 Task: Create record types in patient object.
Action: Mouse moved to (854, 69)
Screenshot: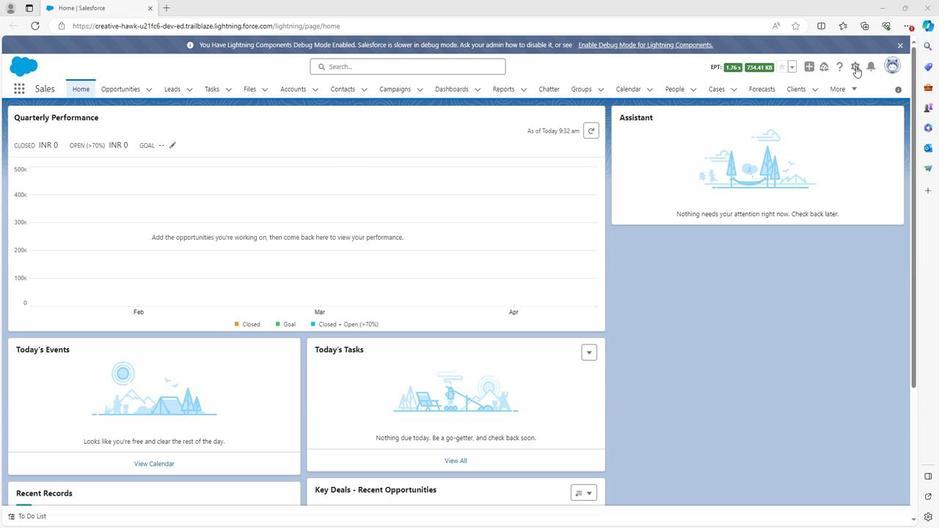 
Action: Mouse pressed left at (854, 69)
Screenshot: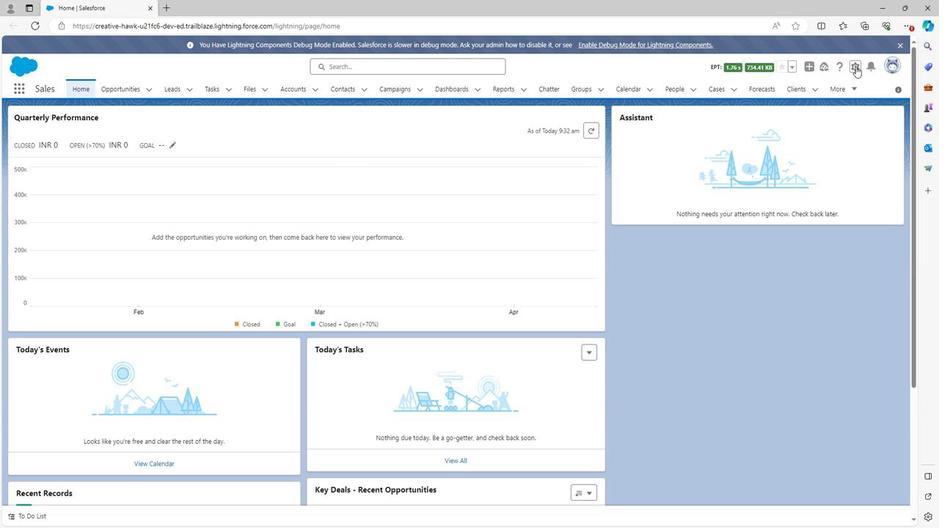 
Action: Mouse moved to (812, 93)
Screenshot: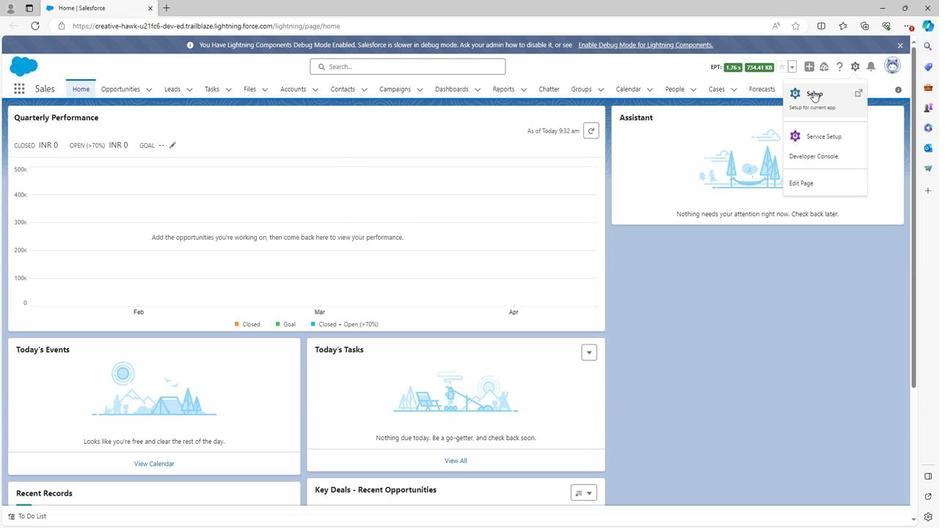 
Action: Mouse pressed left at (812, 93)
Screenshot: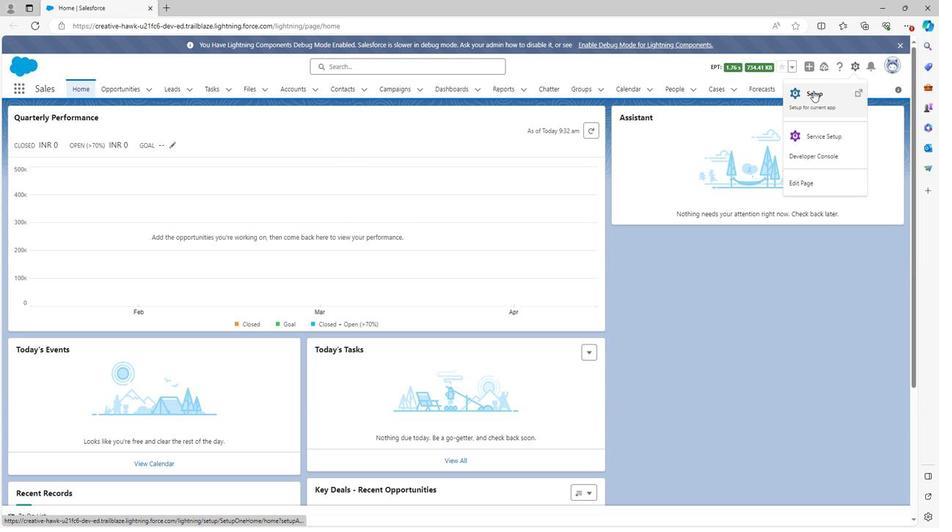 
Action: Mouse moved to (117, 90)
Screenshot: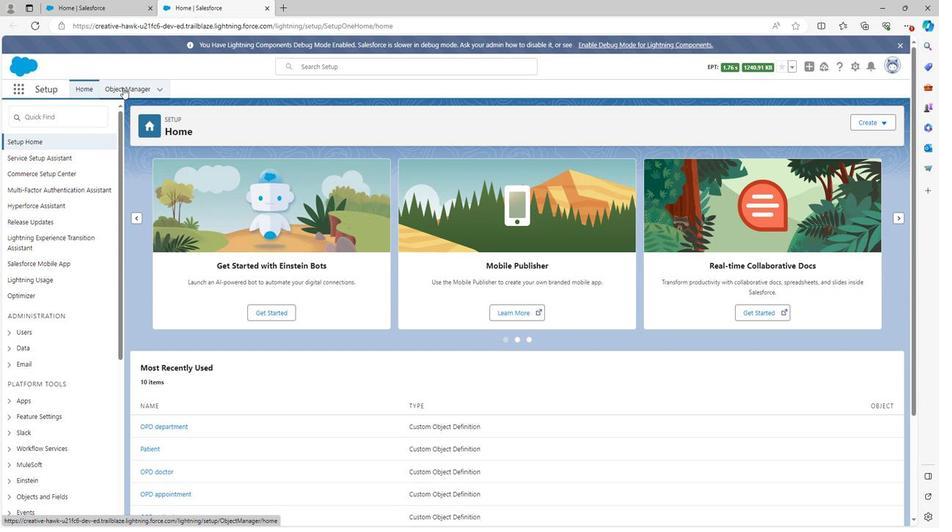 
Action: Mouse pressed left at (117, 90)
Screenshot: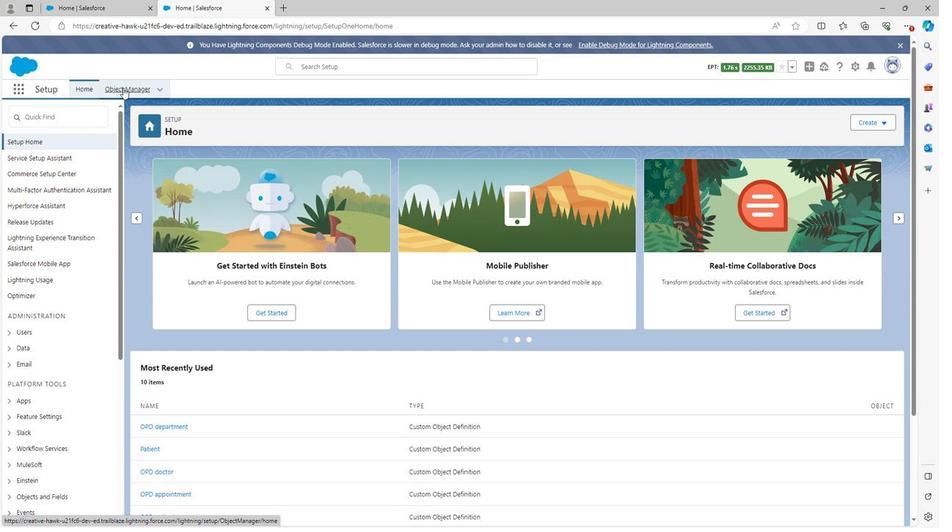 
Action: Mouse moved to (54, 350)
Screenshot: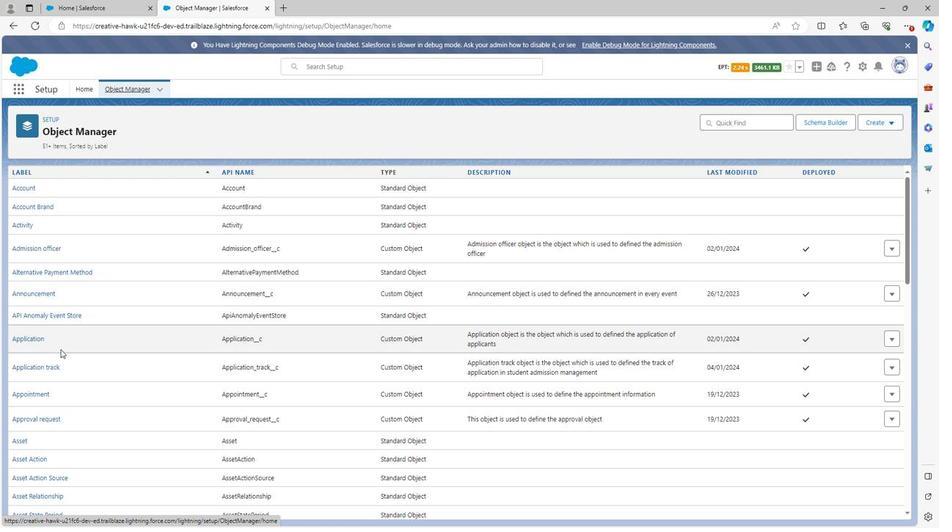 
Action: Mouse scrolled (54, 350) with delta (0, 0)
Screenshot: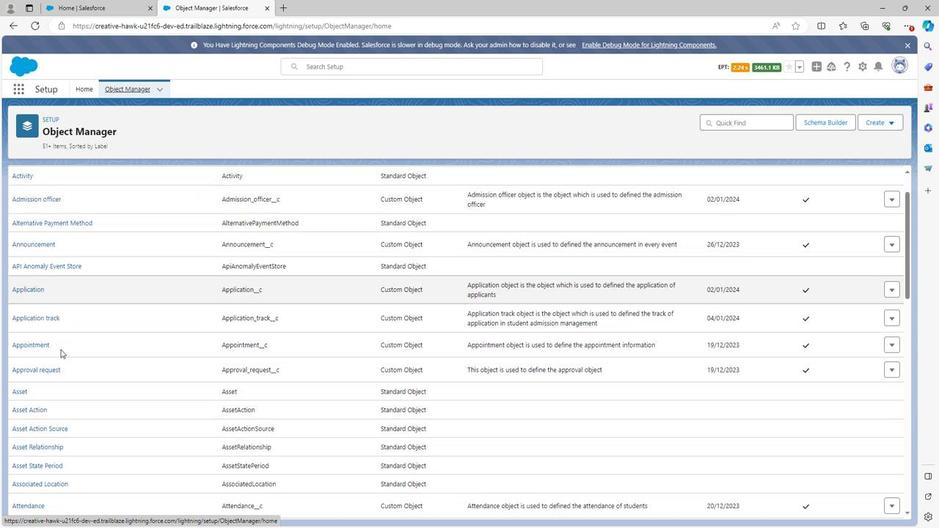 
Action: Mouse scrolled (54, 350) with delta (0, 0)
Screenshot: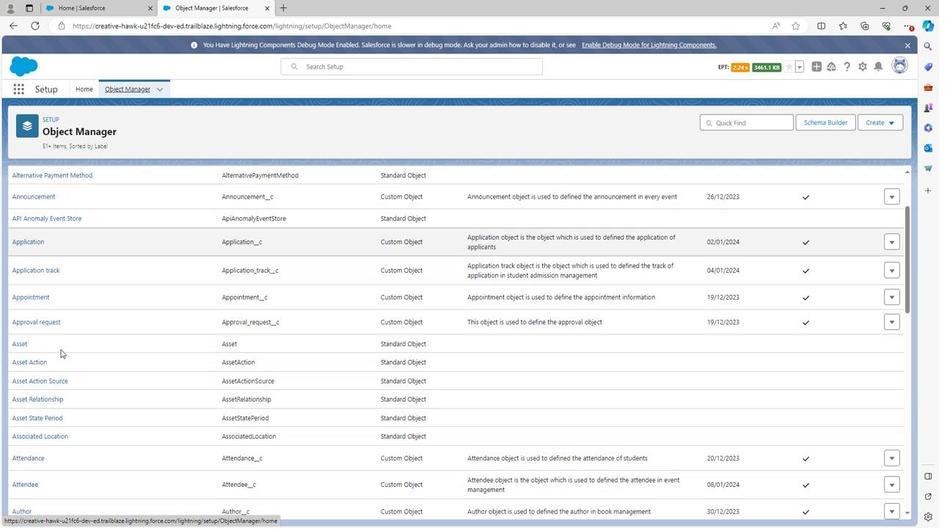 
Action: Mouse scrolled (54, 350) with delta (0, 0)
Screenshot: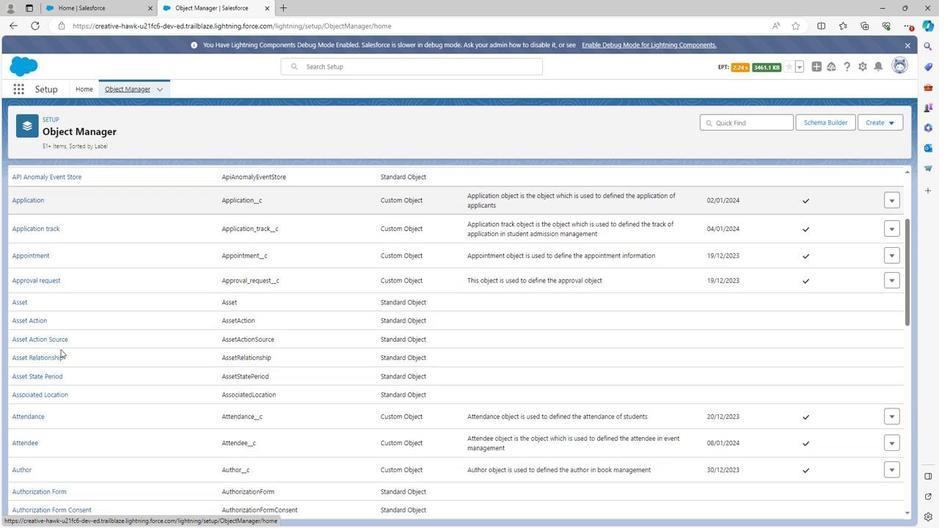 
Action: Mouse scrolled (54, 350) with delta (0, 0)
Screenshot: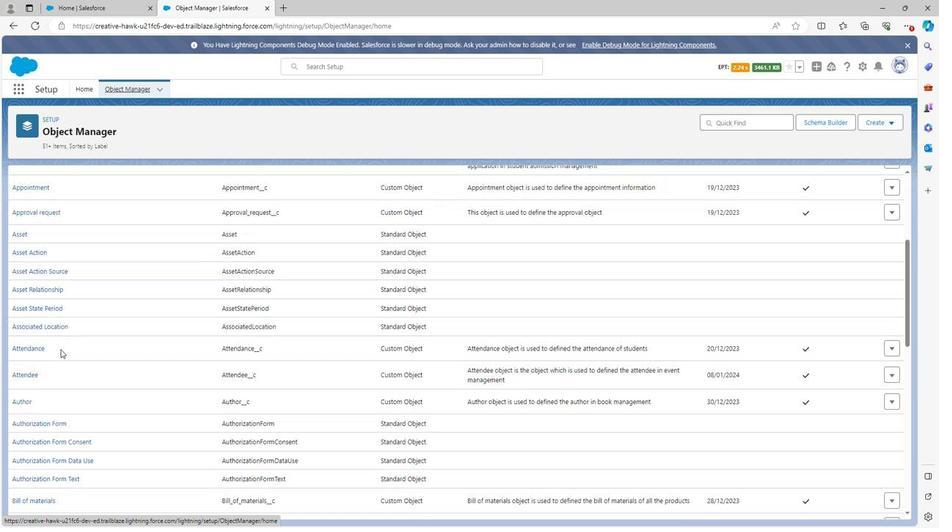 
Action: Mouse scrolled (54, 350) with delta (0, 0)
Screenshot: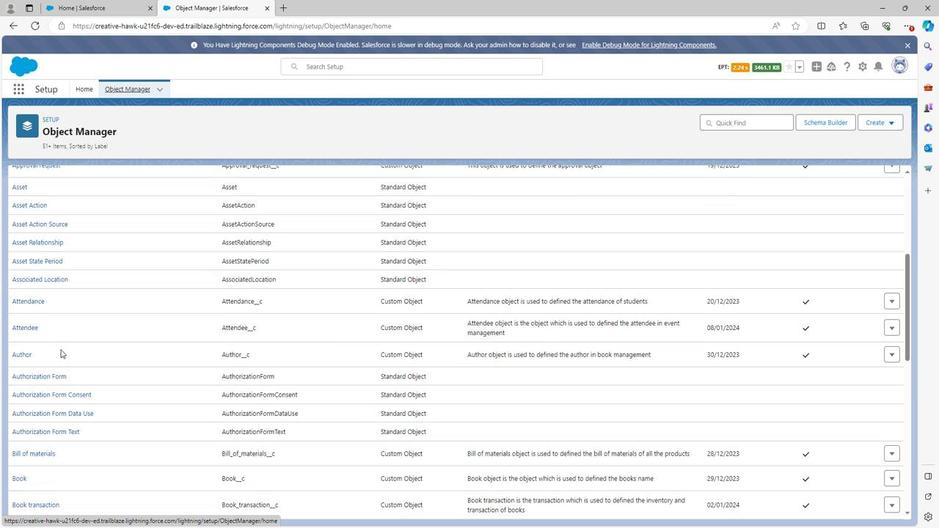 
Action: Mouse scrolled (54, 350) with delta (0, 0)
Screenshot: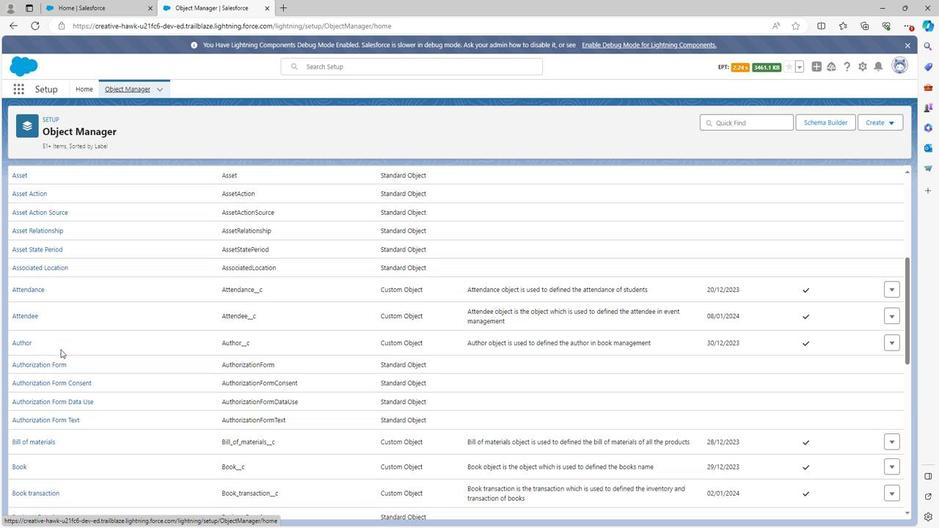 
Action: Mouse scrolled (54, 350) with delta (0, 0)
Screenshot: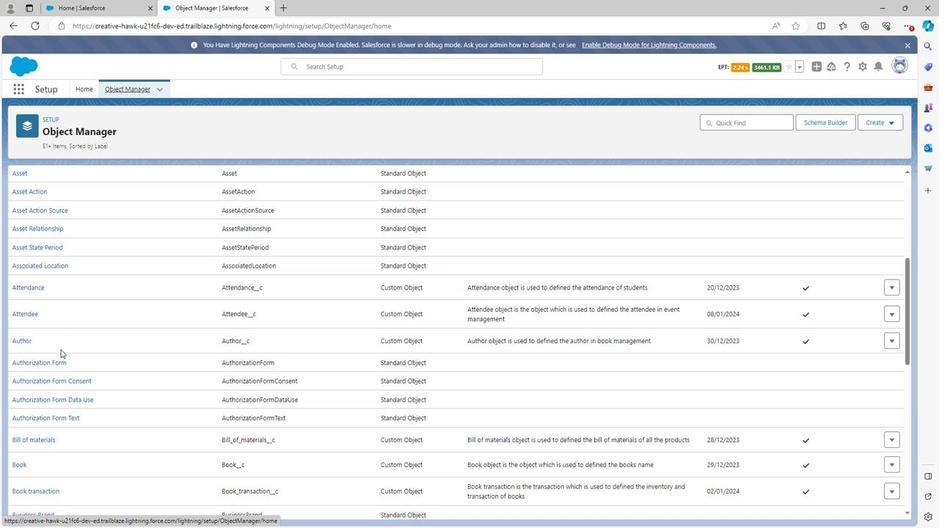 
Action: Mouse scrolled (54, 350) with delta (0, 0)
Screenshot: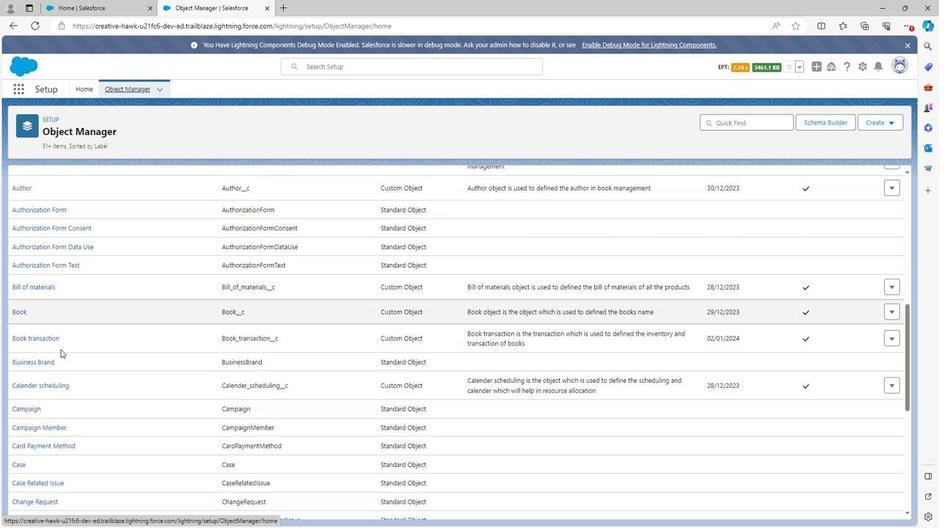 
Action: Mouse scrolled (54, 350) with delta (0, 0)
Screenshot: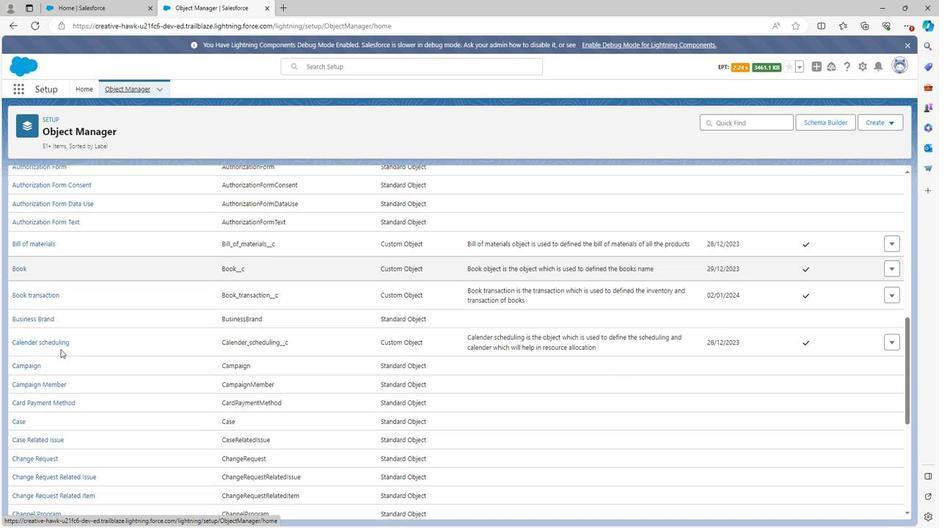 
Action: Mouse scrolled (54, 350) with delta (0, 0)
Screenshot: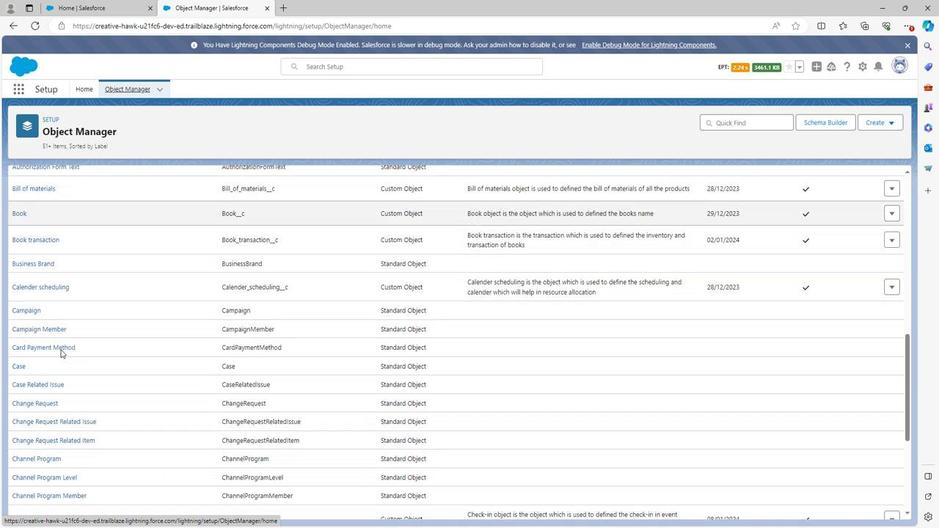 
Action: Mouse scrolled (54, 350) with delta (0, 0)
Screenshot: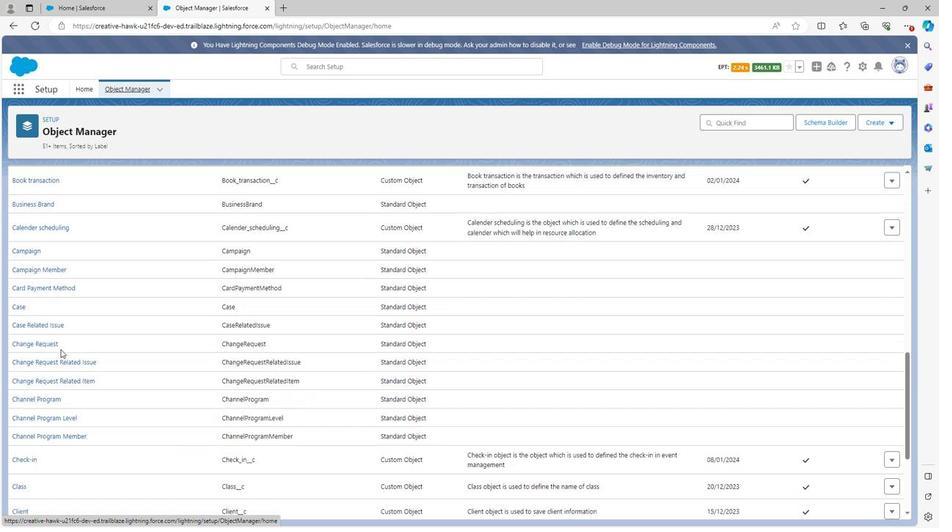 
Action: Mouse scrolled (54, 350) with delta (0, 0)
Screenshot: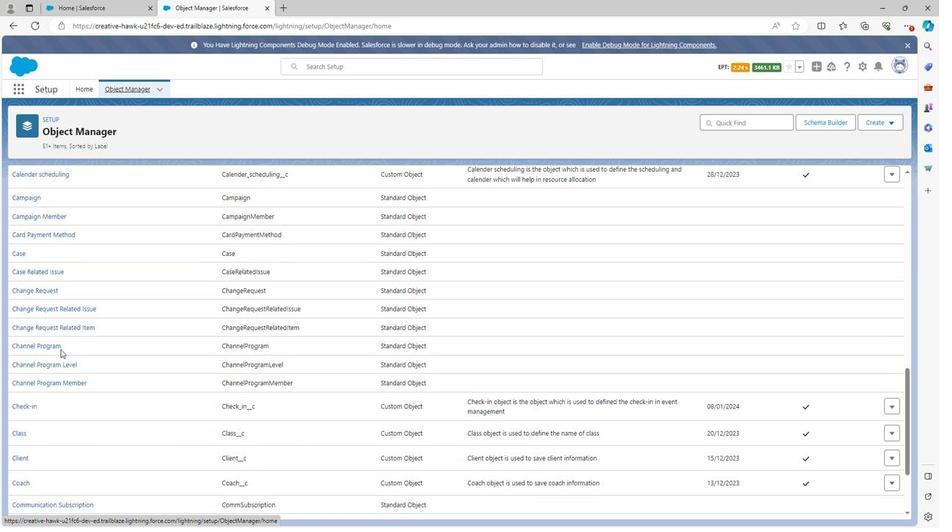 
Action: Mouse moved to (54, 350)
Screenshot: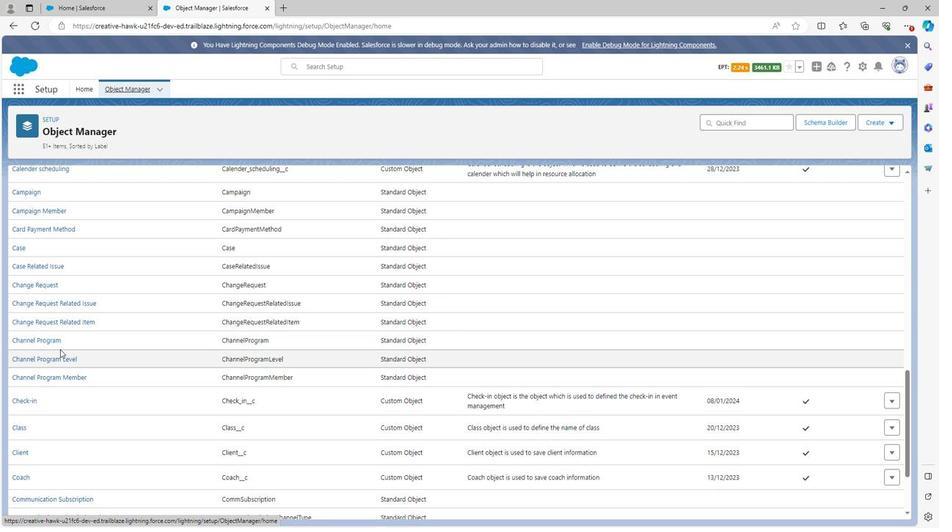 
Action: Mouse scrolled (54, 350) with delta (0, 0)
Screenshot: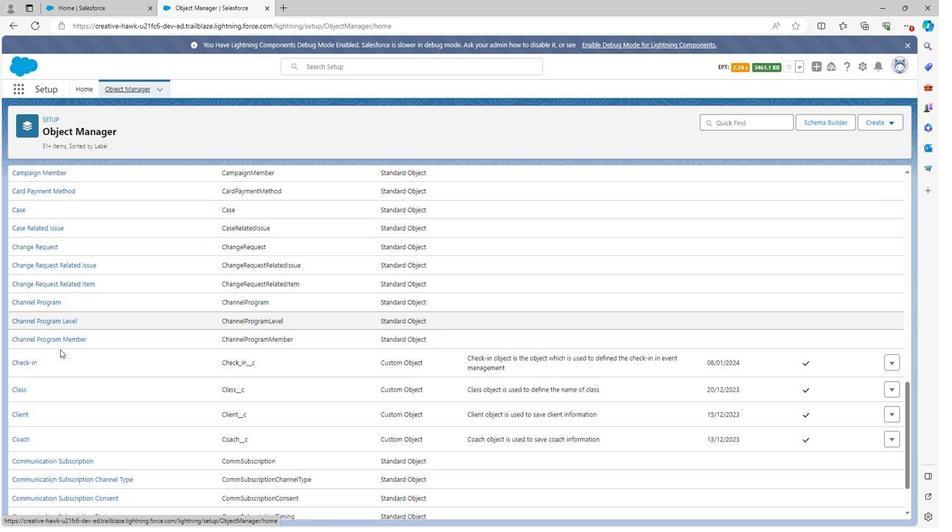 
Action: Mouse scrolled (54, 350) with delta (0, 0)
Screenshot: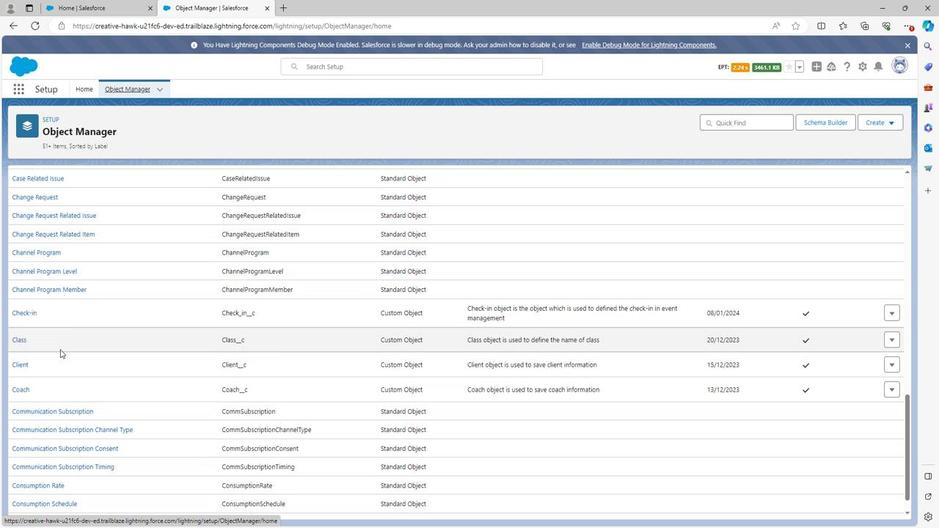 
Action: Mouse scrolled (54, 350) with delta (0, 0)
Screenshot: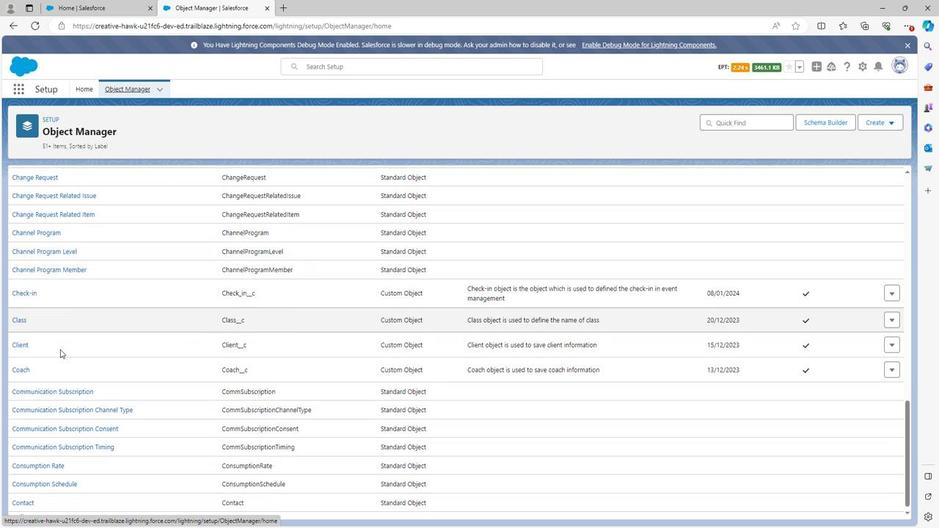 
Action: Mouse scrolled (54, 350) with delta (0, 0)
Screenshot: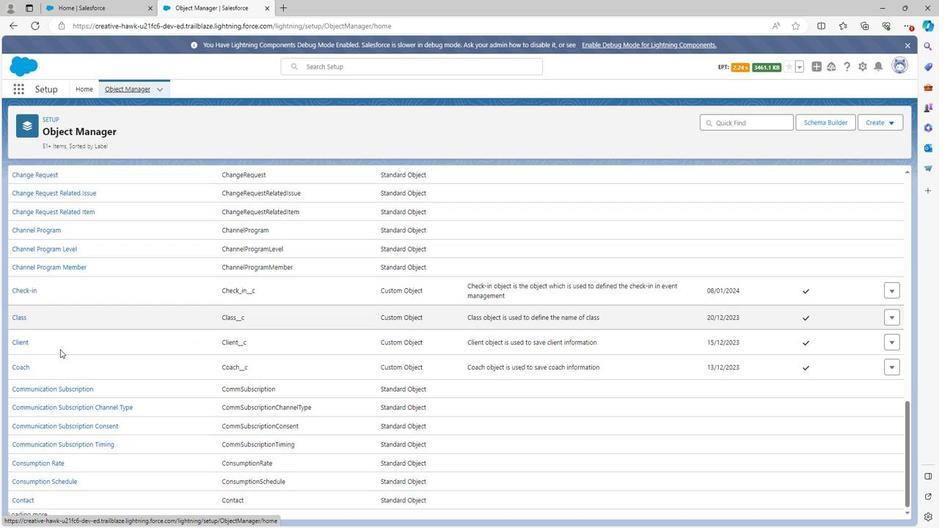
Action: Mouse scrolled (54, 350) with delta (0, 0)
Screenshot: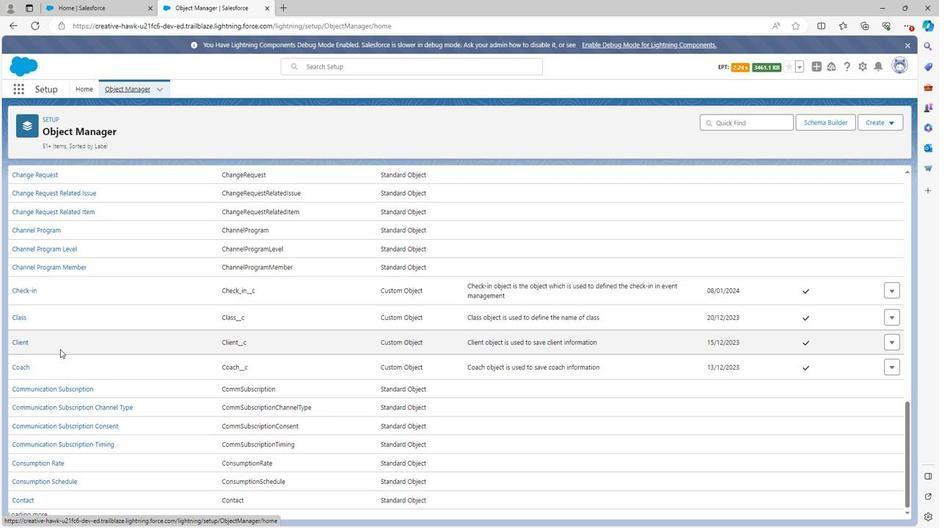 
Action: Mouse scrolled (54, 350) with delta (0, 0)
Screenshot: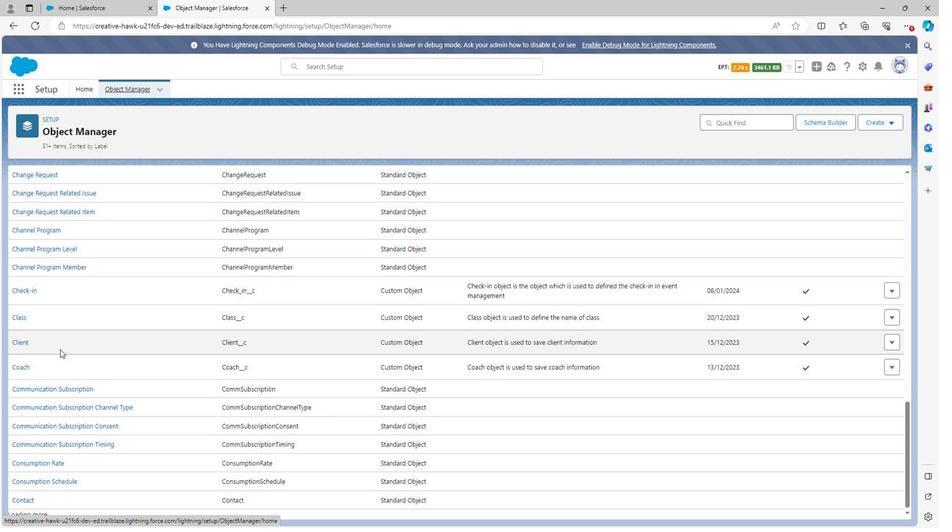 
Action: Mouse scrolled (54, 350) with delta (0, 0)
Screenshot: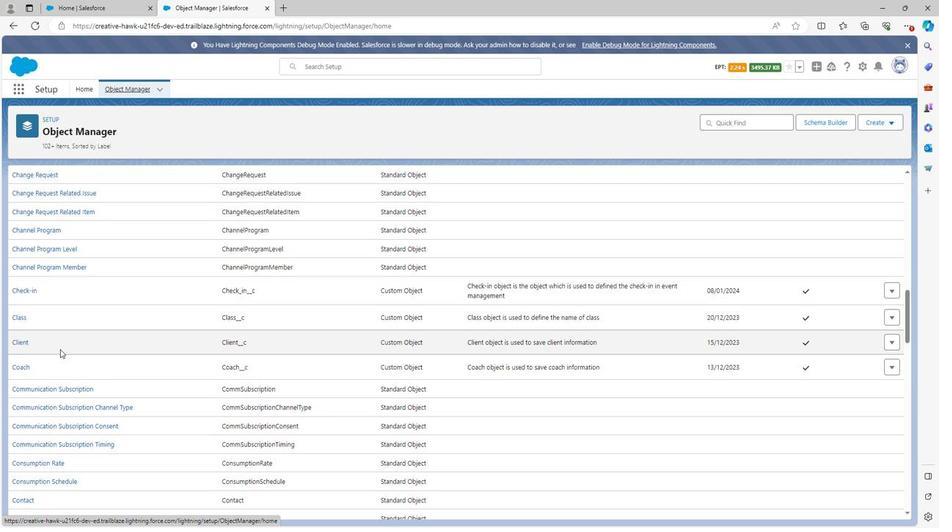 
Action: Mouse moved to (66, 342)
Screenshot: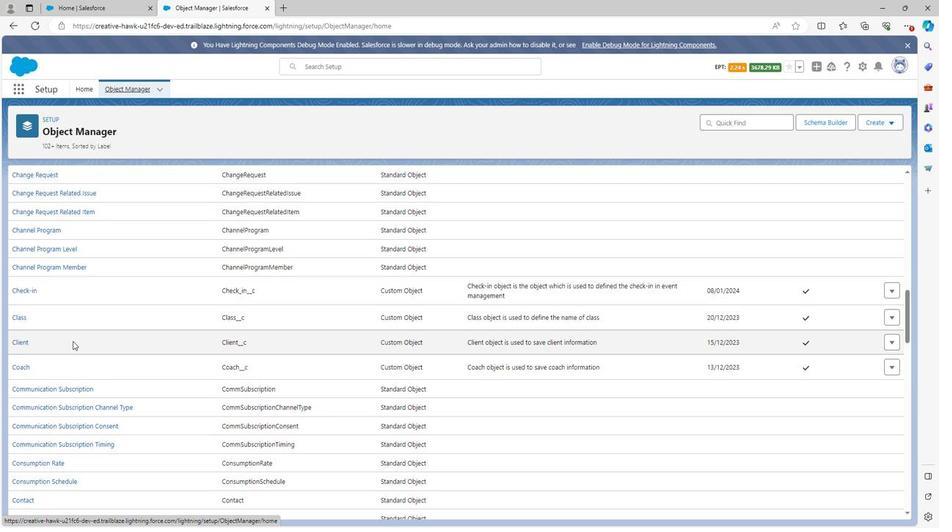 
Action: Mouse scrolled (66, 342) with delta (0, 0)
Screenshot: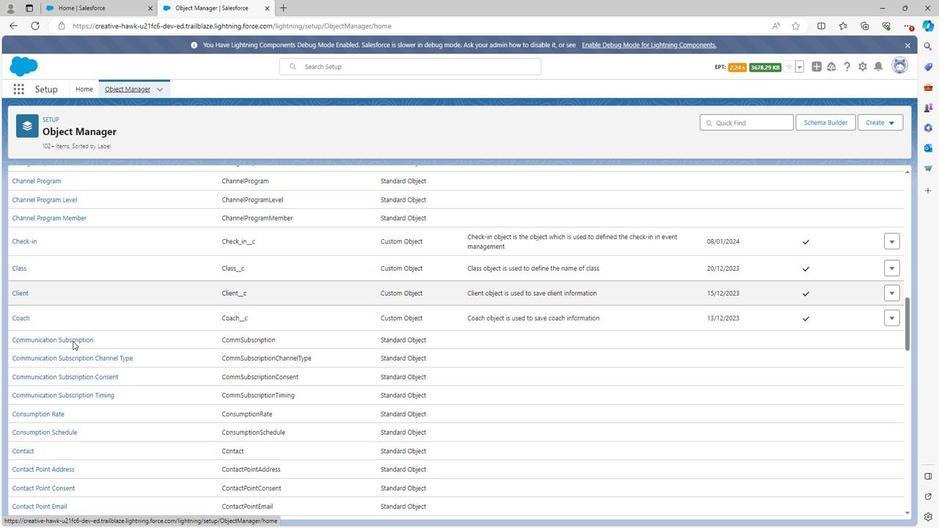 
Action: Mouse moved to (71, 340)
Screenshot: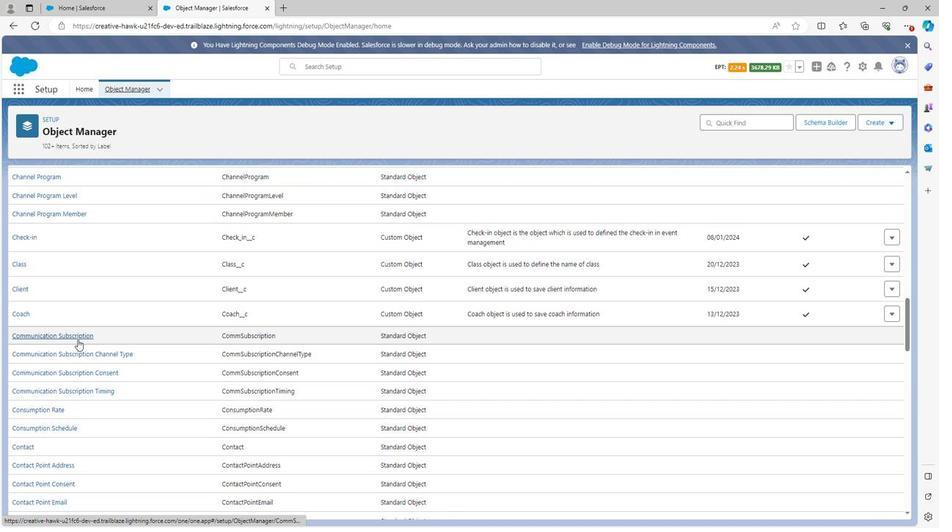 
Action: Mouse scrolled (71, 340) with delta (0, 0)
Screenshot: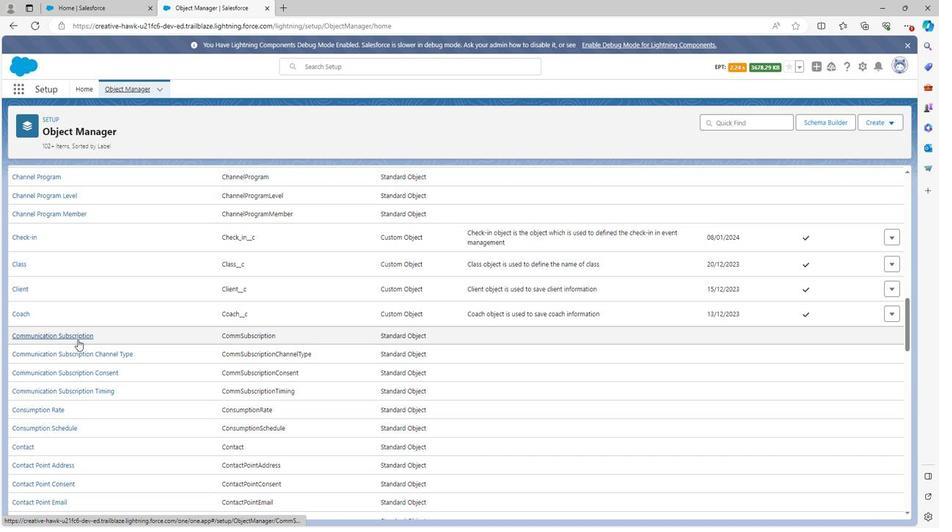 
Action: Mouse moved to (71, 340)
Screenshot: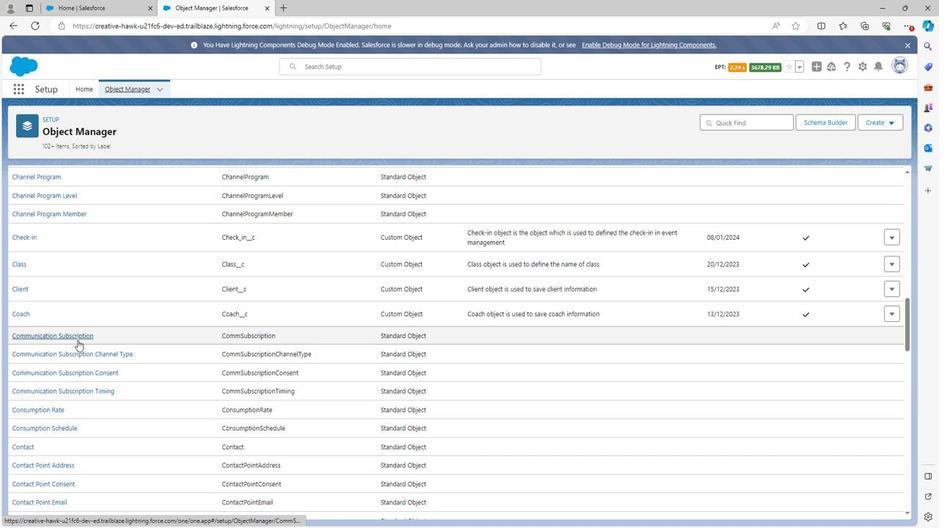 
Action: Mouse scrolled (71, 340) with delta (0, 0)
Screenshot: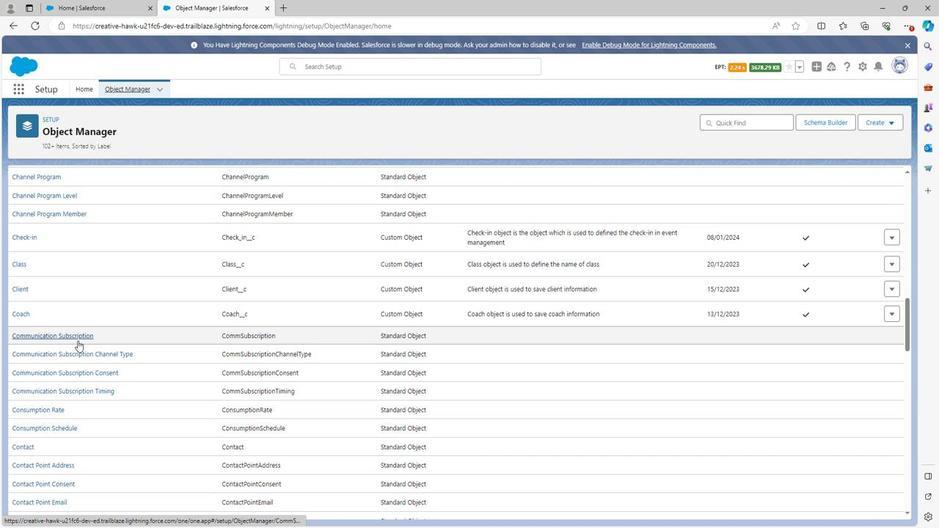 
Action: Mouse moved to (71, 342)
Screenshot: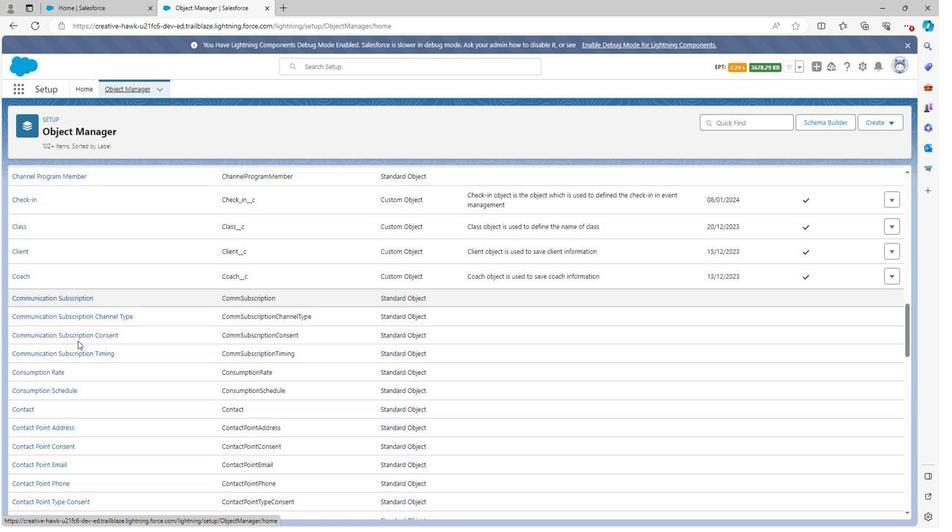 
Action: Mouse scrolled (71, 341) with delta (0, 0)
Screenshot: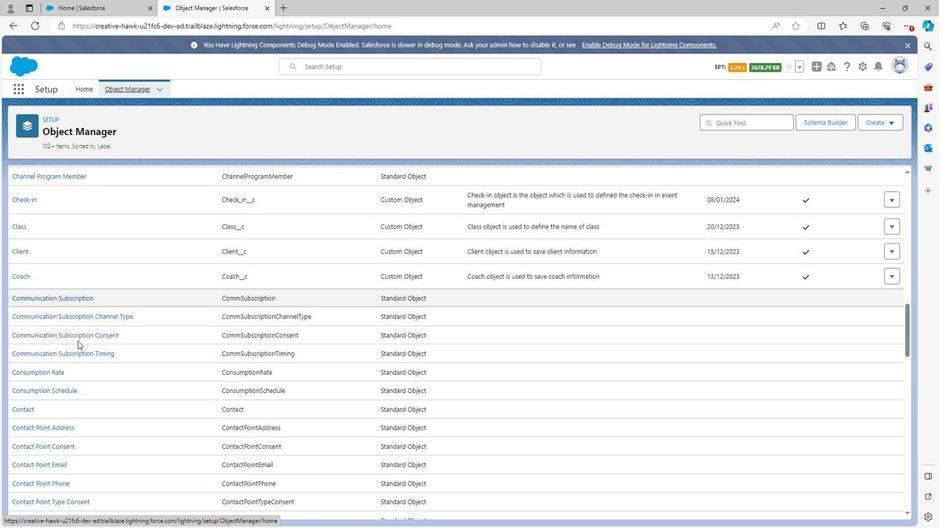 
Action: Mouse scrolled (71, 341) with delta (0, 0)
Screenshot: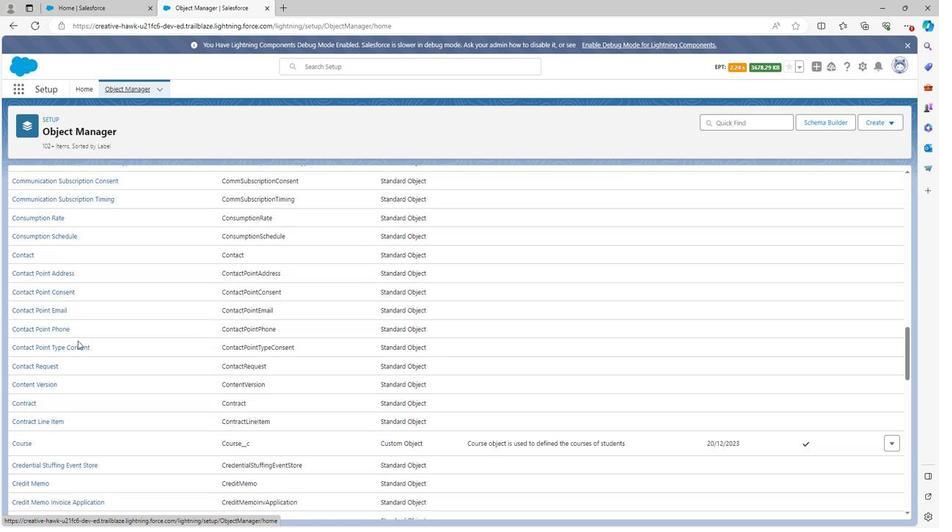 
Action: Mouse moved to (71, 342)
Screenshot: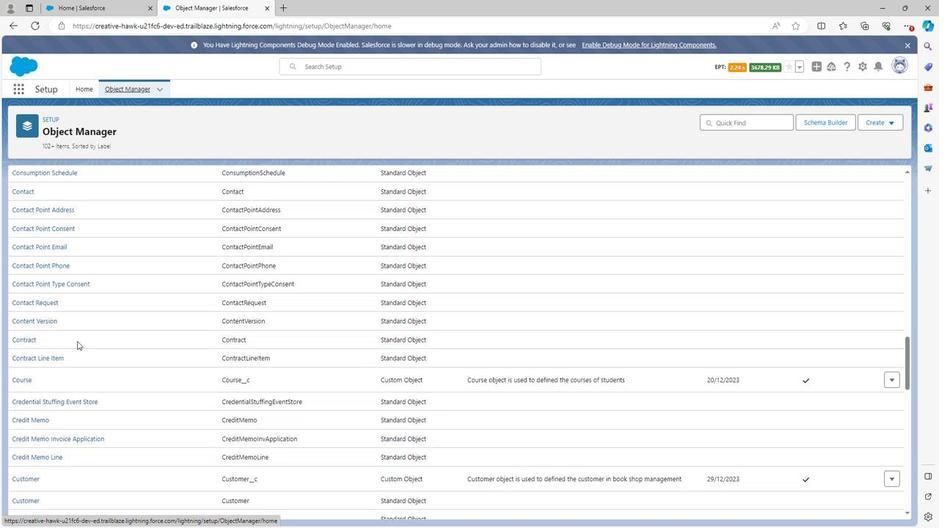 
Action: Mouse scrolled (71, 341) with delta (0, 0)
Screenshot: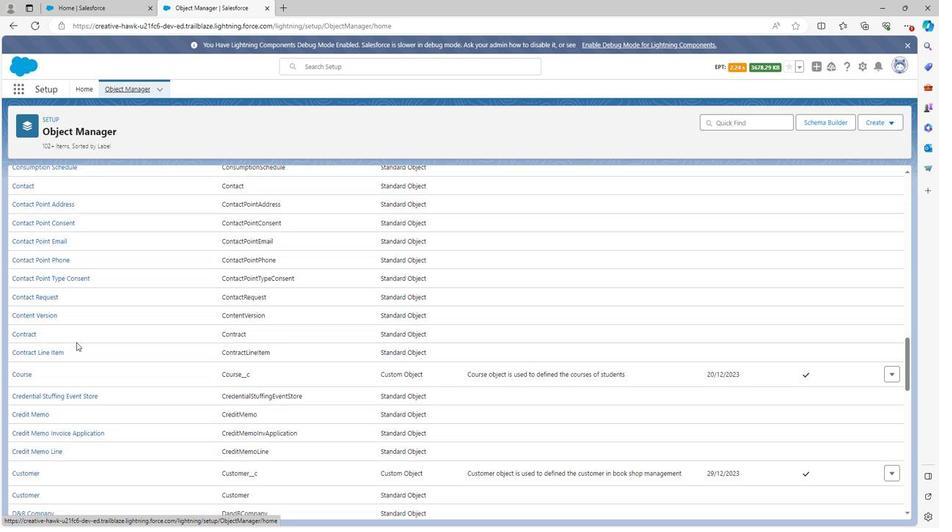 
Action: Mouse moved to (70, 343)
Screenshot: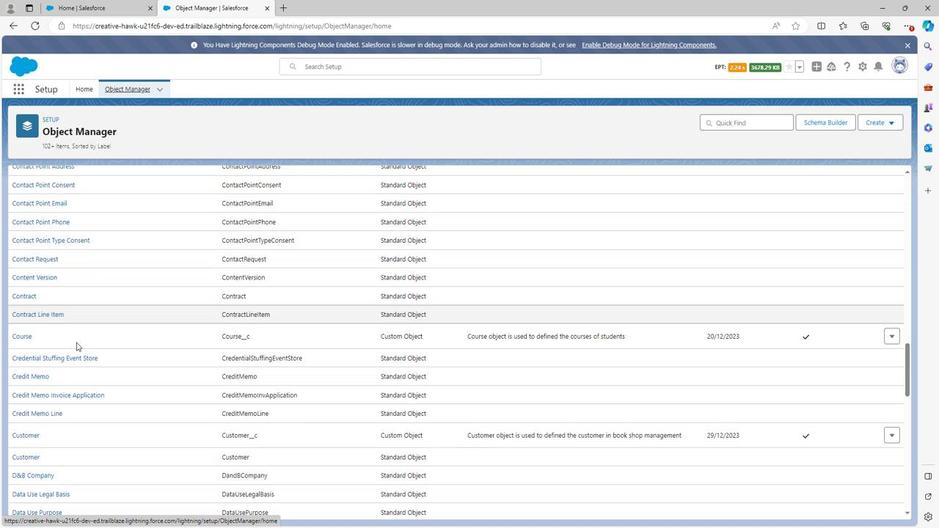 
Action: Mouse scrolled (70, 342) with delta (0, 0)
Screenshot: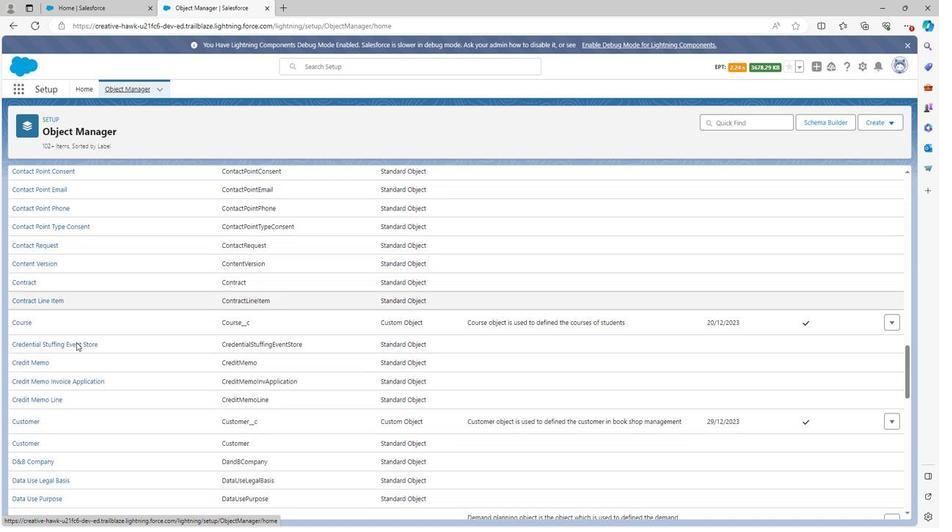 
Action: Mouse scrolled (70, 342) with delta (0, 0)
Screenshot: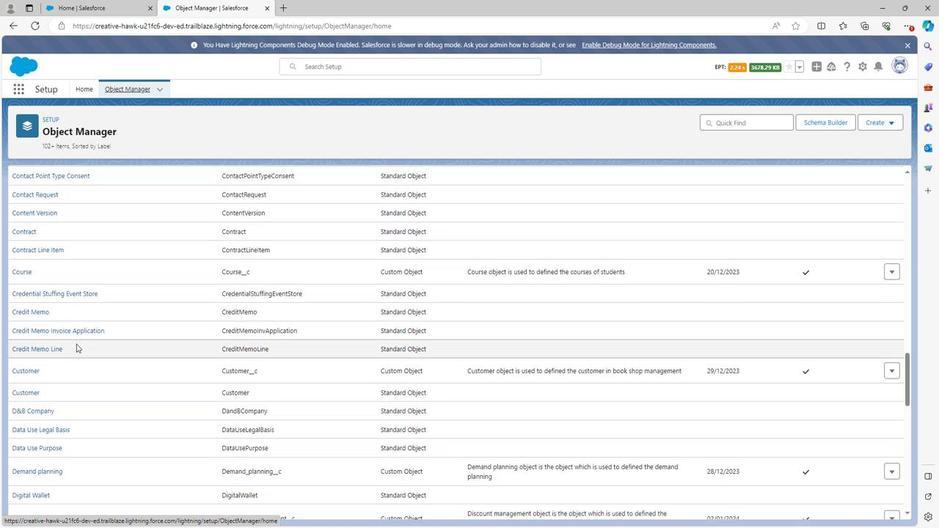 
Action: Mouse moved to (70, 345)
Screenshot: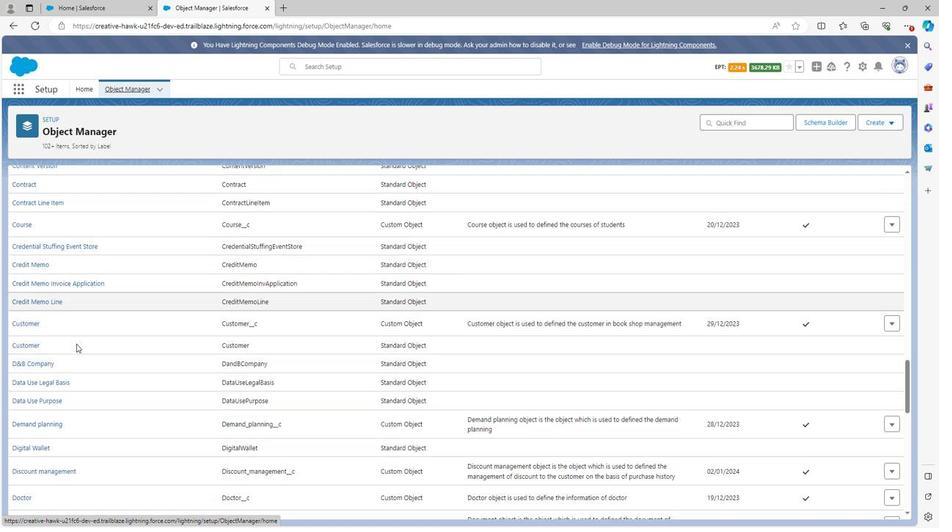 
Action: Mouse scrolled (70, 344) with delta (0, 0)
Screenshot: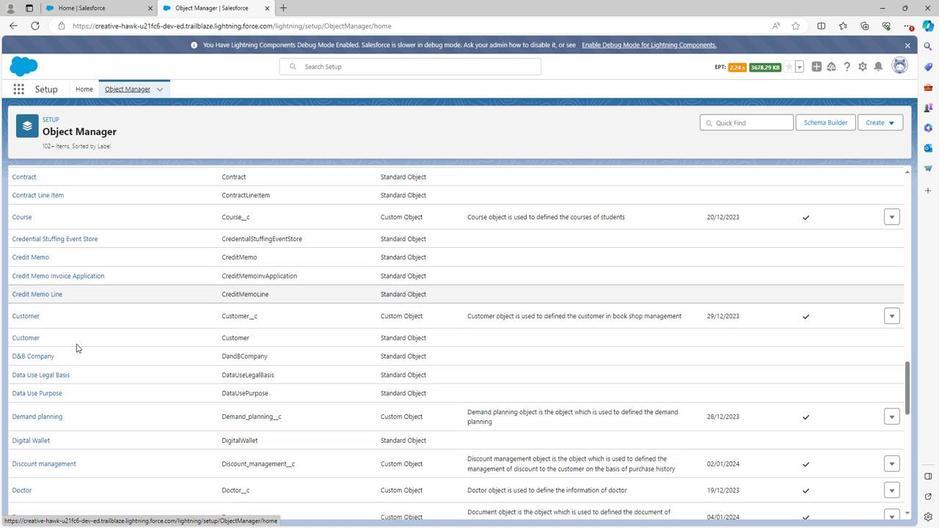 
Action: Mouse scrolled (70, 344) with delta (0, 0)
Screenshot: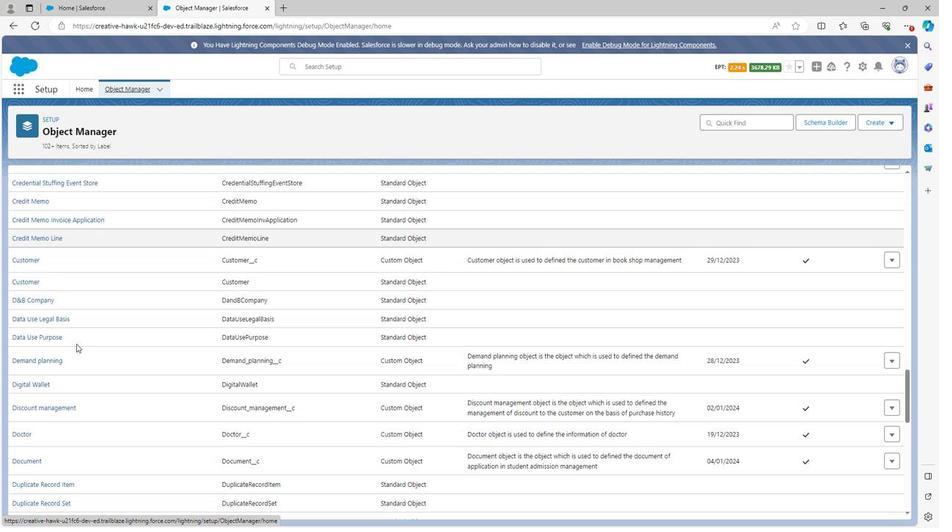
Action: Mouse scrolled (70, 344) with delta (0, 0)
Screenshot: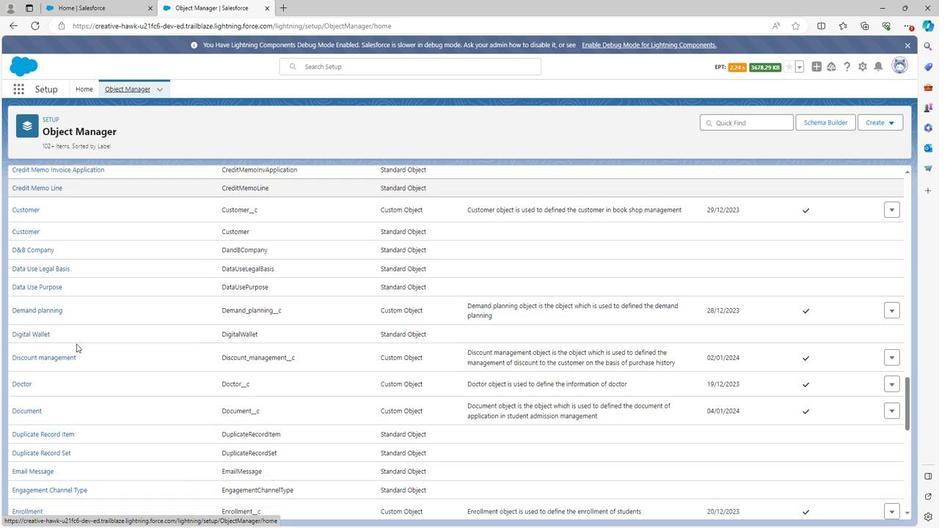 
Action: Mouse scrolled (70, 344) with delta (0, 0)
Screenshot: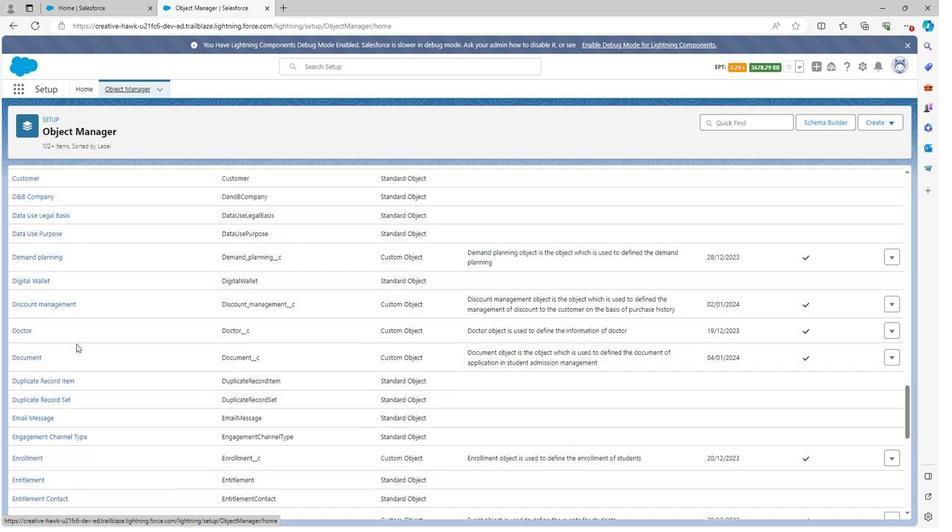 
Action: Mouse scrolled (70, 344) with delta (0, 0)
Screenshot: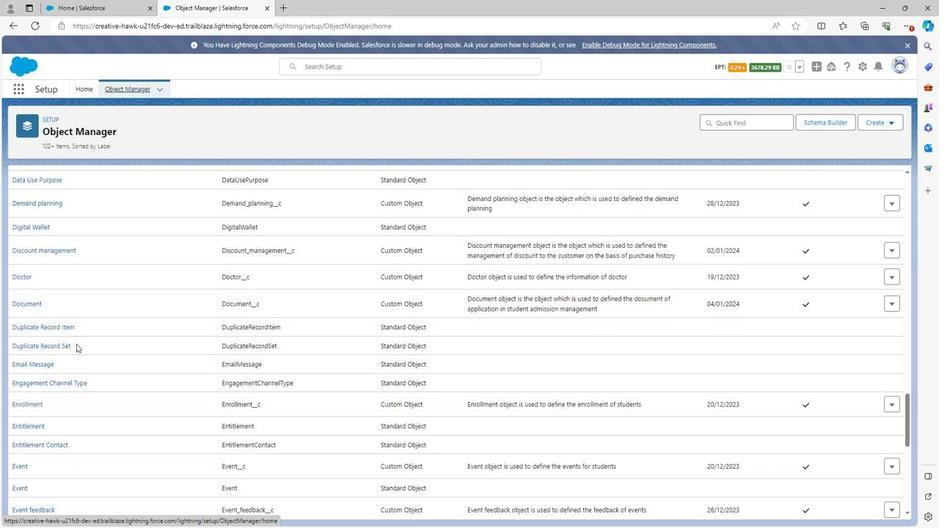 
Action: Mouse scrolled (70, 344) with delta (0, 0)
Screenshot: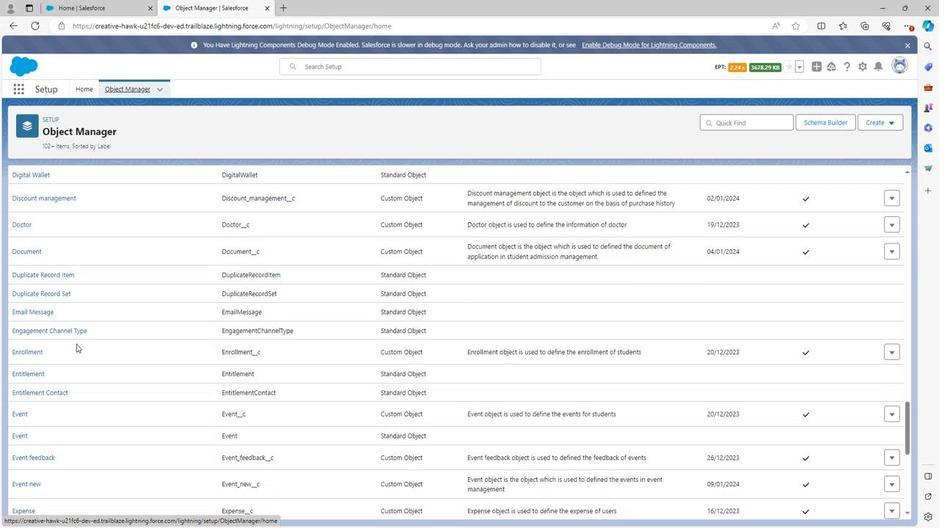 
Action: Mouse scrolled (70, 344) with delta (0, 0)
Screenshot: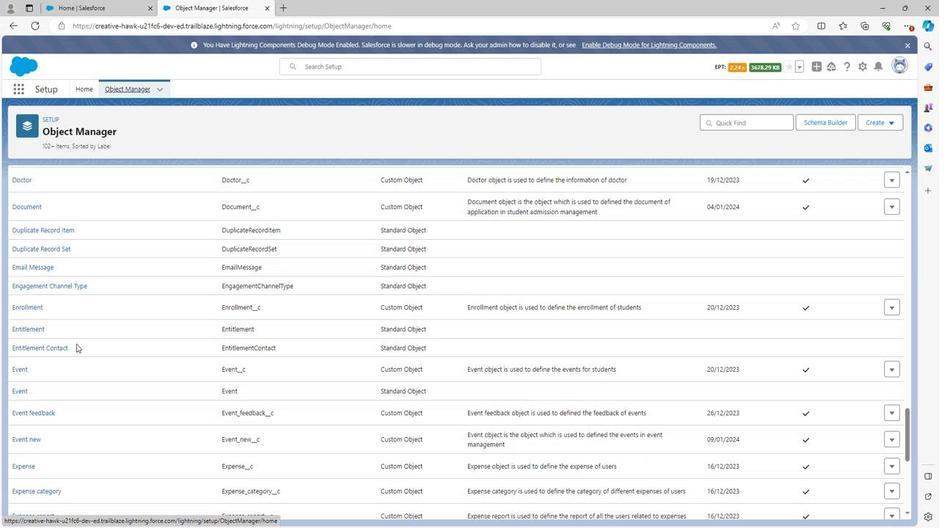 
Action: Mouse scrolled (70, 344) with delta (0, 0)
Screenshot: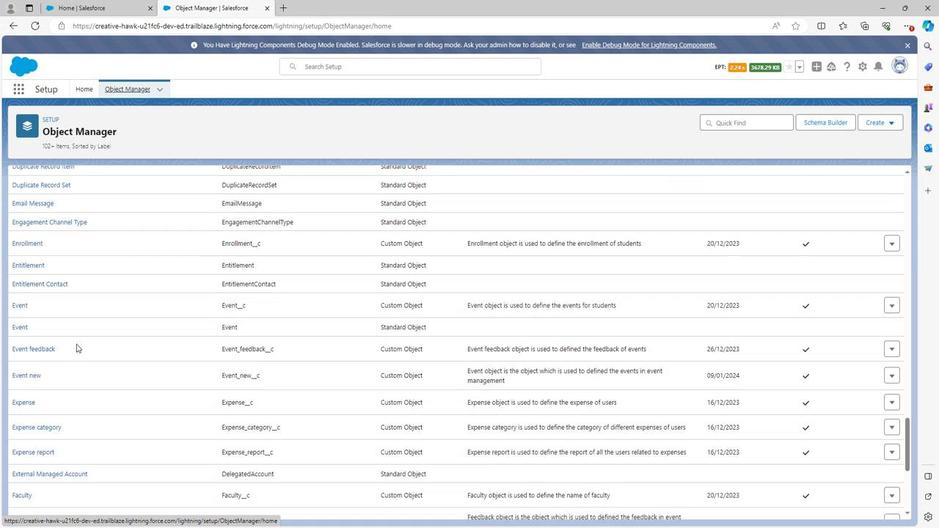 
Action: Mouse moved to (69, 345)
Screenshot: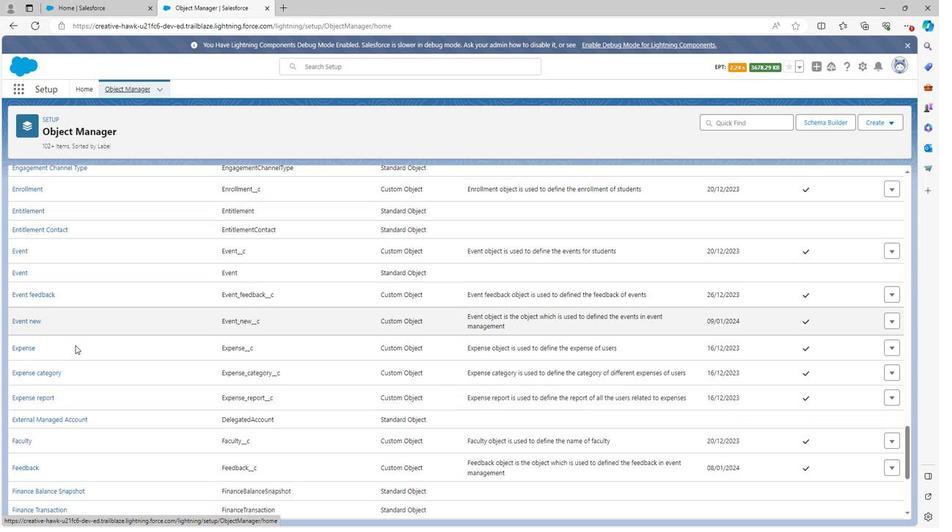 
Action: Mouse scrolled (69, 345) with delta (0, 0)
Screenshot: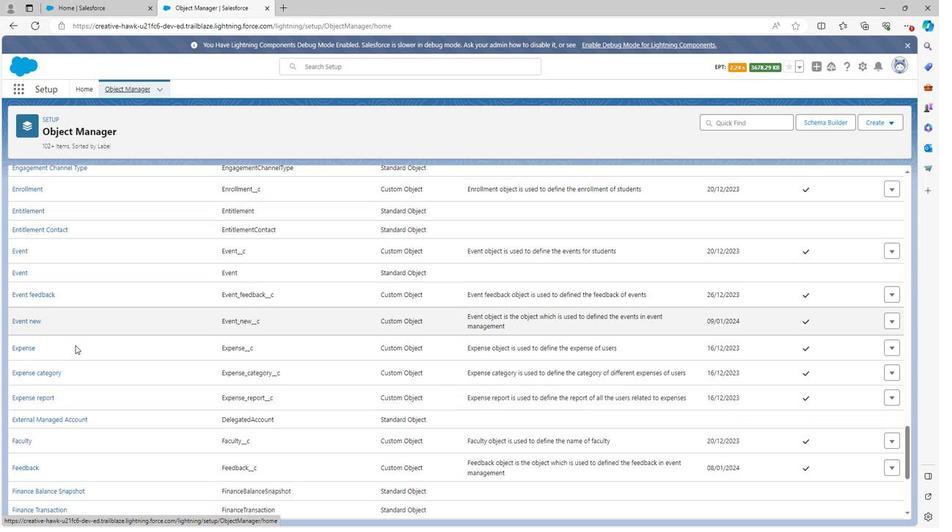 
Action: Mouse moved to (69, 346)
Screenshot: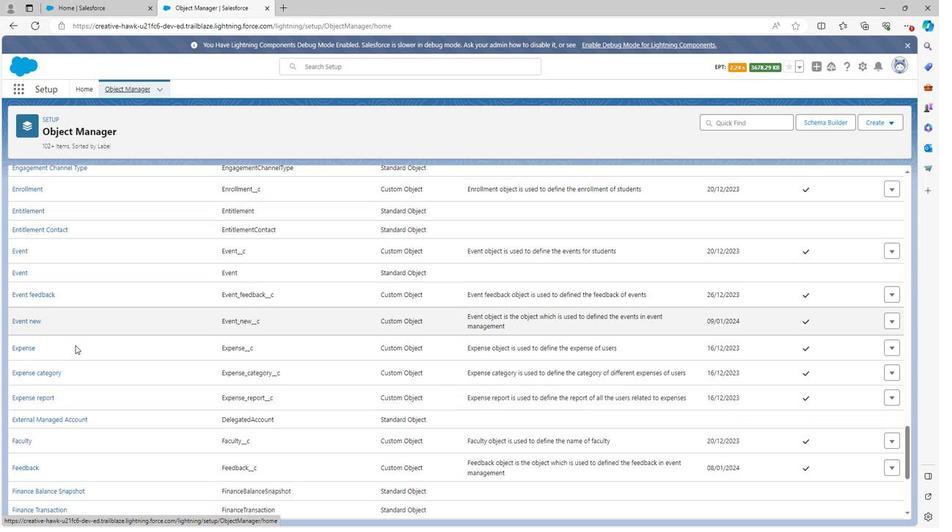 
Action: Mouse scrolled (69, 345) with delta (0, 0)
Screenshot: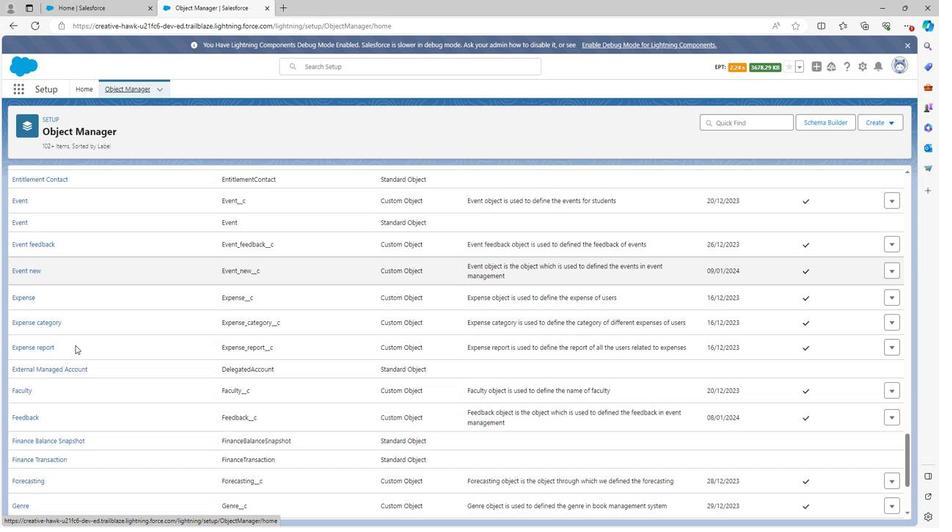 
Action: Mouse scrolled (69, 345) with delta (0, 0)
Screenshot: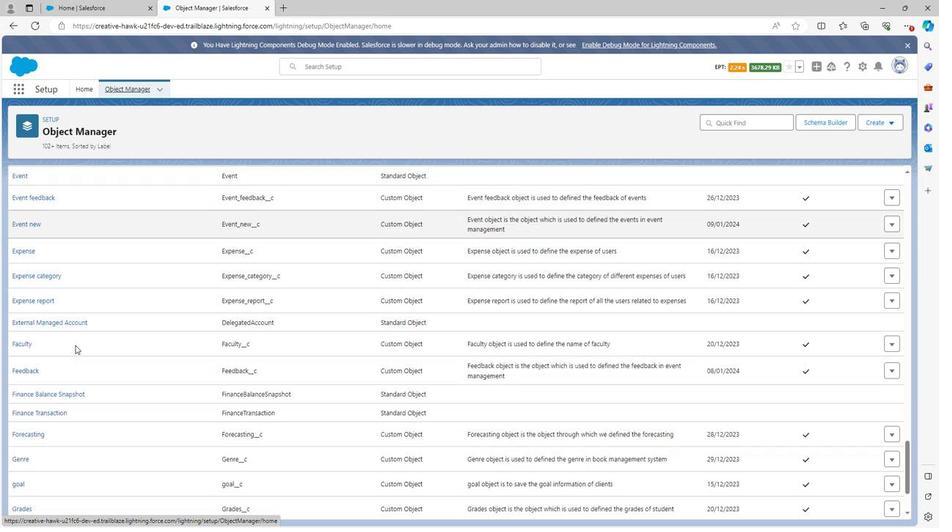 
Action: Mouse scrolled (69, 345) with delta (0, 0)
Screenshot: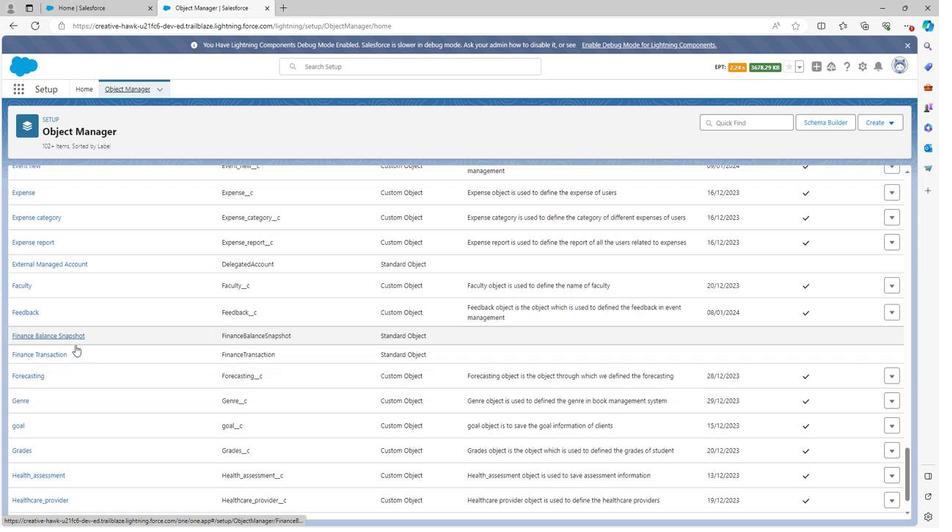 
Action: Mouse scrolled (69, 345) with delta (0, 0)
Screenshot: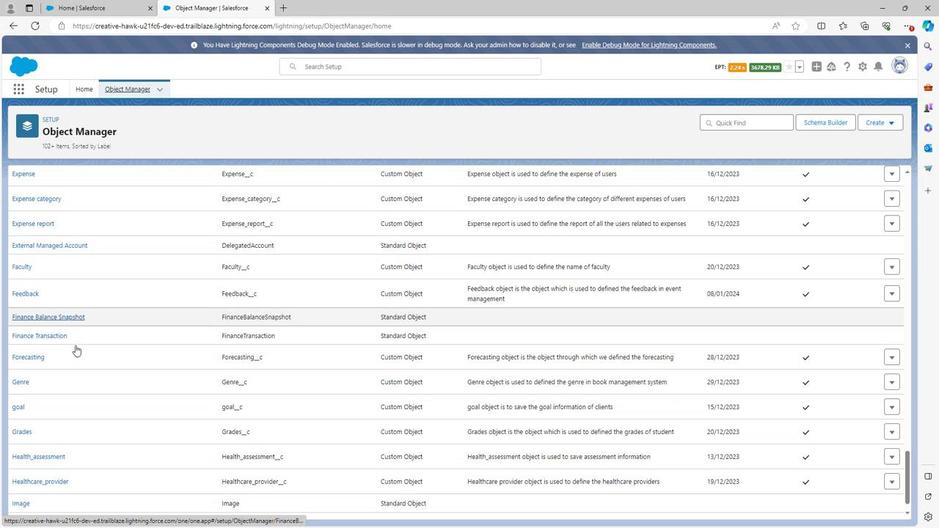 
Action: Mouse scrolled (69, 345) with delta (0, 0)
Screenshot: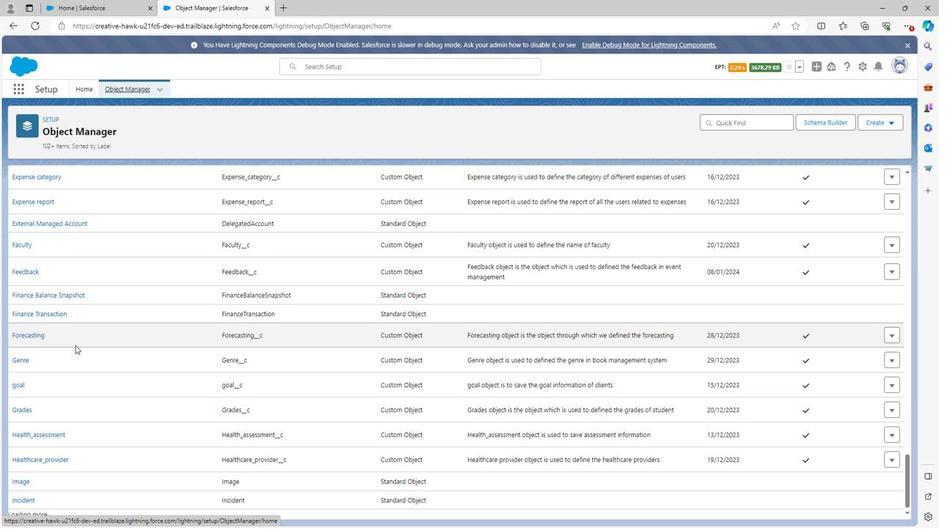 
Action: Mouse moved to (69, 346)
Screenshot: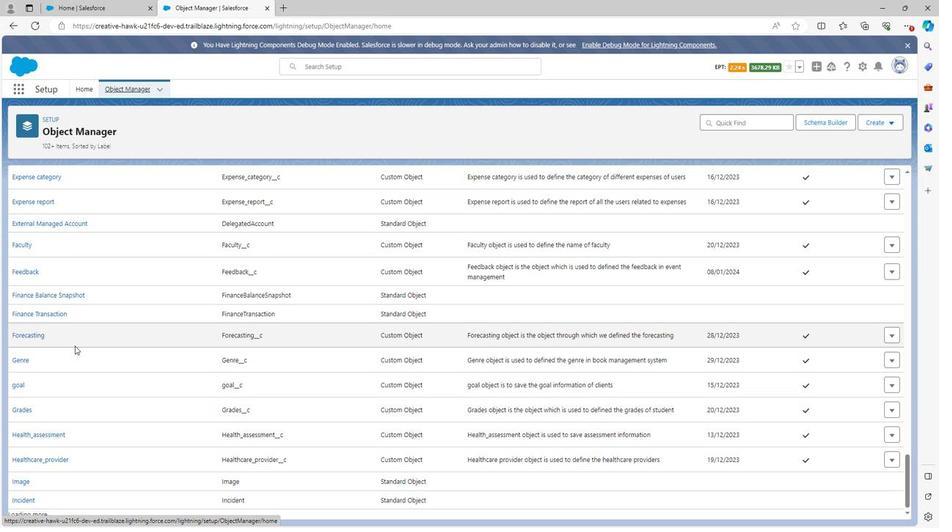 
Action: Mouse scrolled (69, 346) with delta (0, 0)
Screenshot: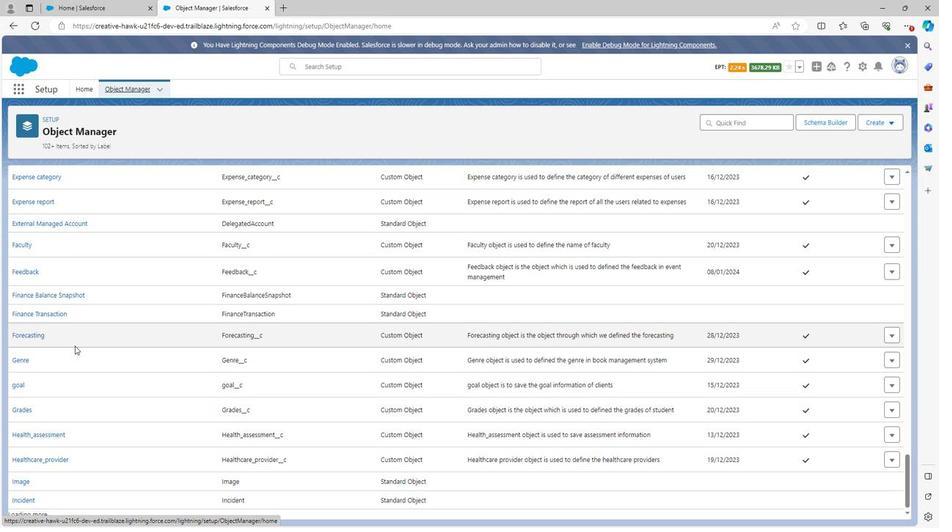
Action: Mouse scrolled (69, 346) with delta (0, 0)
Screenshot: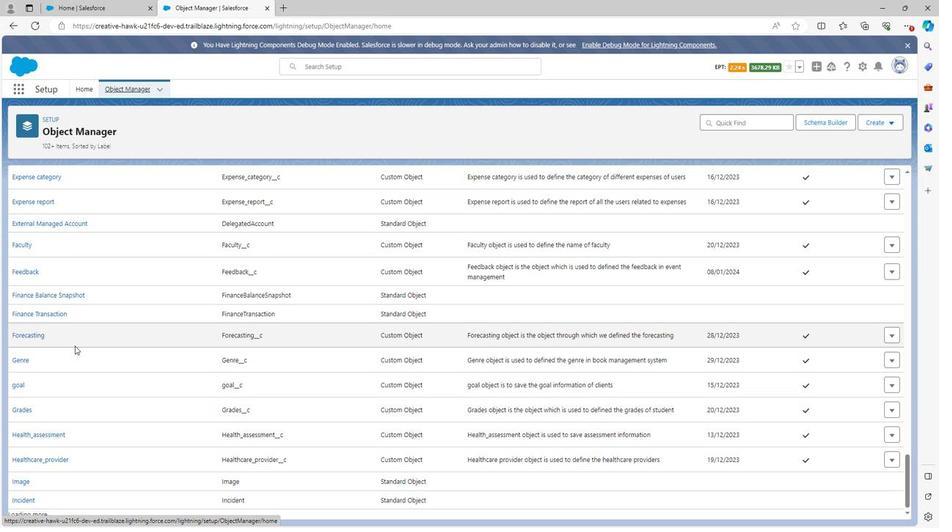 
Action: Mouse moved to (48, 403)
Screenshot: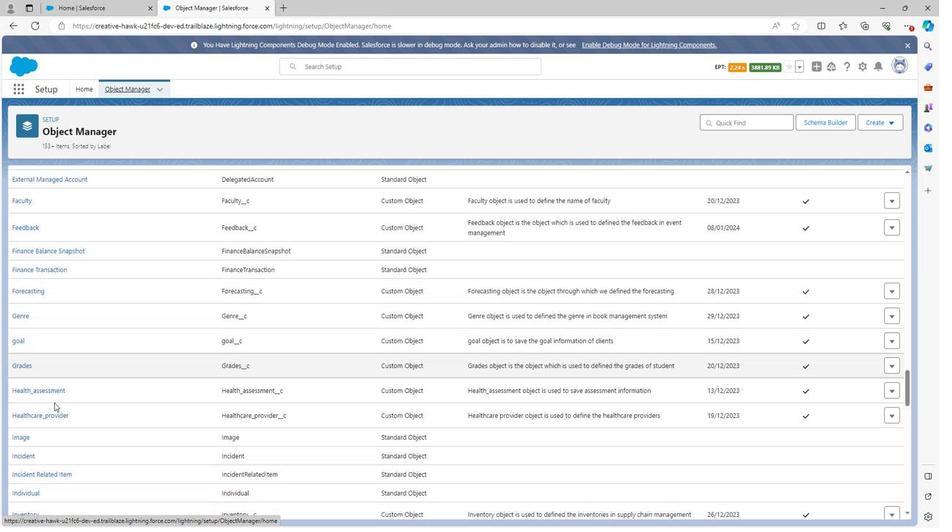 
Action: Mouse scrolled (48, 403) with delta (0, 0)
Screenshot: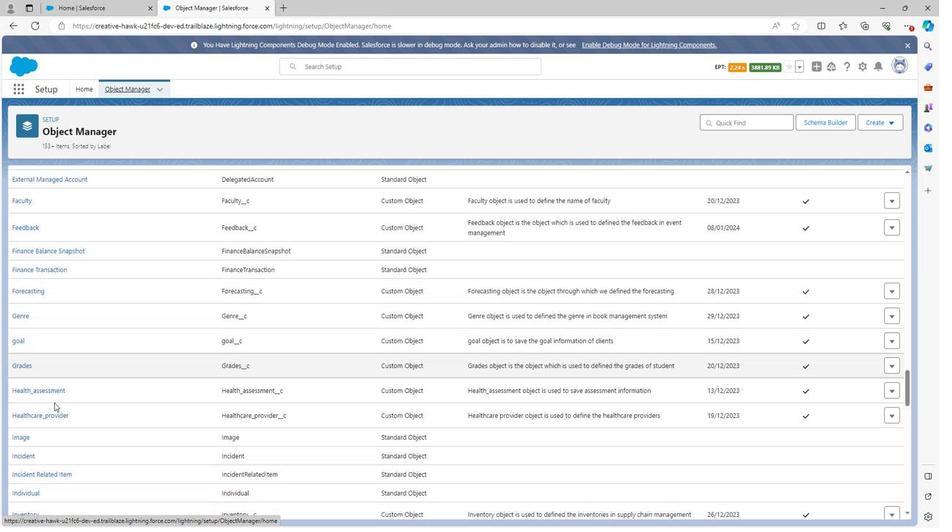 
Action: Mouse scrolled (48, 403) with delta (0, 0)
Screenshot: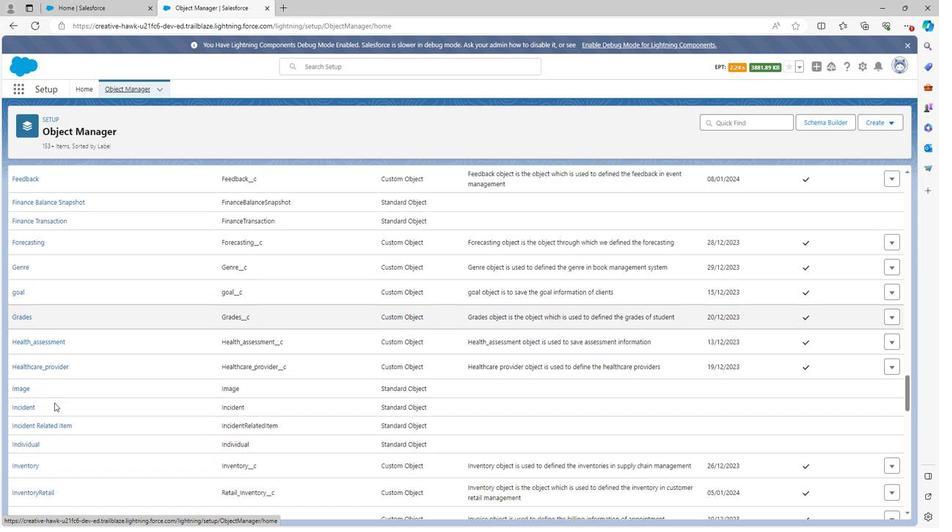 
Action: Mouse scrolled (48, 403) with delta (0, 0)
Screenshot: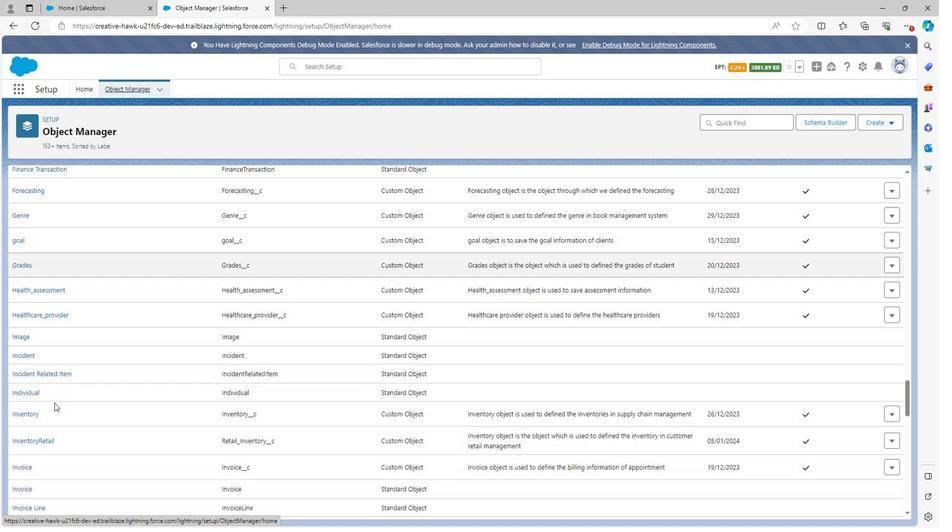 
Action: Mouse scrolled (48, 403) with delta (0, 0)
Screenshot: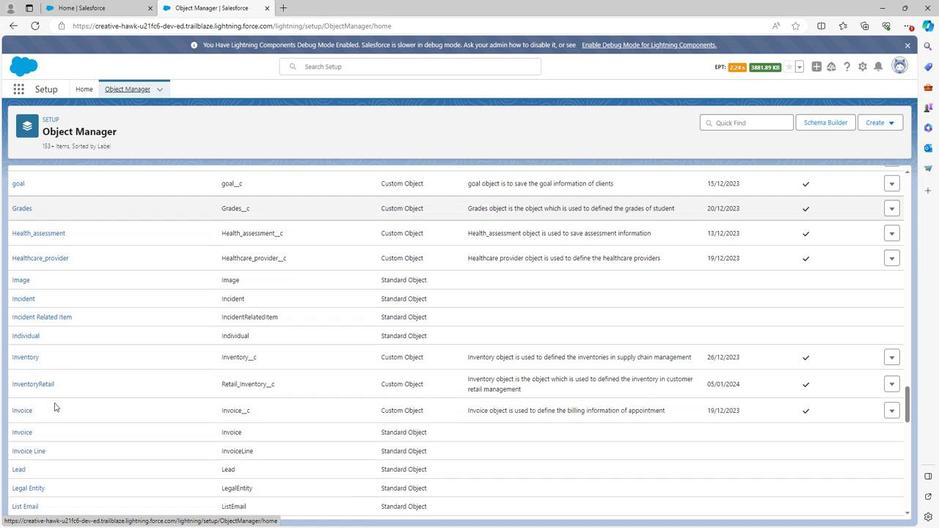 
Action: Mouse moved to (48, 401)
Screenshot: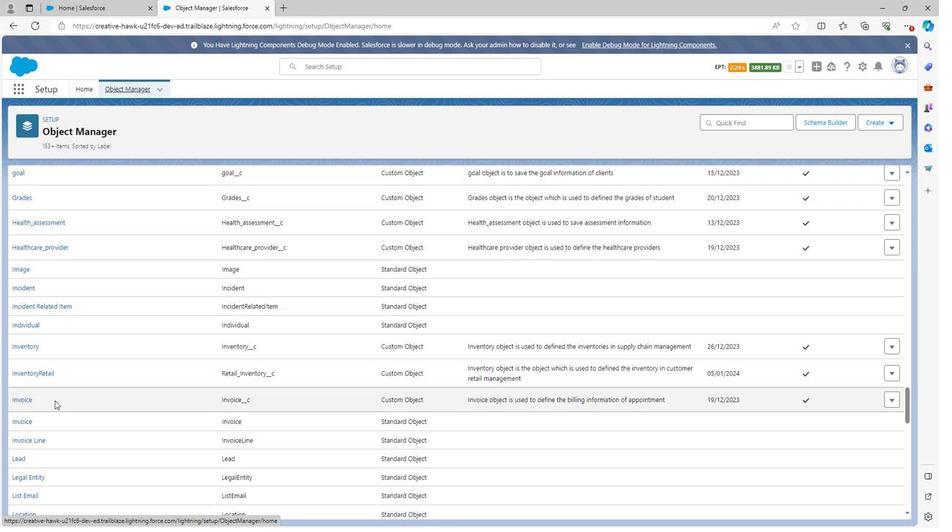 
Action: Mouse scrolled (48, 400) with delta (0, 0)
Screenshot: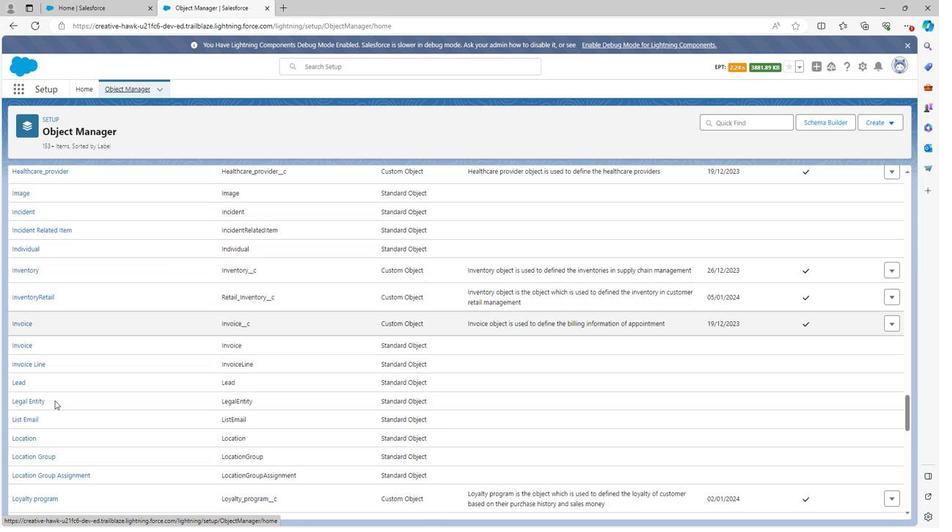 
Action: Mouse scrolled (48, 400) with delta (0, 0)
Screenshot: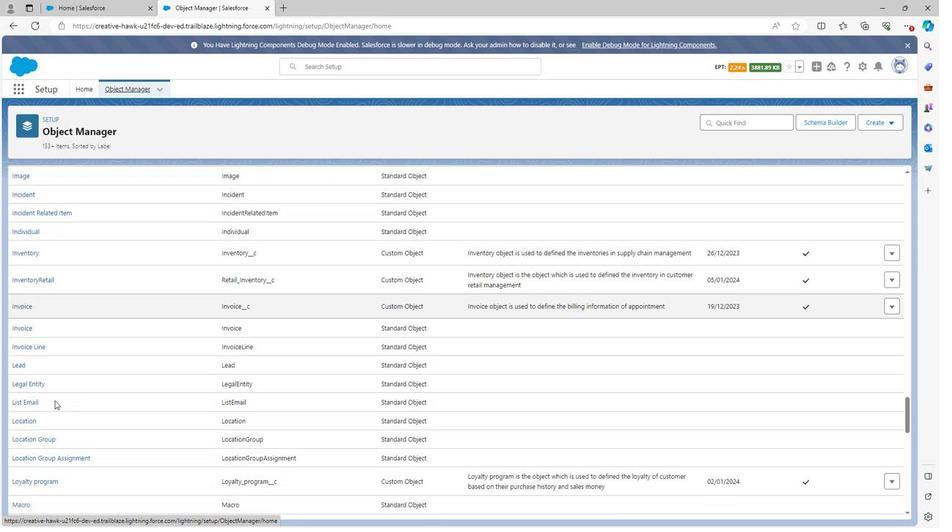 
Action: Mouse scrolled (48, 400) with delta (0, 0)
Screenshot: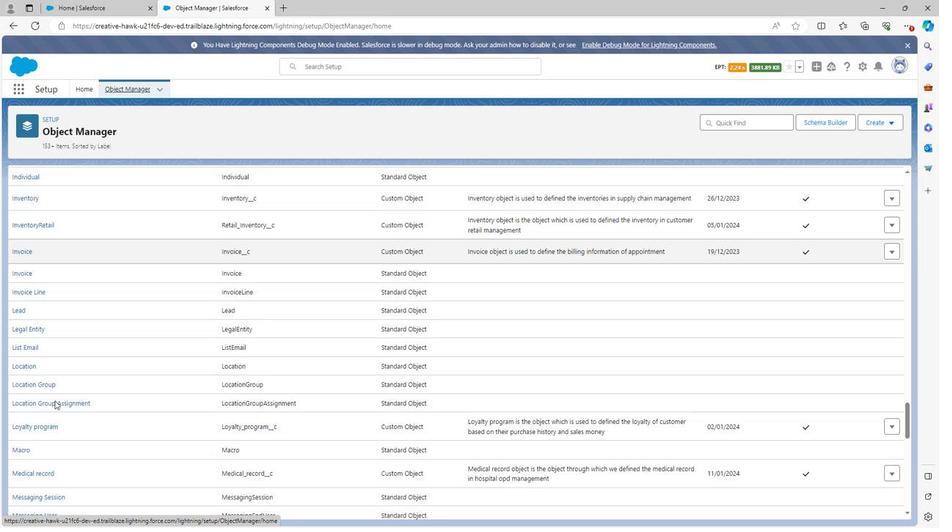 
Action: Mouse scrolled (48, 400) with delta (0, 0)
Screenshot: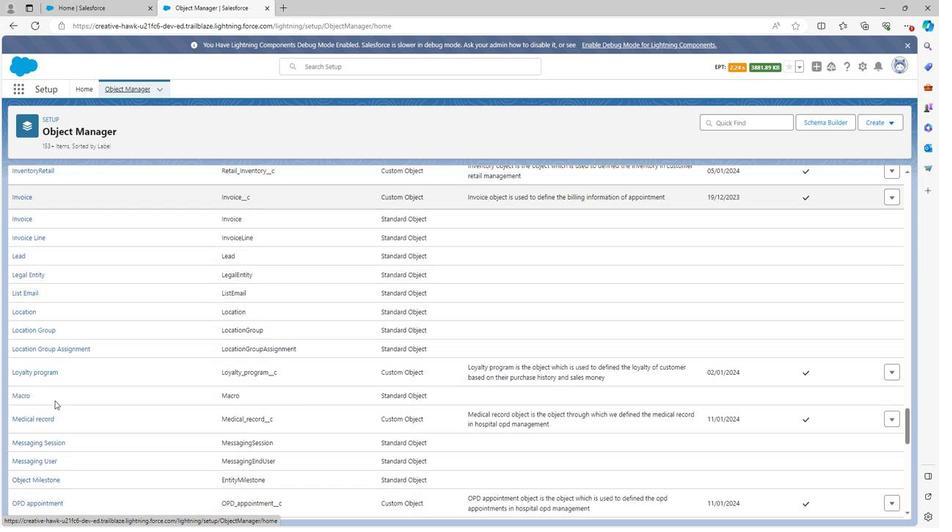 
Action: Mouse moved to (49, 397)
Screenshot: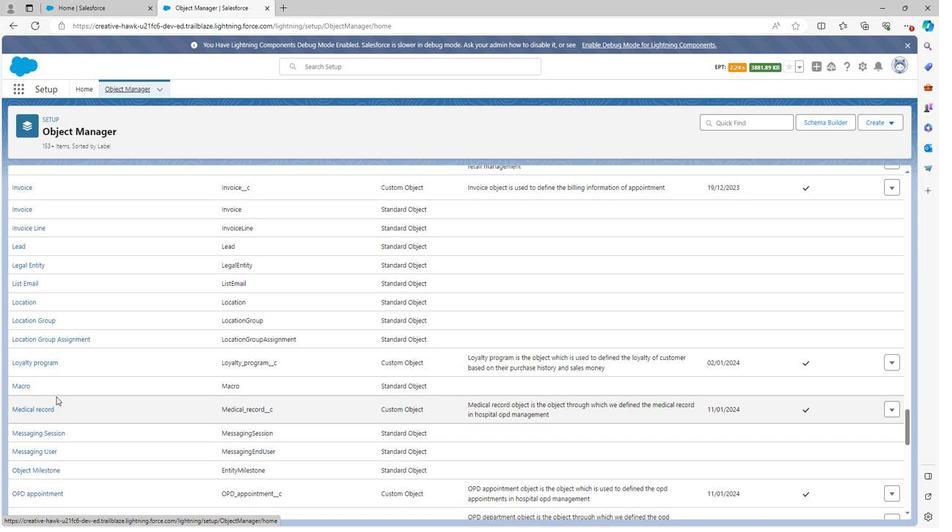 
Action: Mouse scrolled (49, 397) with delta (0, 0)
Screenshot: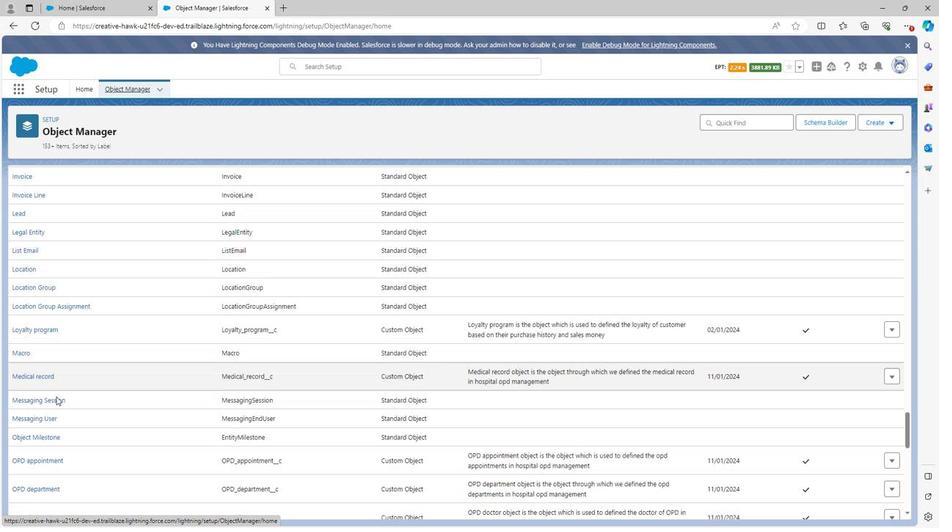 
Action: Mouse scrolled (49, 397) with delta (0, 0)
Screenshot: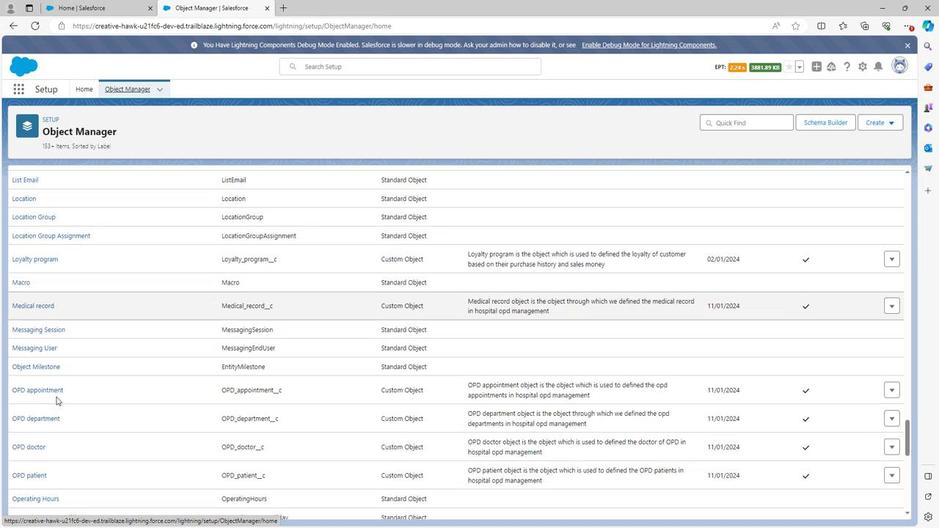 
Action: Mouse scrolled (49, 397) with delta (0, 0)
Screenshot: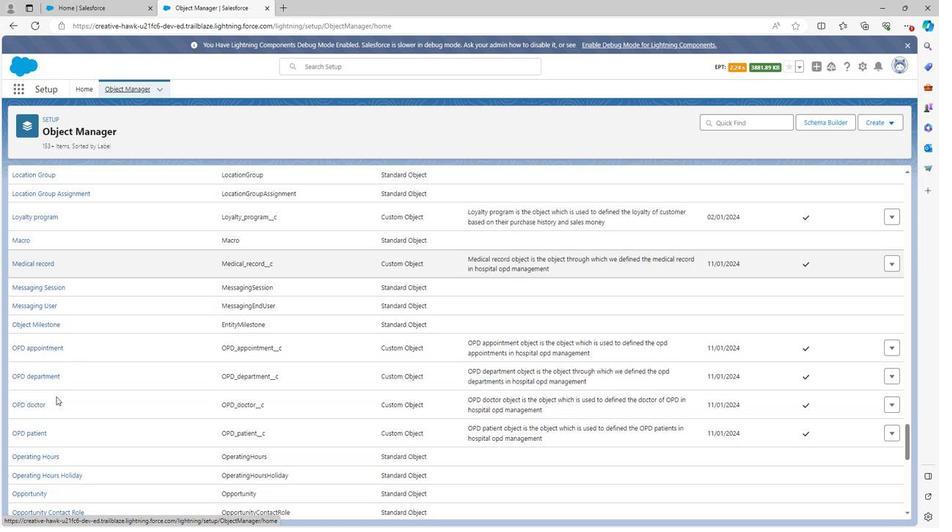 
Action: Mouse scrolled (49, 397) with delta (0, 0)
Screenshot: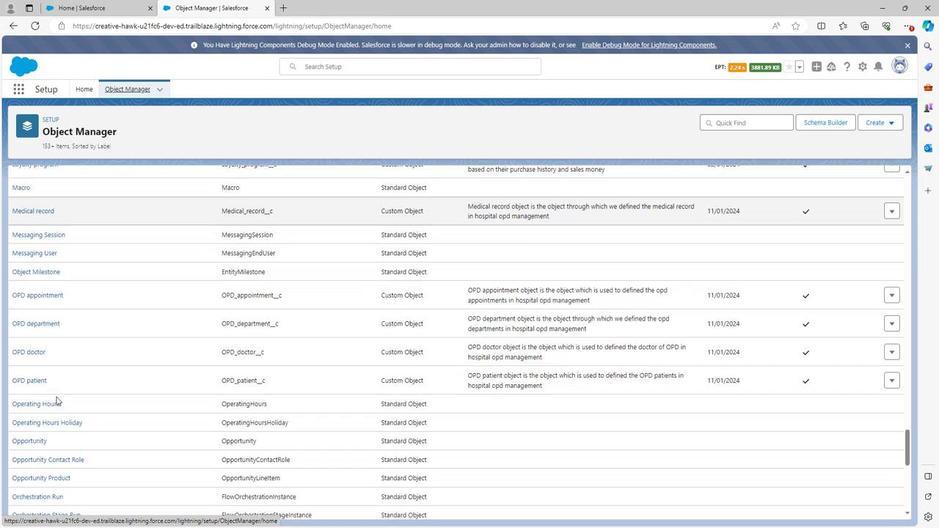 
Action: Mouse moved to (30, 369)
Screenshot: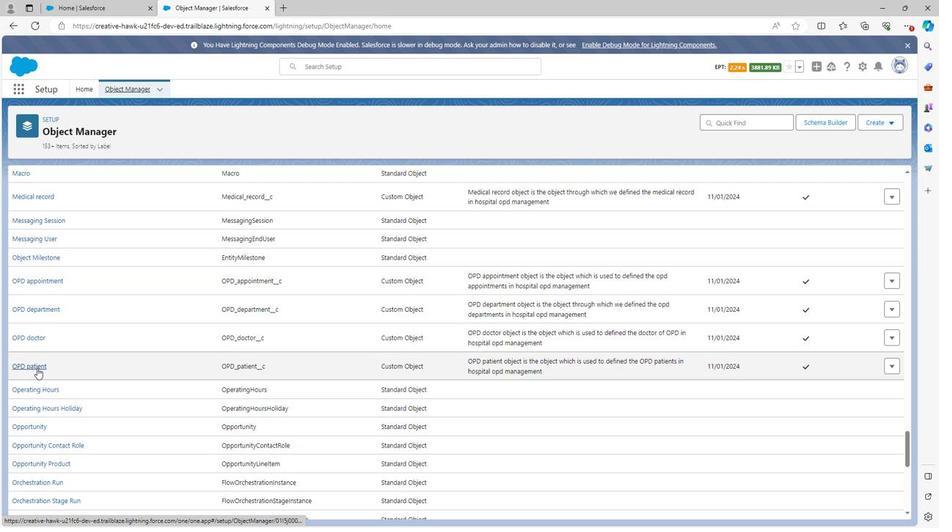 
Action: Mouse pressed left at (30, 369)
Screenshot: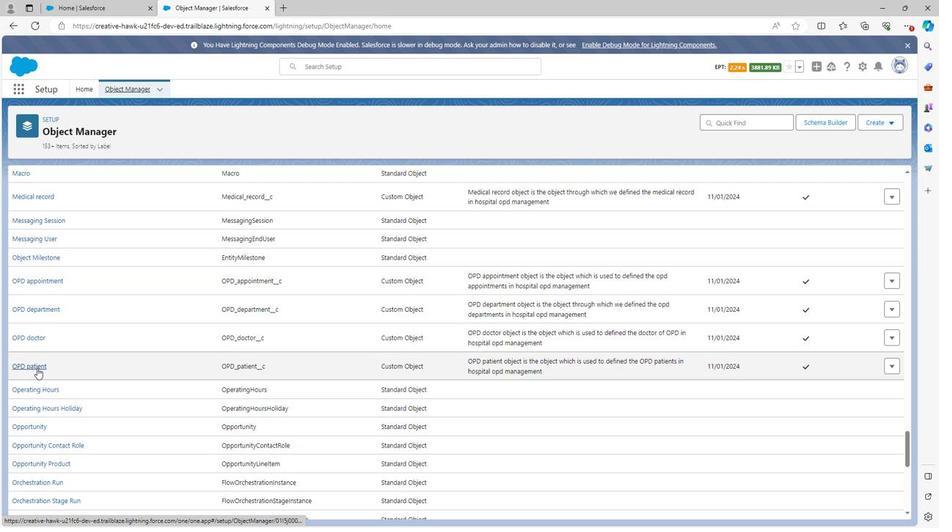 
Action: Mouse moved to (45, 320)
Screenshot: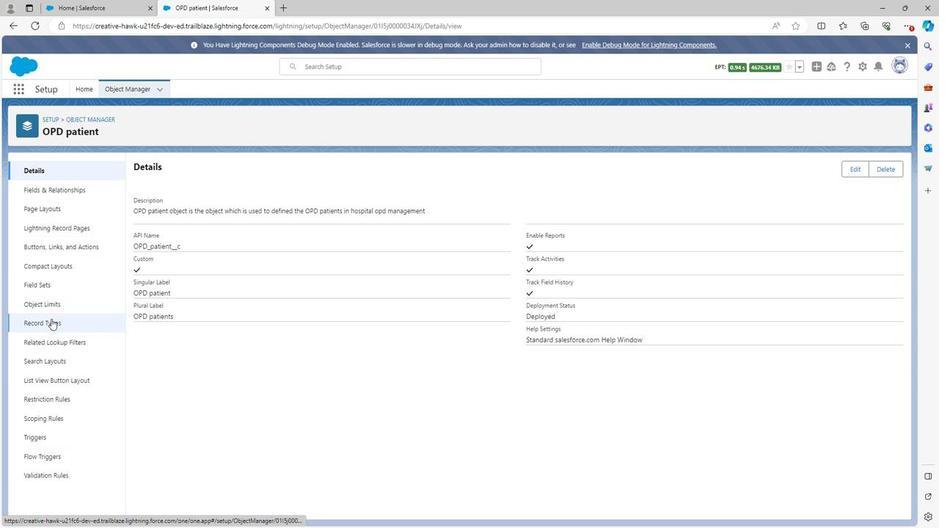 
Action: Mouse pressed left at (45, 320)
Screenshot: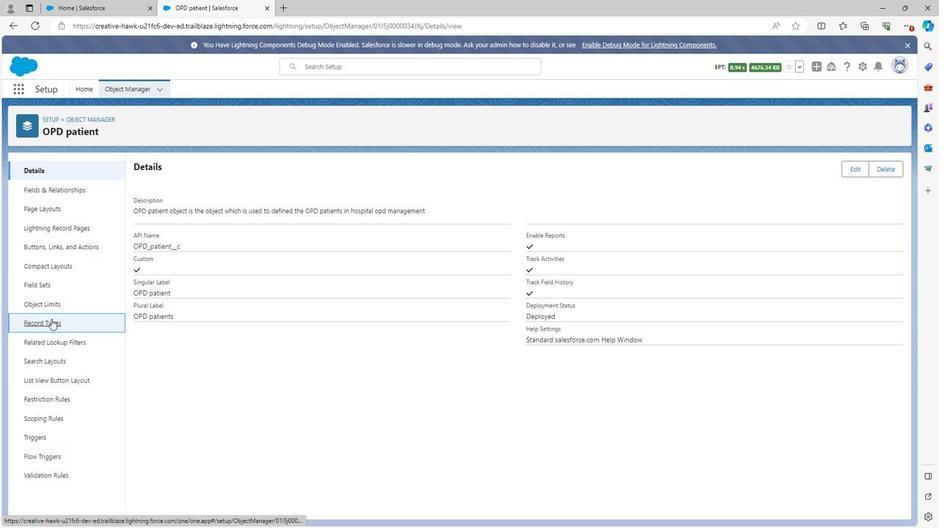
Action: Mouse moved to (798, 168)
Screenshot: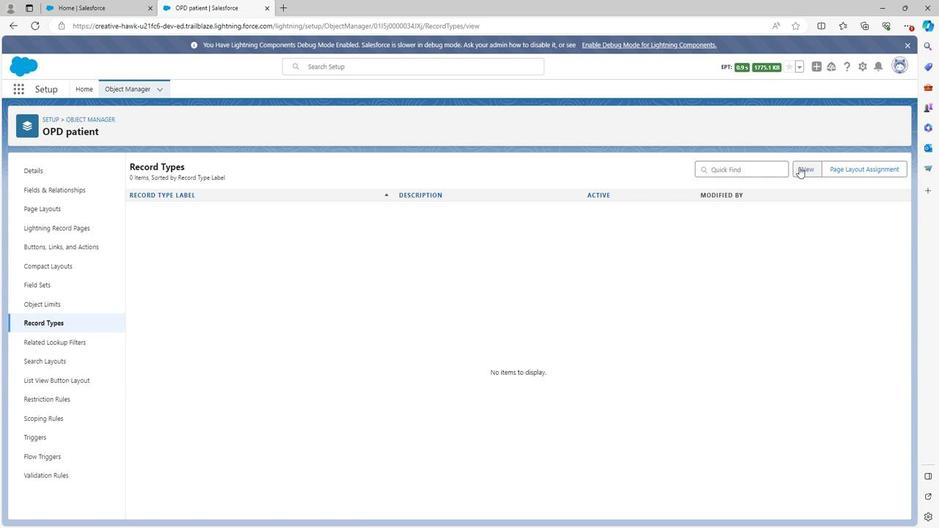 
Action: Mouse pressed left at (798, 168)
Screenshot: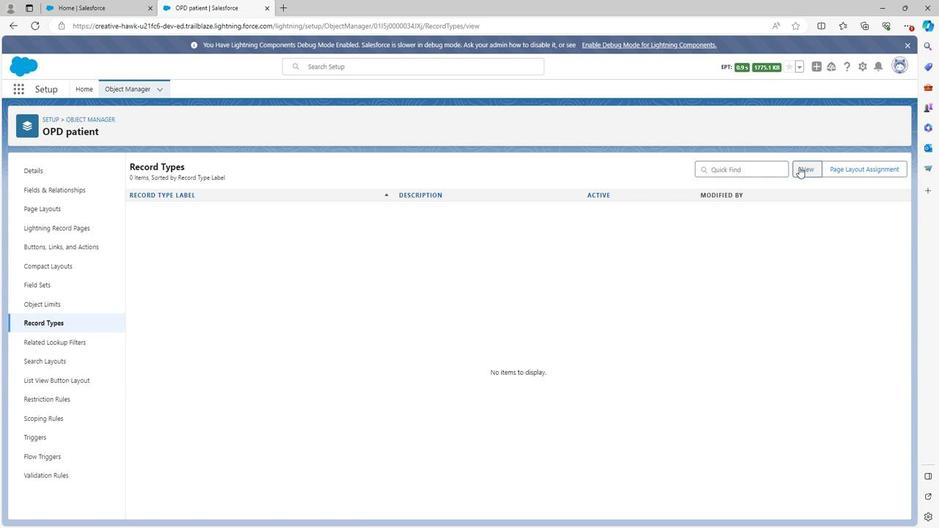 
Action: Mouse moved to (290, 258)
Screenshot: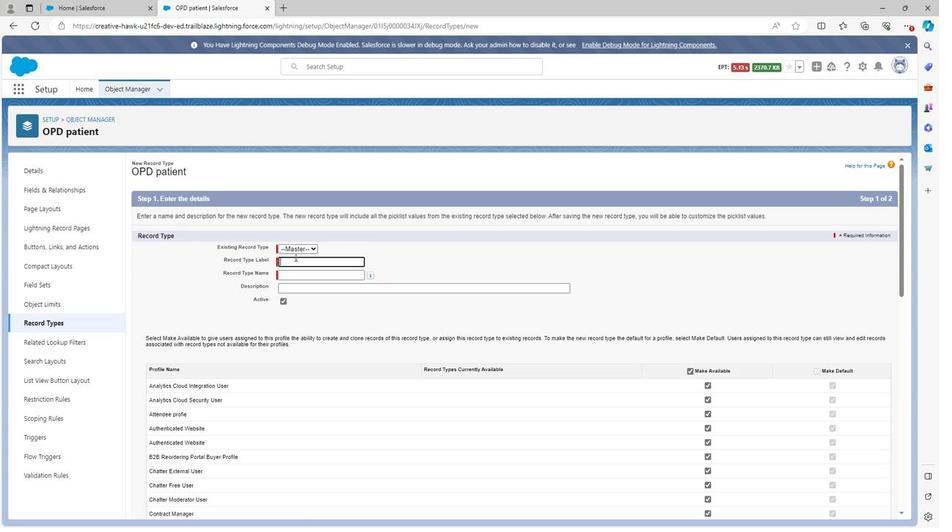 
Action: Key pressed <Key.shift><Key.shift><Key.shift><Key.shift><Key.shift><Key.shift><Key.shift><Key.shift><Key.shift><Key.shift><Key.shift><Key.shift><Key.shift><Key.shift><Key.shift><Key.shift><Key.shift><Key.shift><Key.shift><Key.shift><Key.shift><Key.shift><Key.shift>OPD<Key.space>patient<Key.space>i
Screenshot: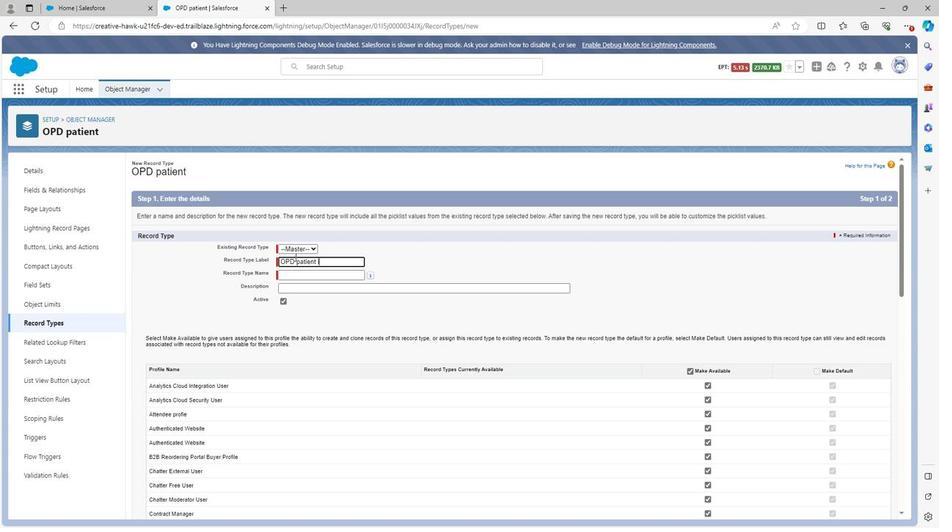 
Action: Mouse moved to (289, 259)
Screenshot: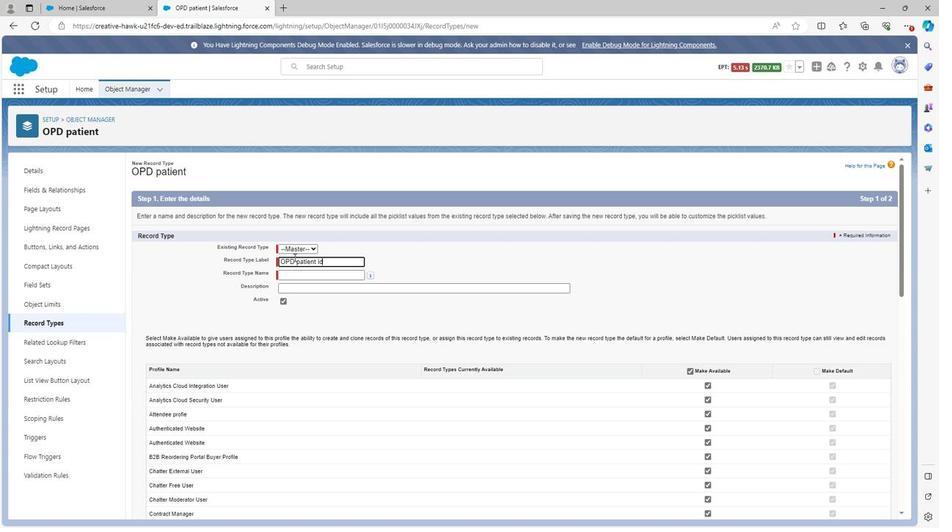 
Action: Key pressed d
Screenshot: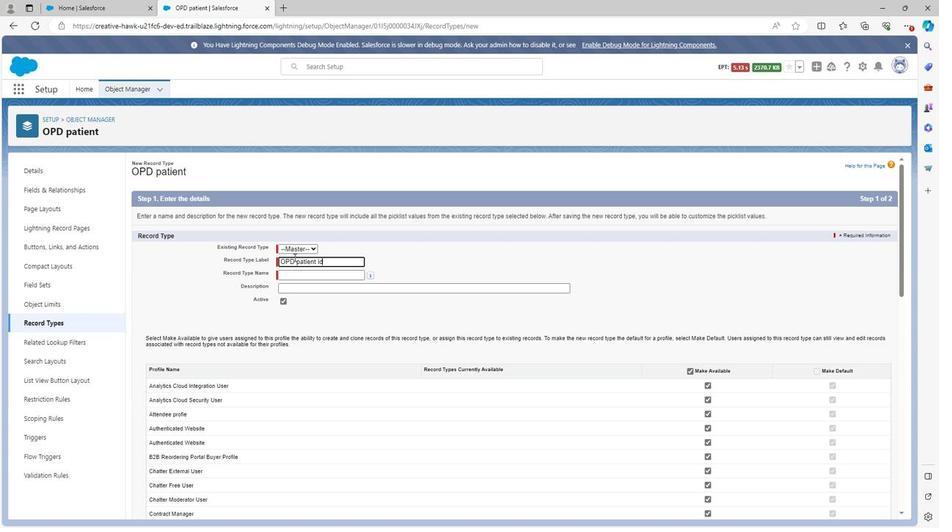 
Action: Mouse moved to (416, 267)
Screenshot: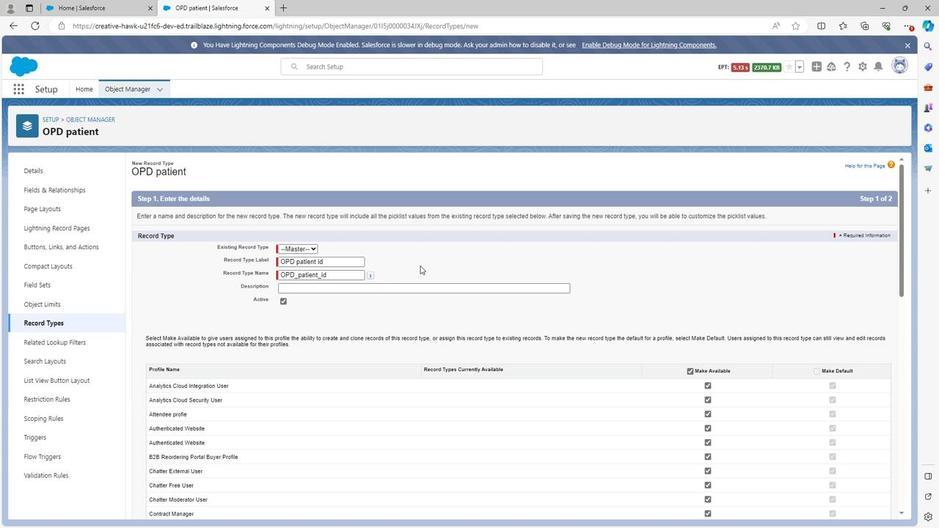 
Action: Mouse pressed left at (416, 267)
Screenshot: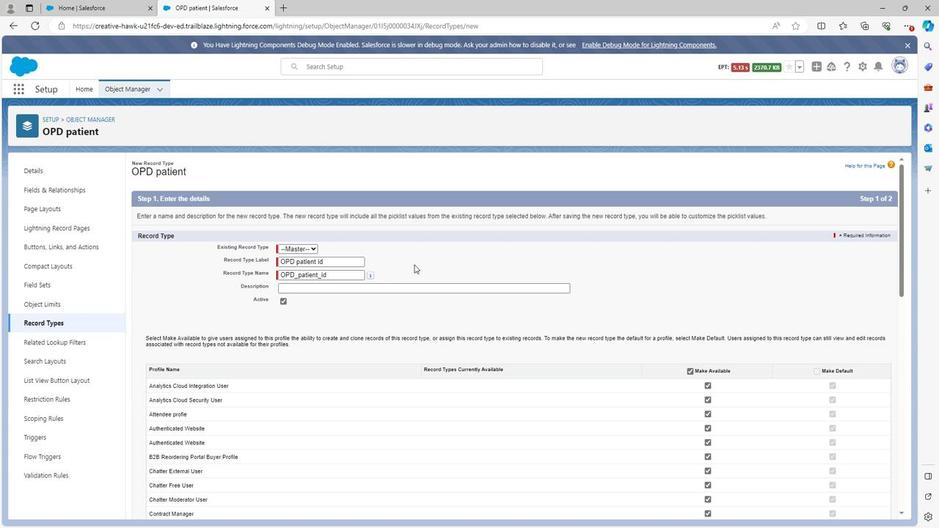 
Action: Mouse moved to (339, 290)
Screenshot: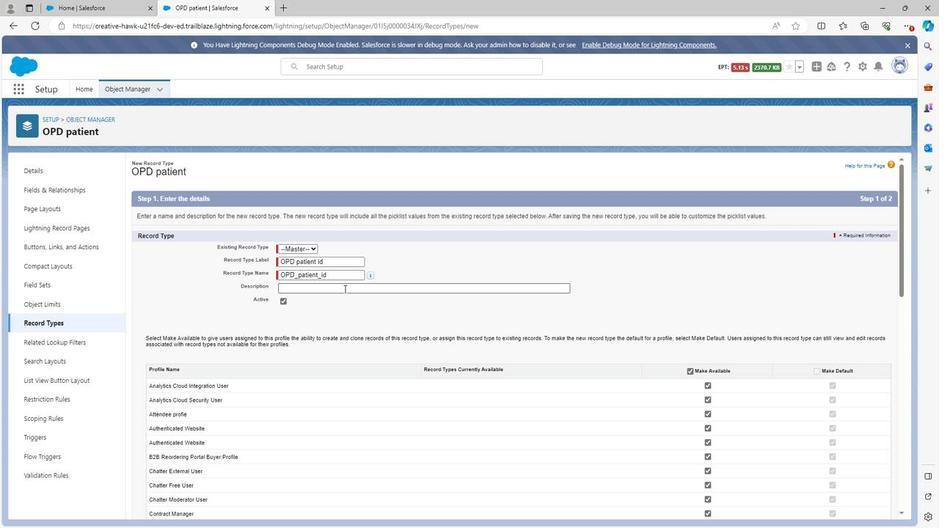 
Action: Mouse pressed left at (339, 290)
Screenshot: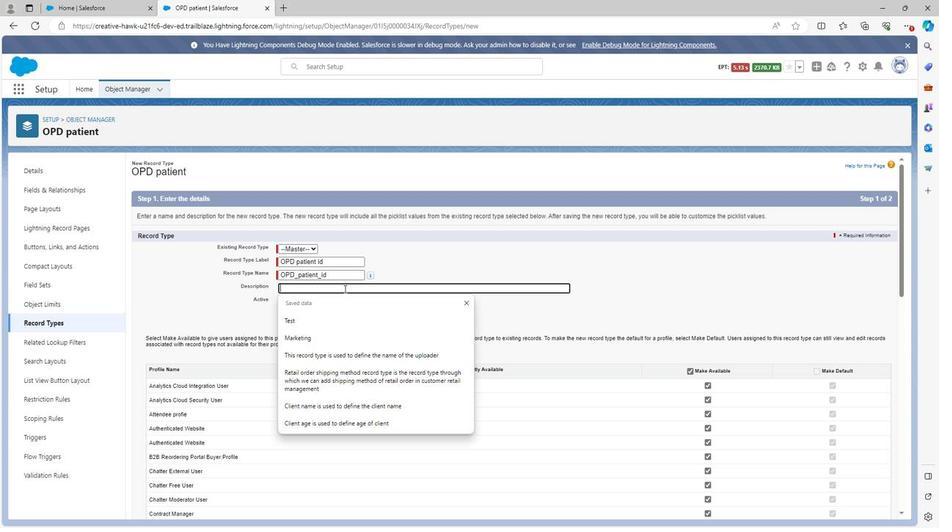 
Action: Key pressed <Key.shift>OPD<Key.space>patient<Key.space><Key.shift>Id<Key.space>record<Key.space>type<Key.space>is<Key.space>the<Key.space>record<Key.space>type<Key.space>through<Key.space>which<Key.space>we<Key.space>defined<Key.space>the<Key.space>id<Key.space>of<Key.space>p<Key.backspace>opd<Key.space>patient<Key.space>
Screenshot: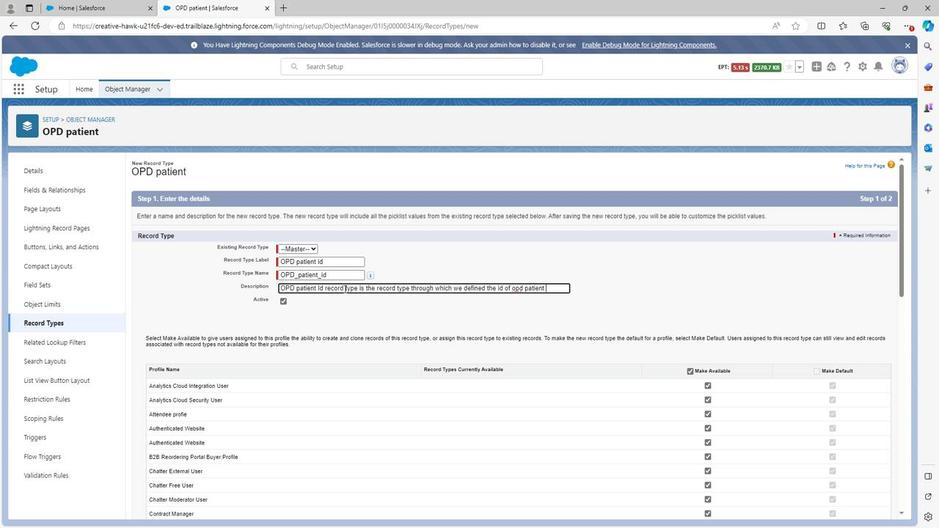 
Action: Mouse moved to (484, 290)
Screenshot: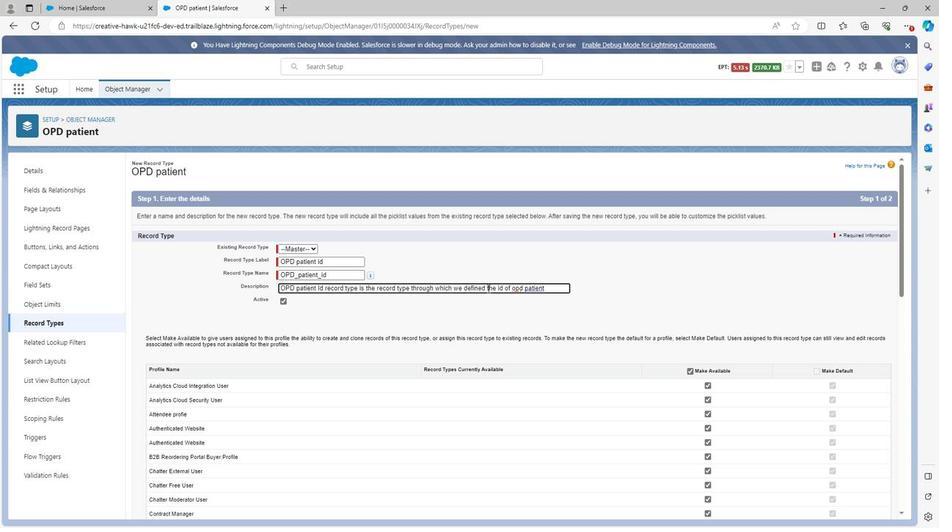 
Action: Mouse pressed left at (484, 290)
Screenshot: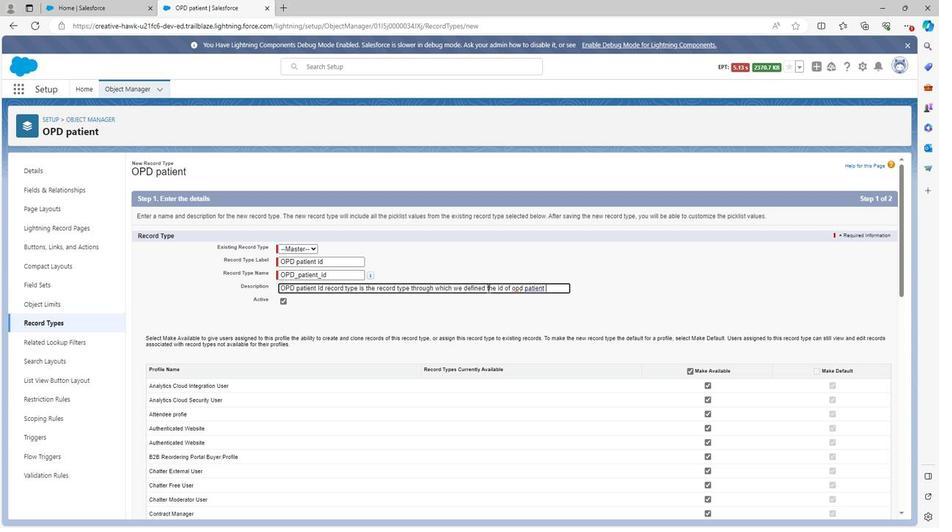 
Action: Mouse moved to (465, 297)
Screenshot: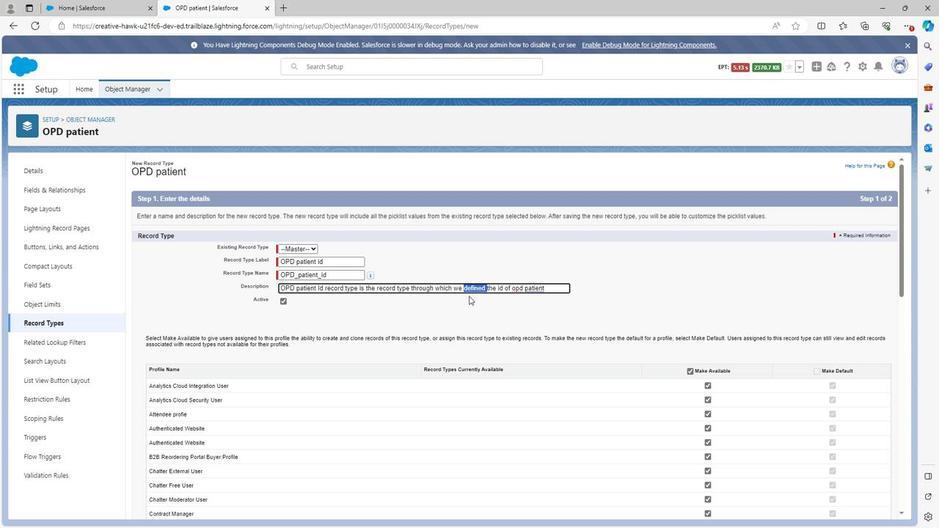 
Action: Key pressed c
Screenshot: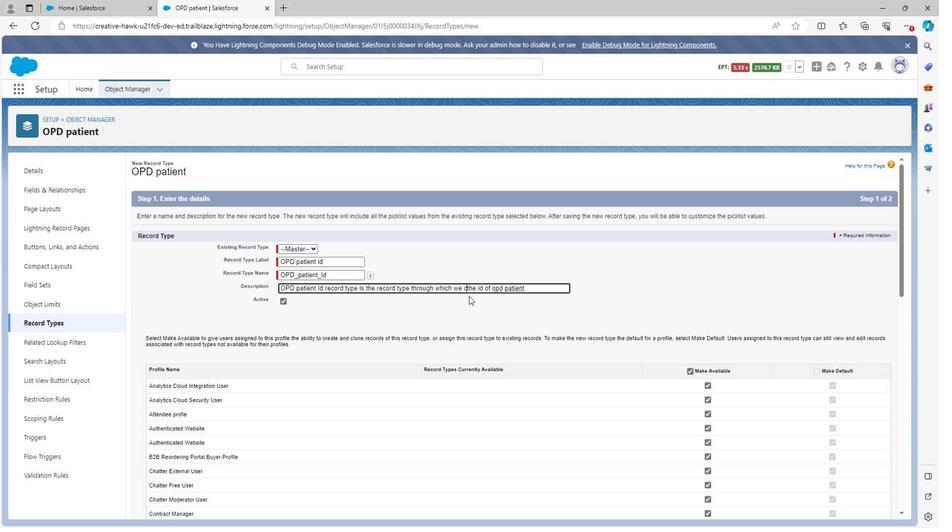 
Action: Mouse moved to (465, 296)
Screenshot: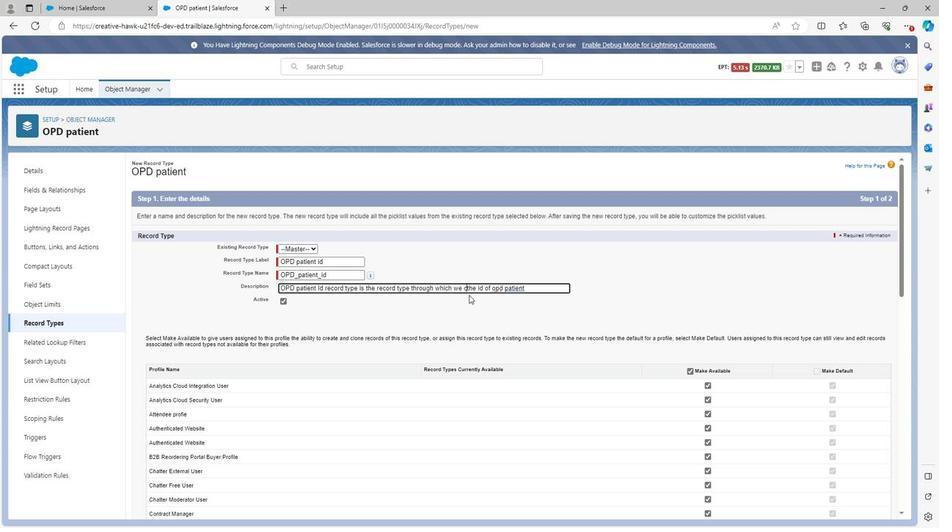 
Action: Key pressed a
Screenshot: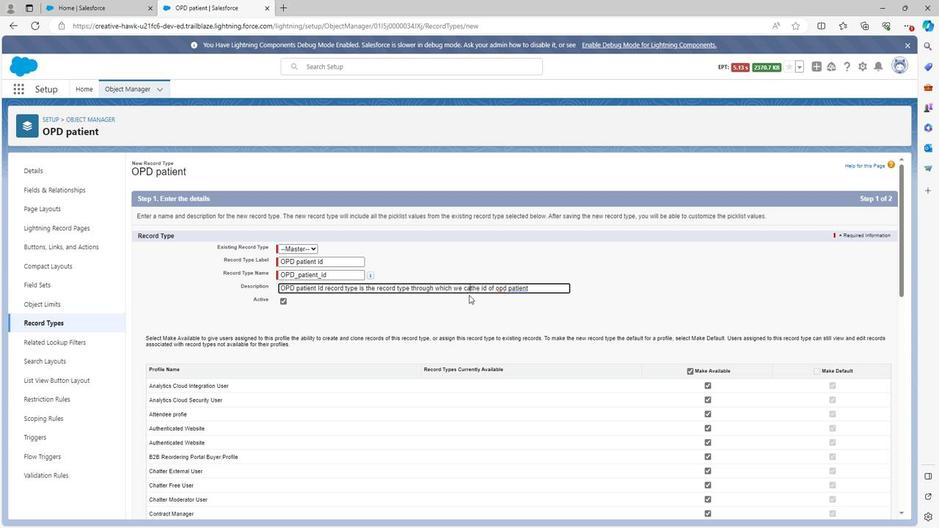 
Action: Mouse moved to (465, 288)
Screenshot: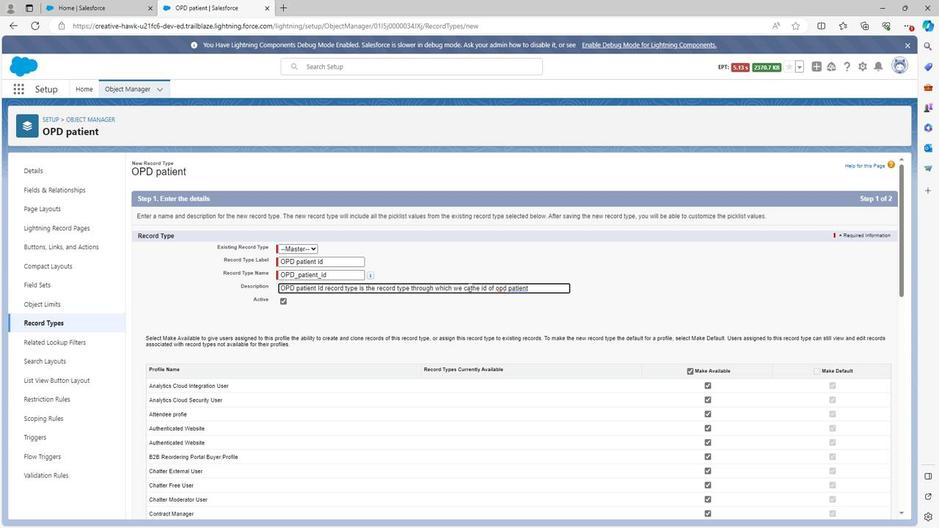 
Action: Key pressed n
Screenshot: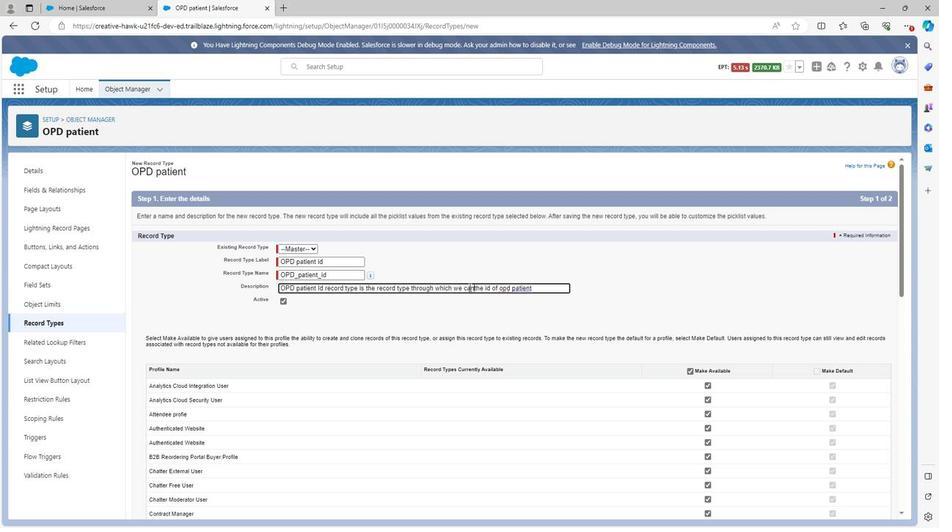 
Action: Mouse moved to (466, 283)
Screenshot: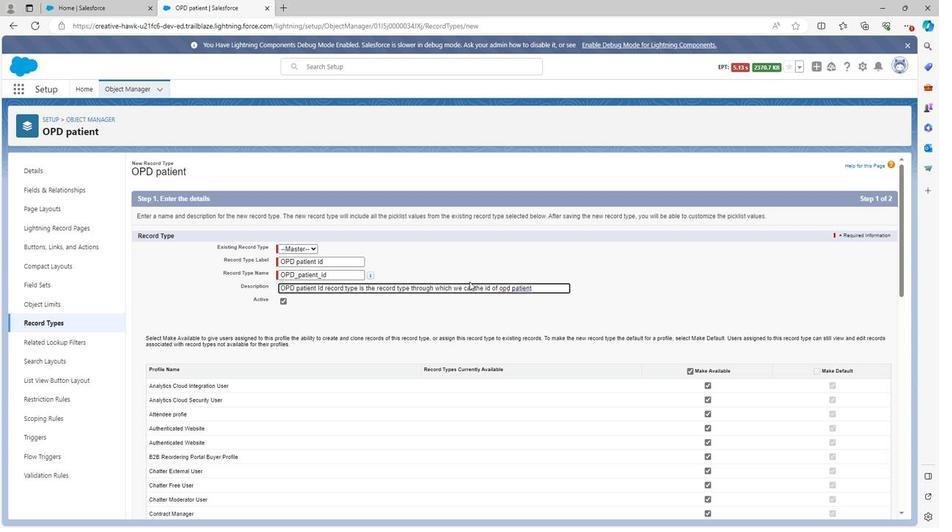 
Action: Key pressed <Key.space>
Screenshot: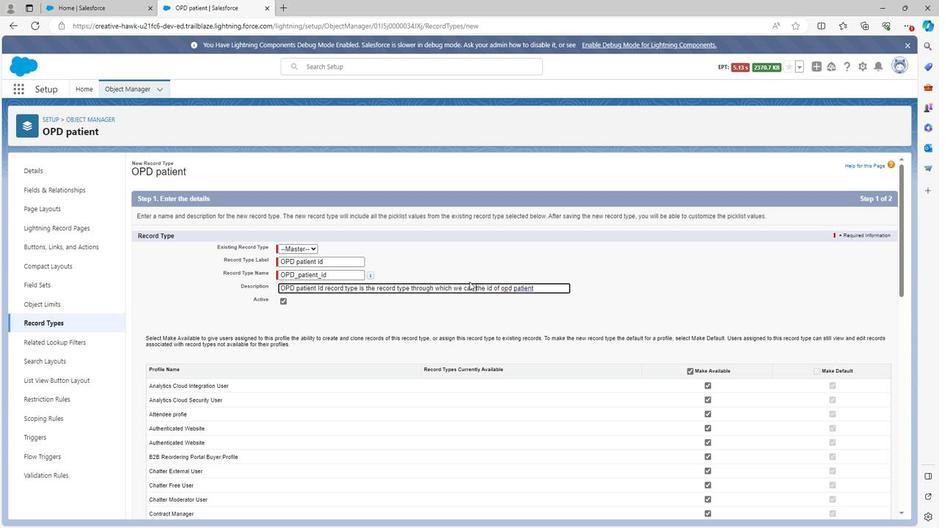 
Action: Mouse moved to (466, 283)
Screenshot: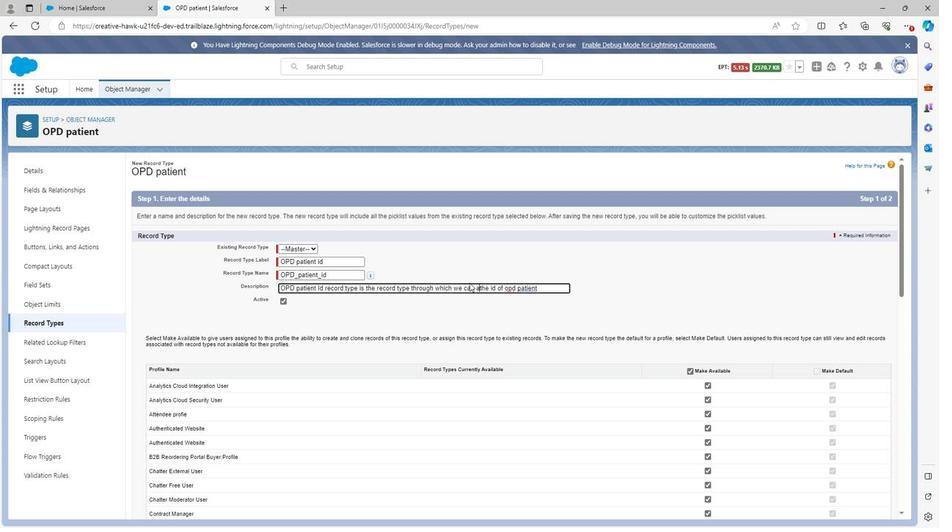 
Action: Key pressed a
Screenshot: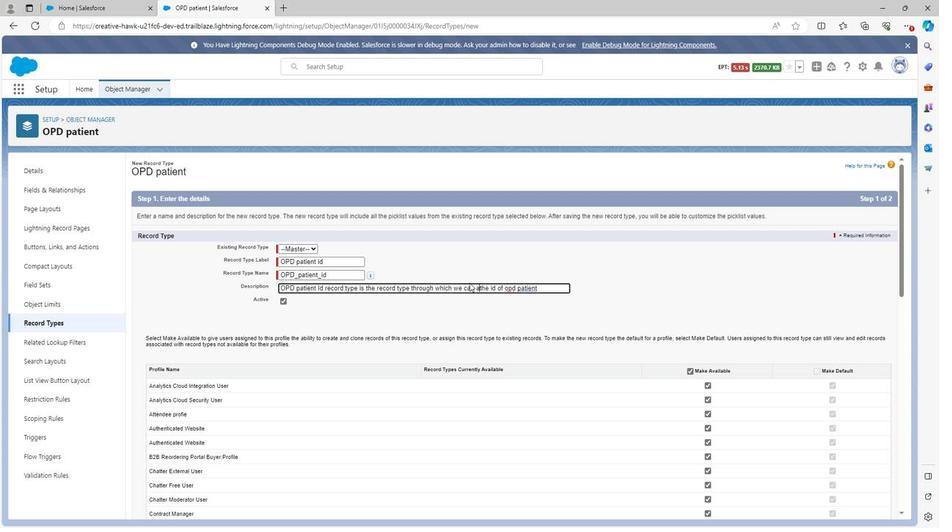 
Action: Mouse moved to (466, 284)
Screenshot: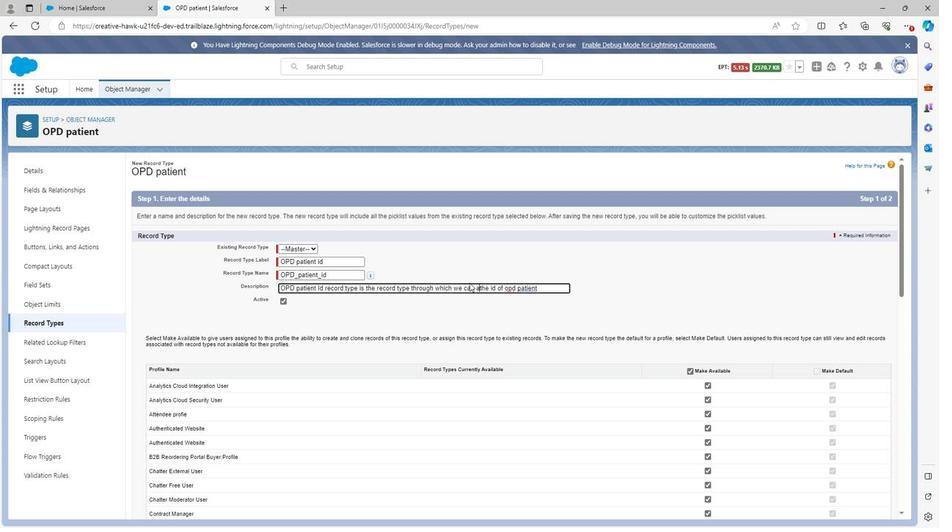 
Action: Key pressed d
Screenshot: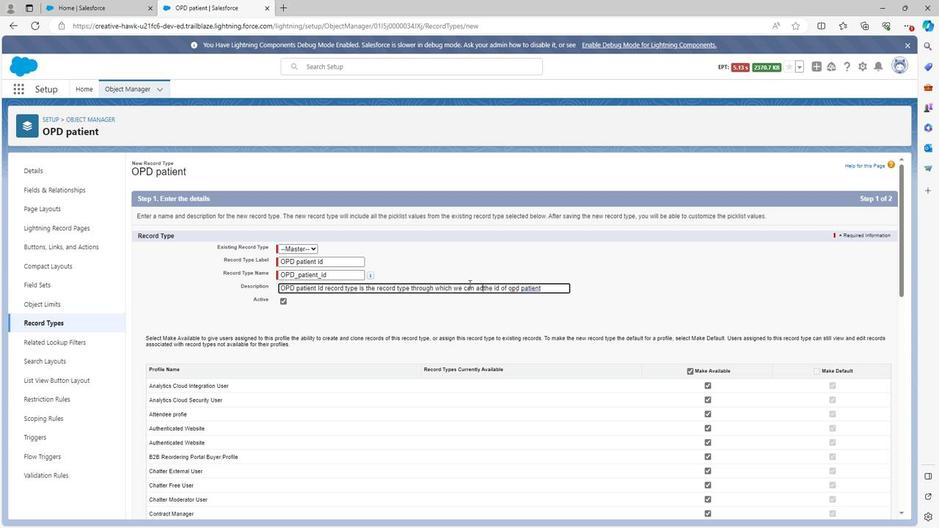 
Action: Mouse moved to (465, 285)
Screenshot: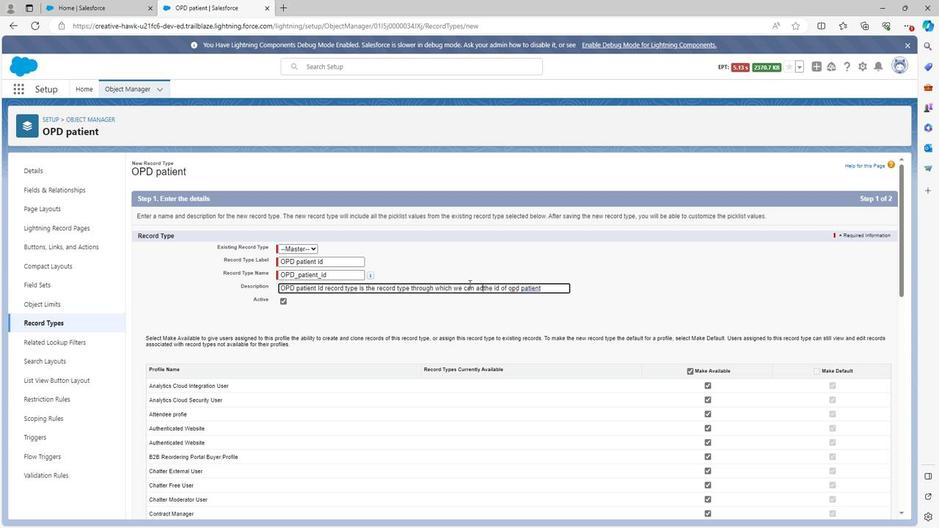 
Action: Key pressed d
Screenshot: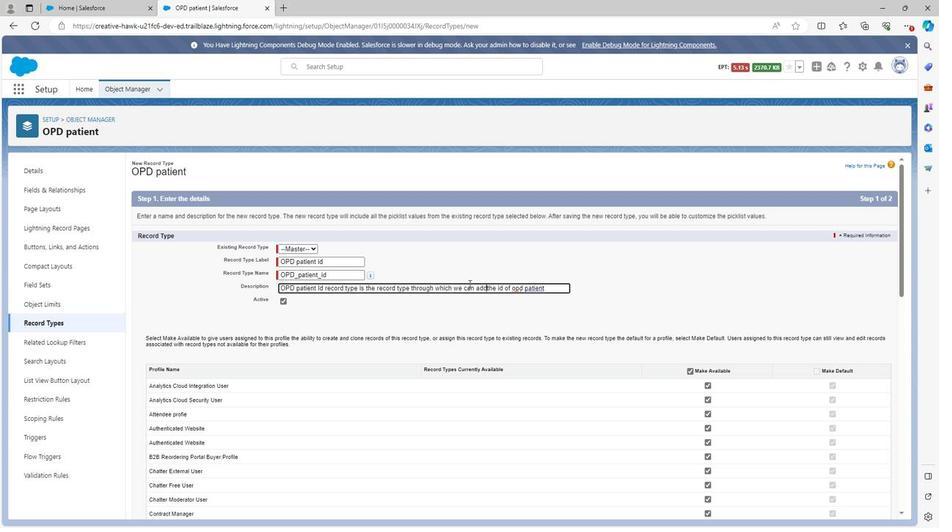 
Action: Mouse moved to (511, 288)
Screenshot: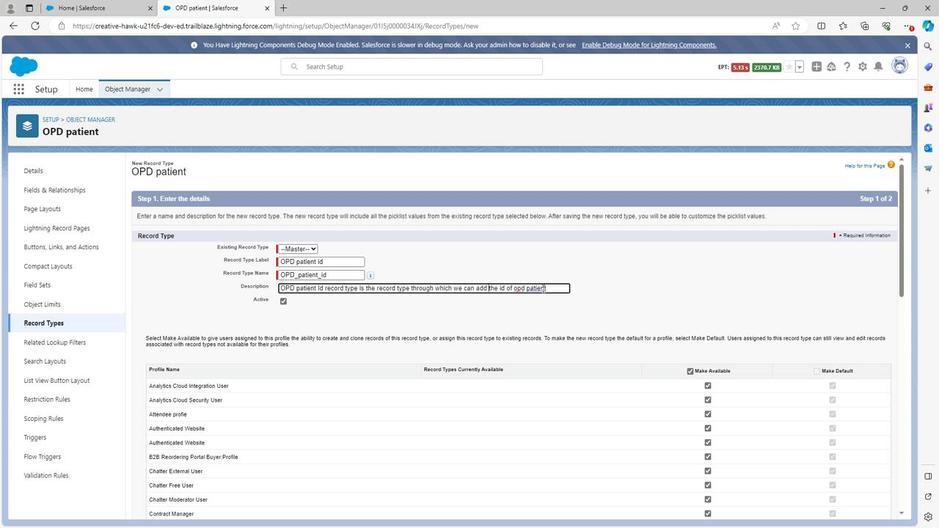 
Action: Key pressed <Key.space>
Screenshot: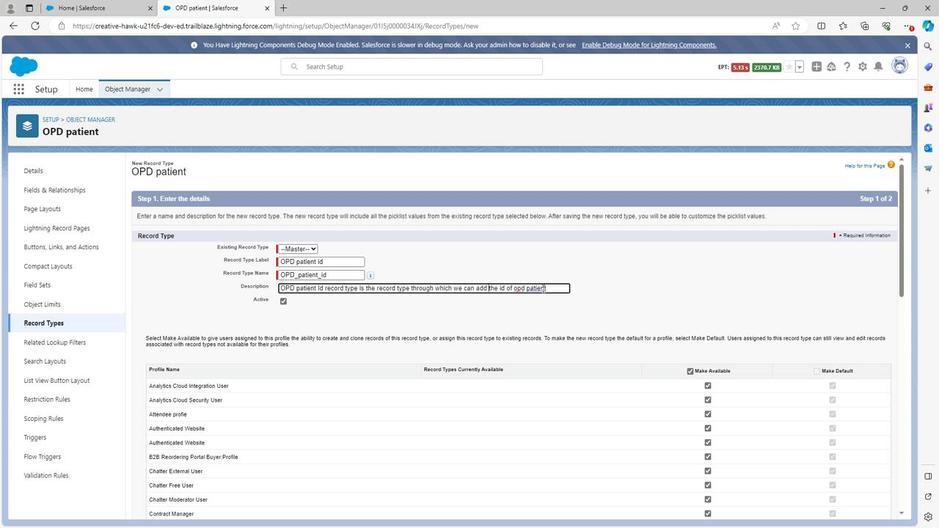 
Action: Mouse moved to (550, 288)
Screenshot: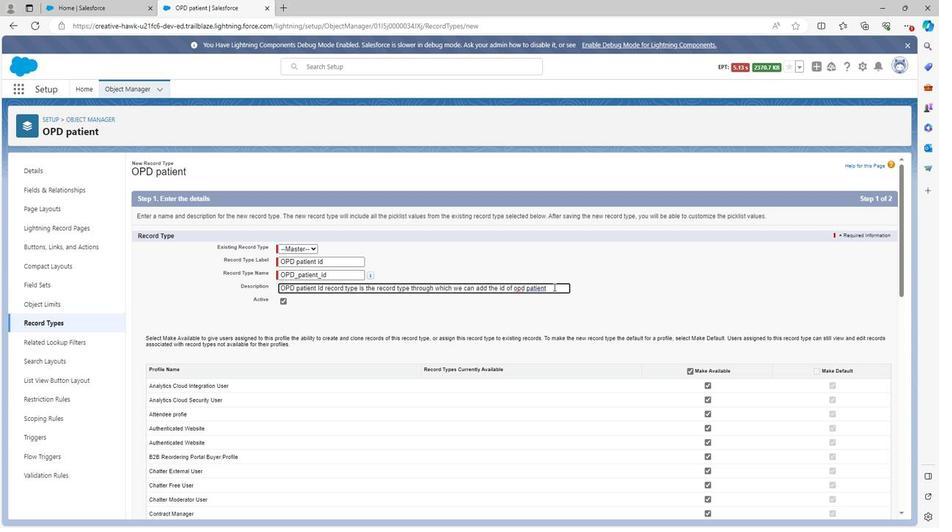 
Action: Mouse pressed left at (550, 288)
Screenshot: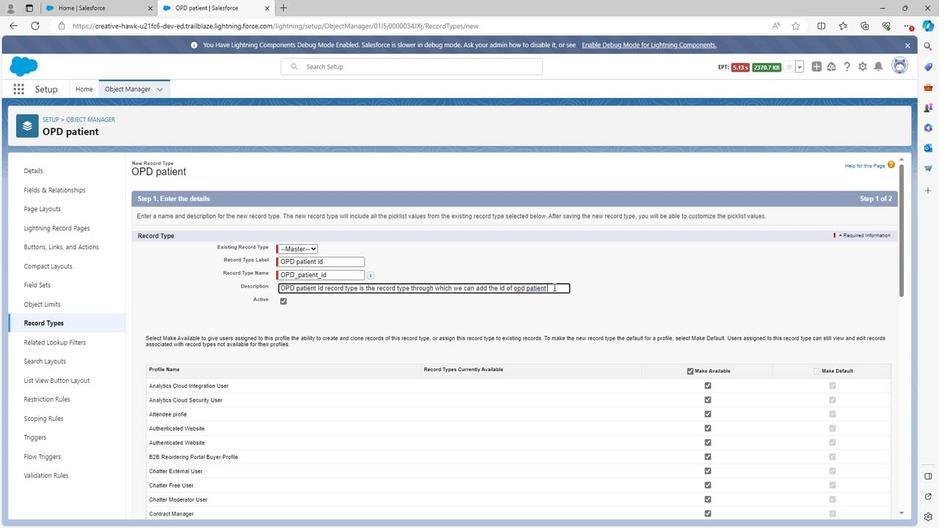 
Action: Mouse moved to (511, 308)
Screenshot: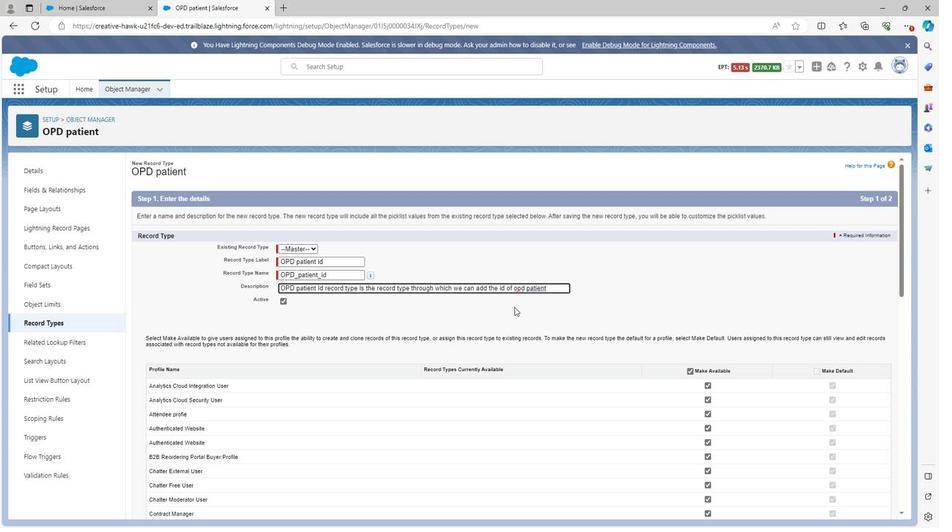 
Action: Key pressed i
Screenshot: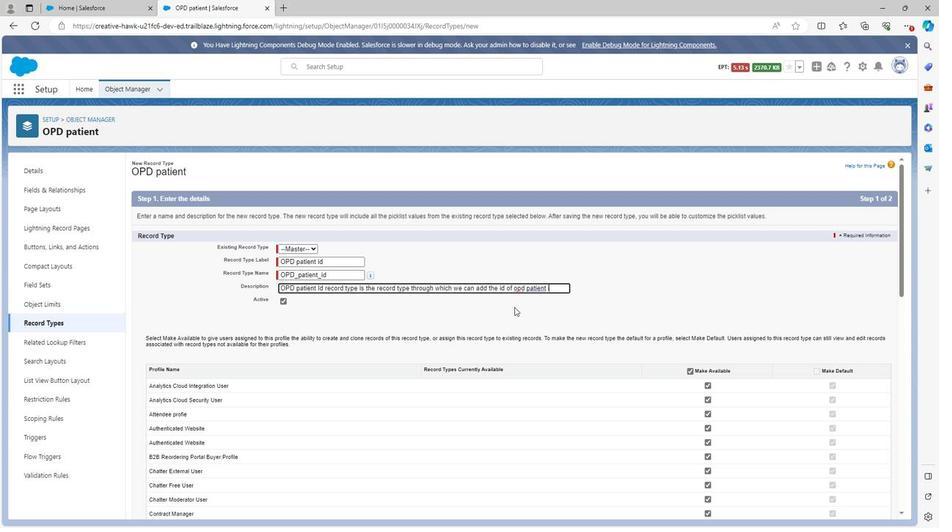 
Action: Mouse moved to (508, 308)
Screenshot: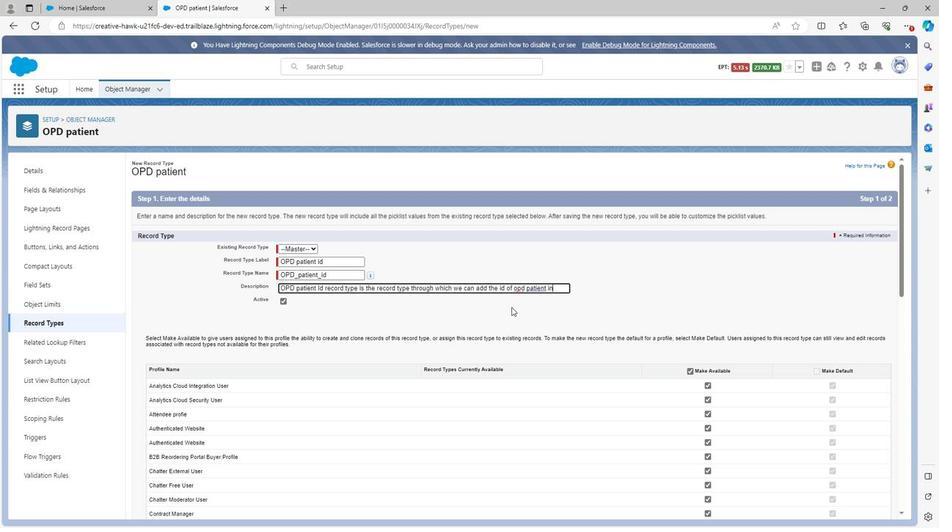 
Action: Key pressed n
Screenshot: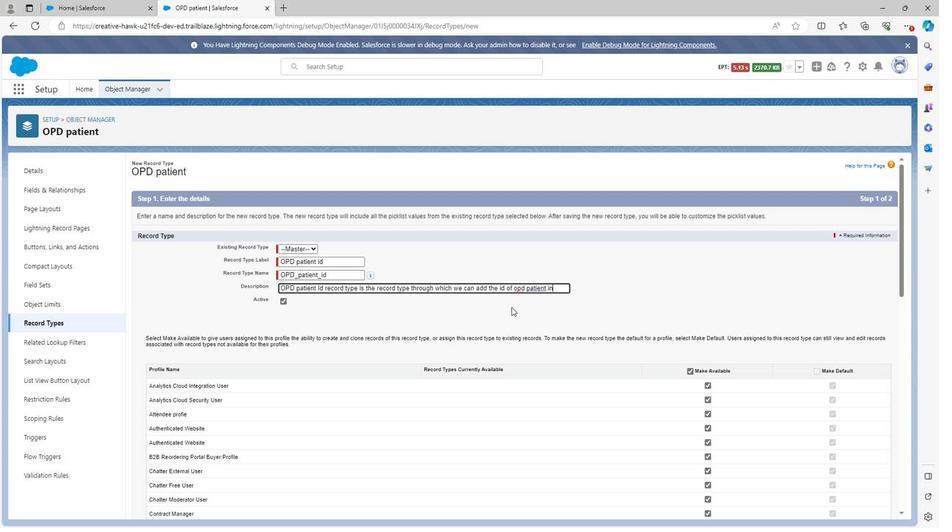 
Action: Mouse moved to (508, 308)
Screenshot: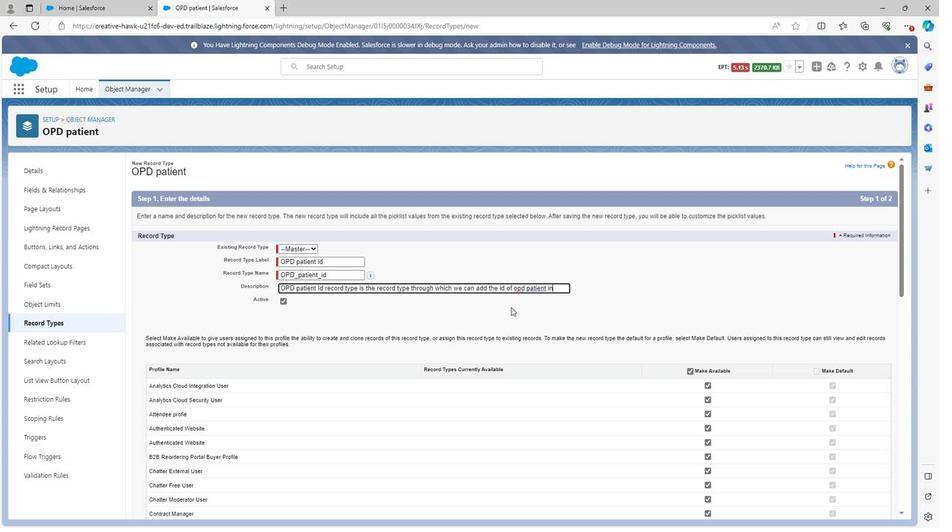 
Action: Key pressed <Key.space>h
Screenshot: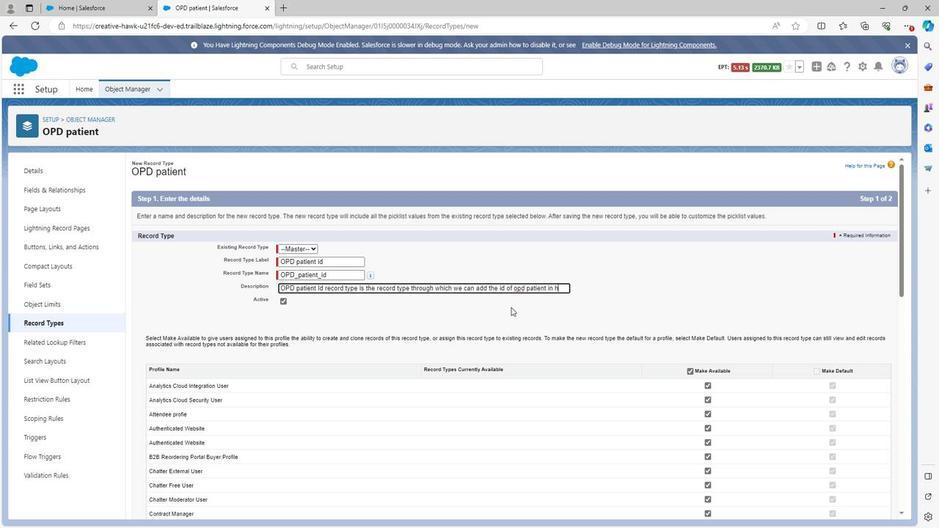 
Action: Mouse moved to (507, 308)
Screenshot: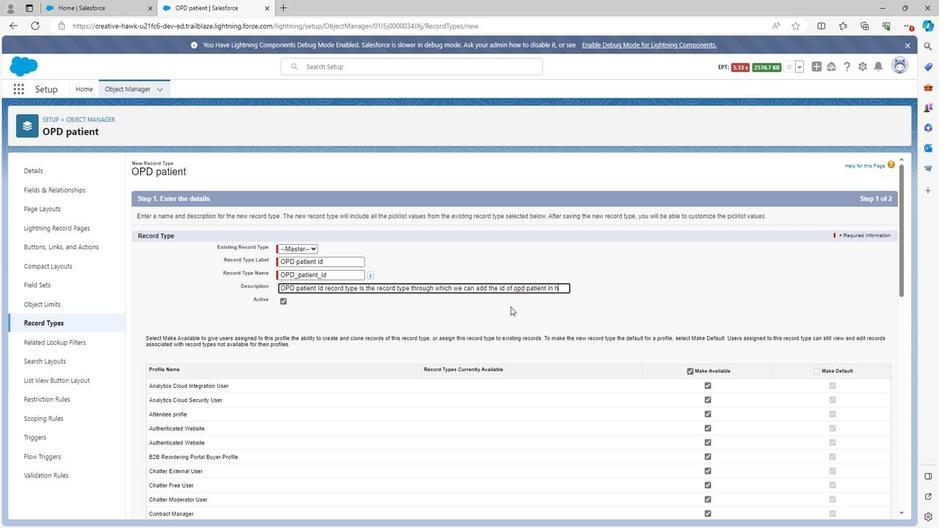 
Action: Key pressed o
Screenshot: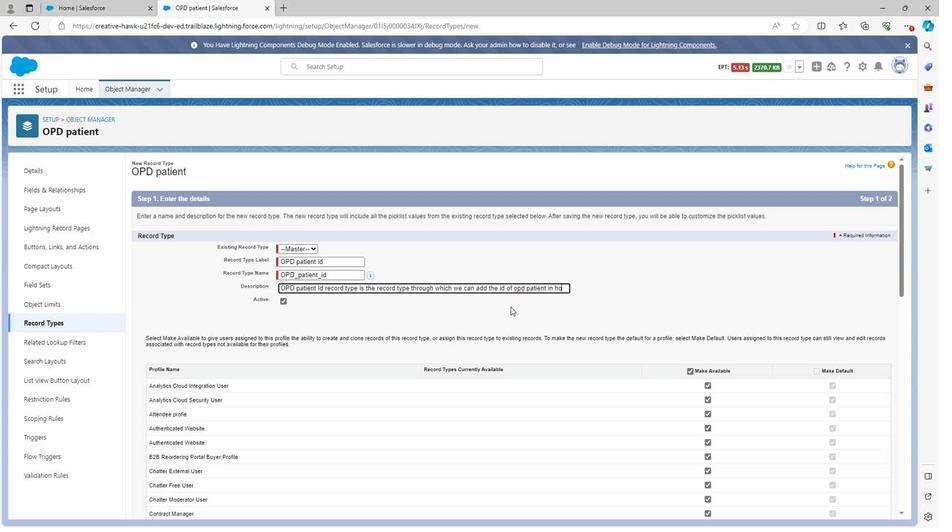 
Action: Mouse moved to (506, 308)
Screenshot: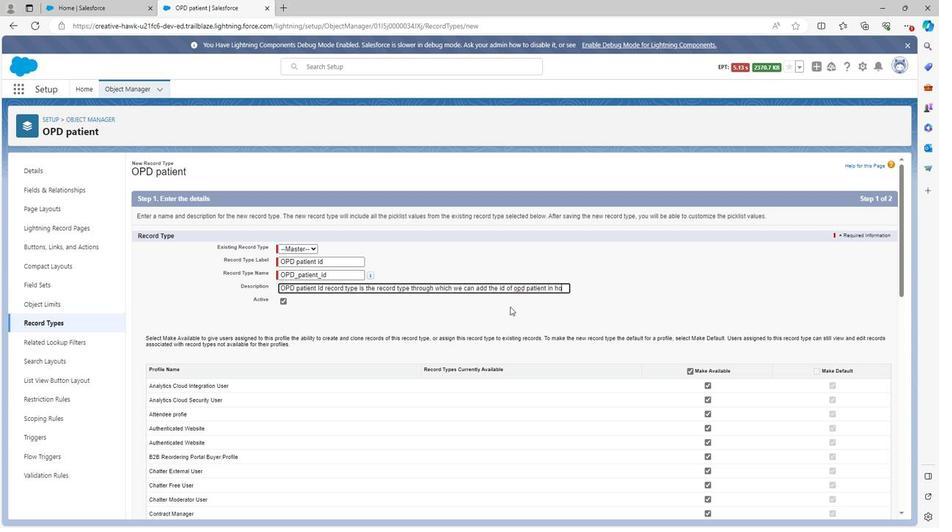 
Action: Key pressed s
Screenshot: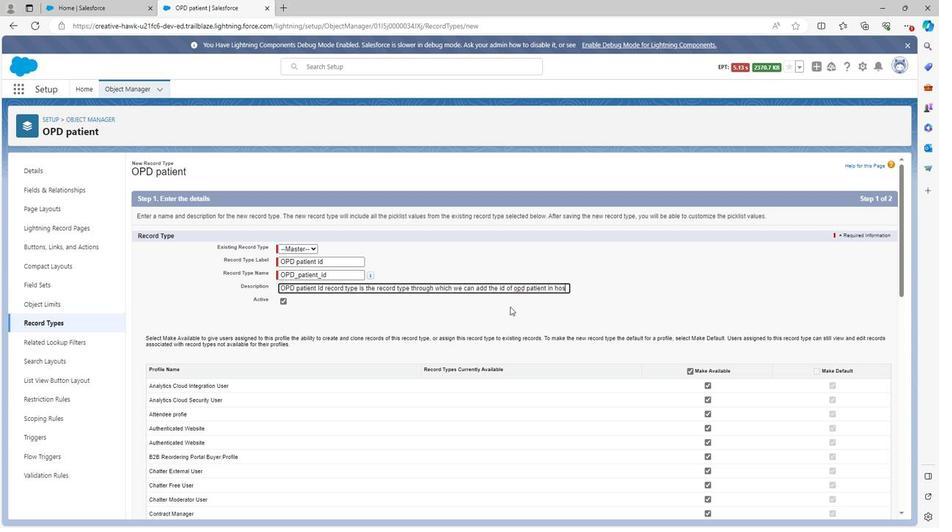 
Action: Mouse moved to (505, 307)
Screenshot: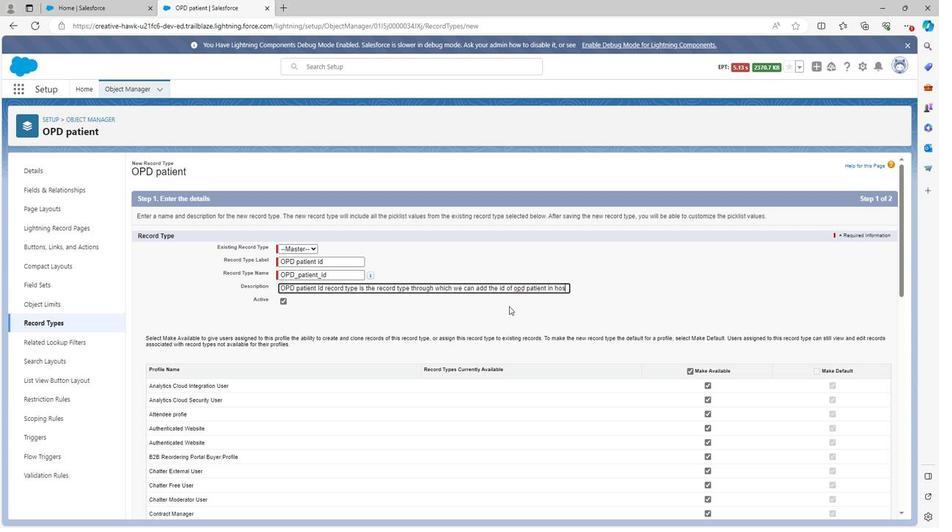 
Action: Key pressed p
Screenshot: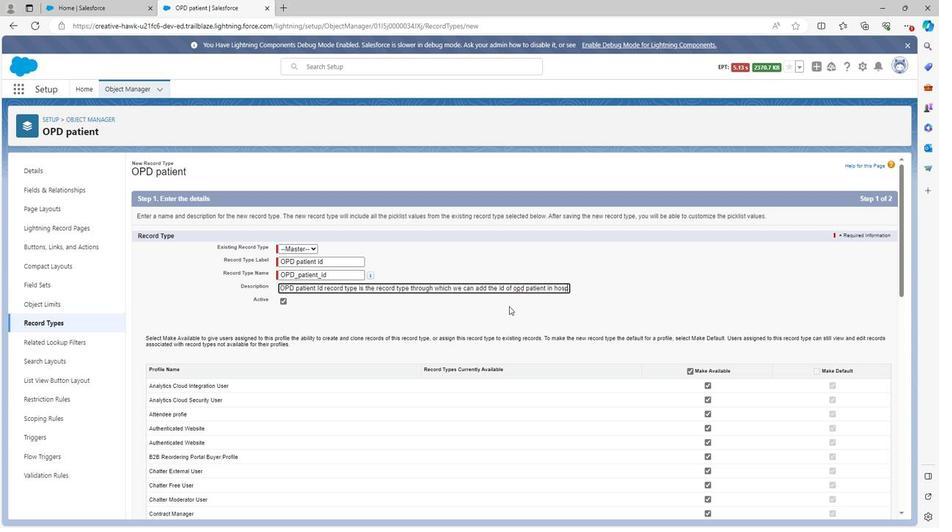 
Action: Mouse moved to (499, 306)
Screenshot: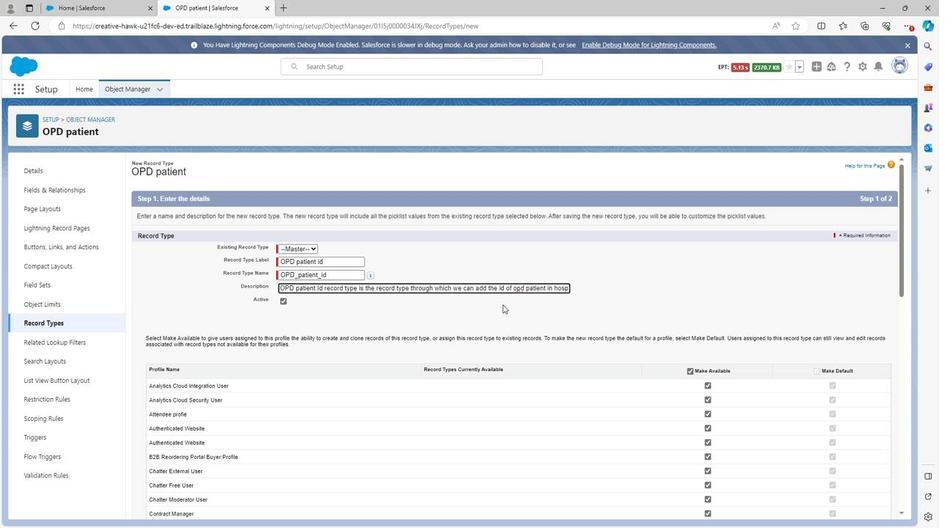 
Action: Key pressed ital<Key.space>op
Screenshot: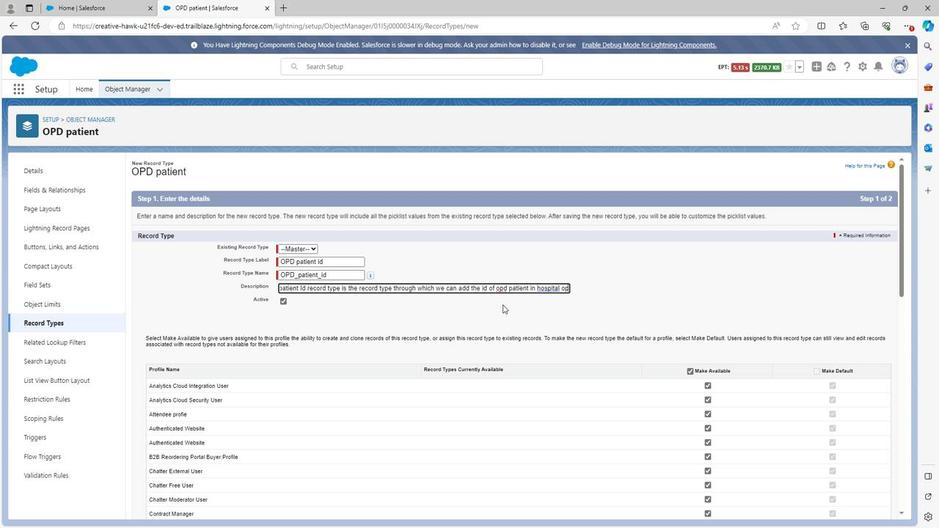 
Action: Mouse moved to (496, 304)
Screenshot: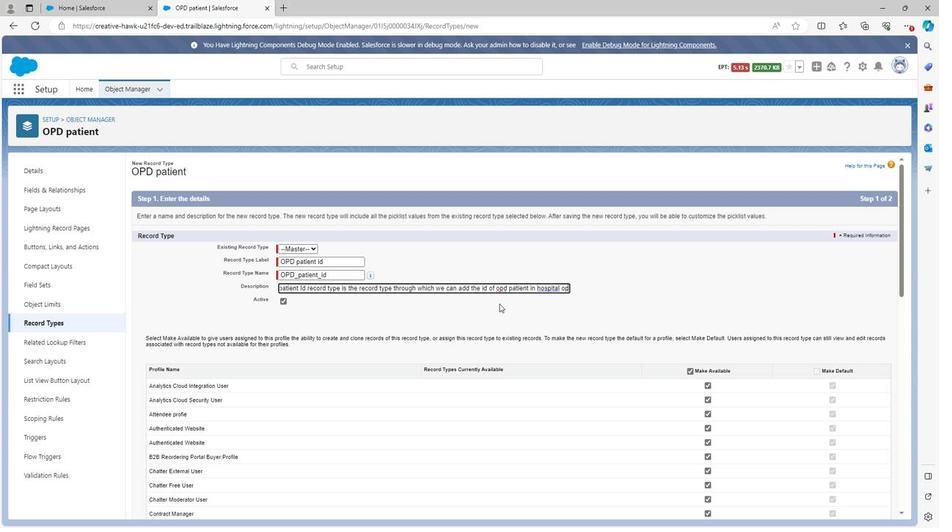 
Action: Key pressed d<Key.space>mana
Screenshot: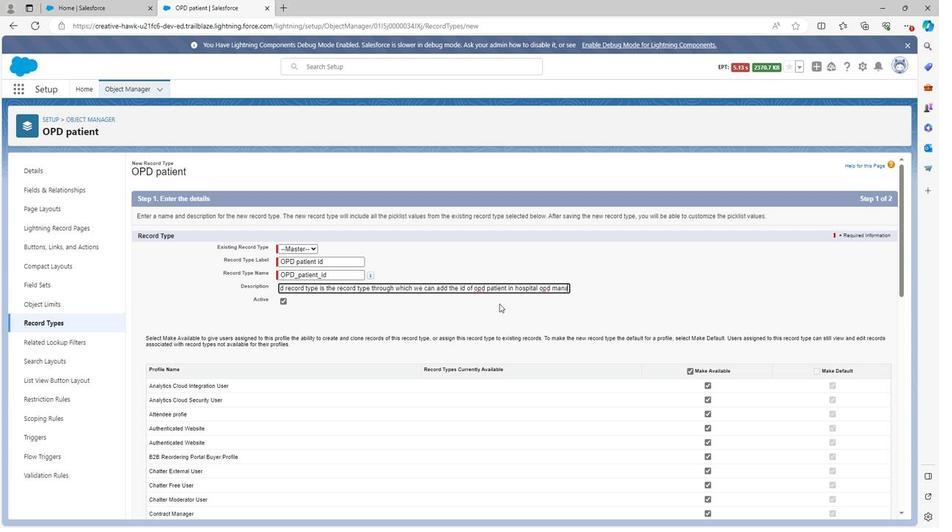 
Action: Mouse moved to (494, 304)
Screenshot: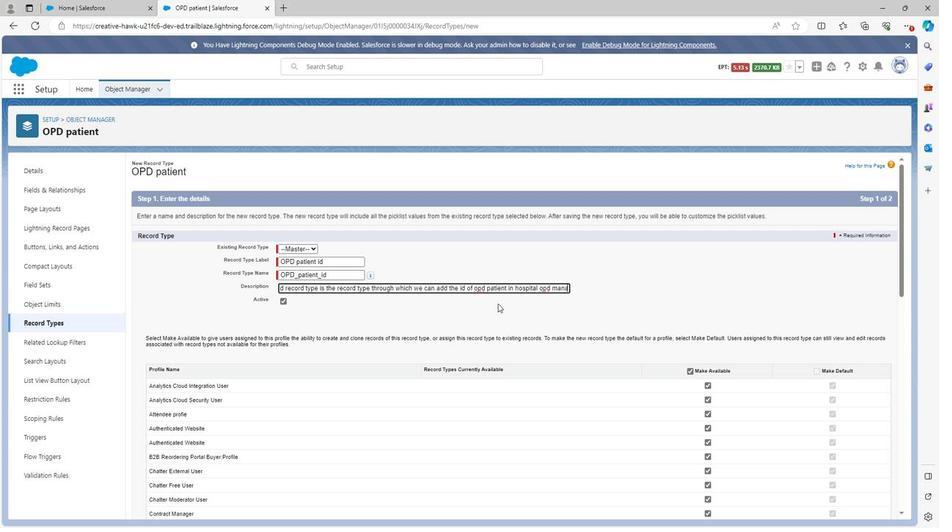 
Action: Key pressed gement
Screenshot: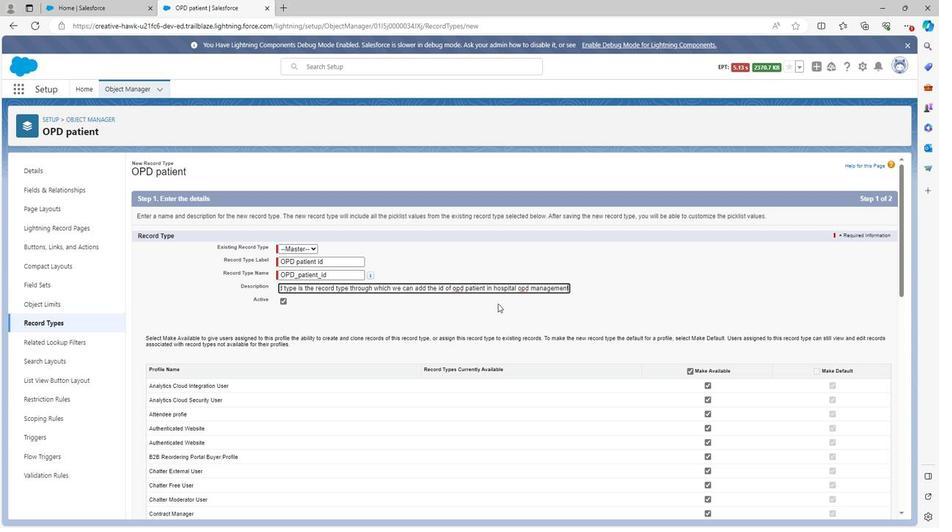 
Action: Mouse moved to (688, 374)
Screenshot: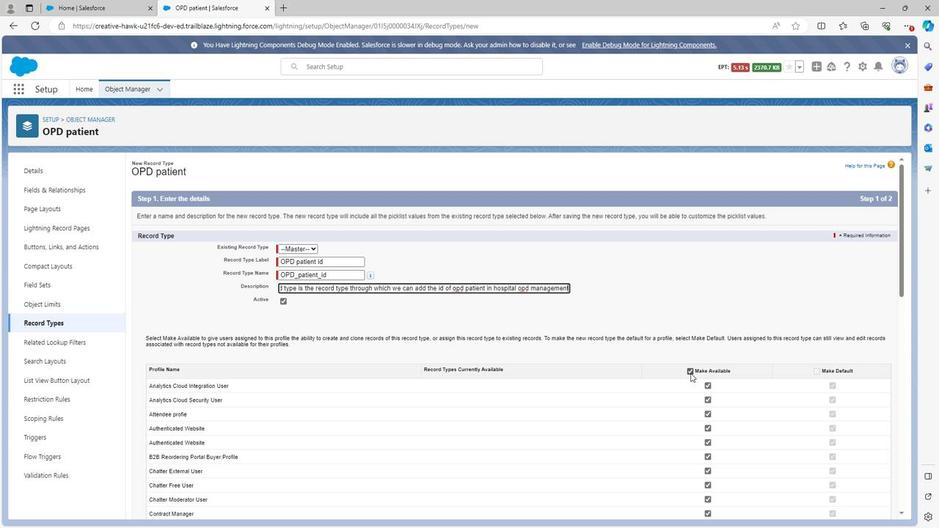 
Action: Mouse scrolled (688, 373) with delta (0, 0)
Screenshot: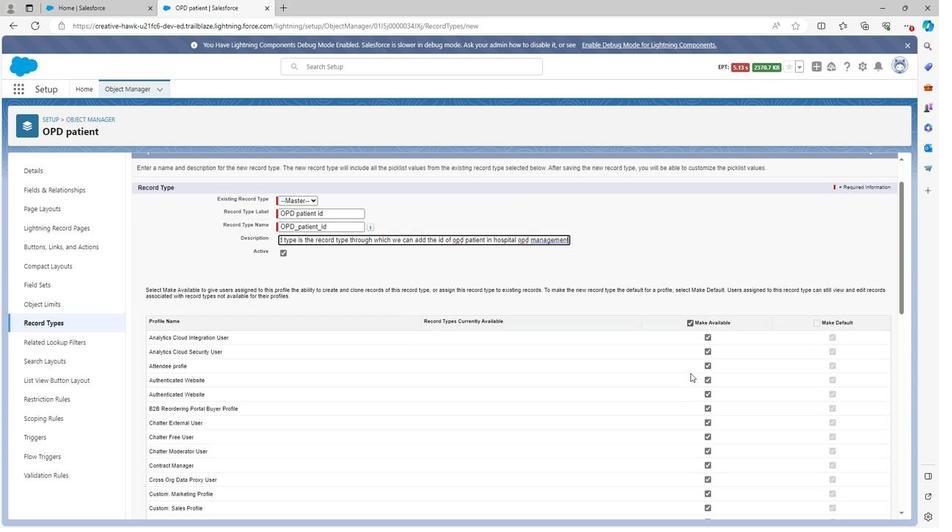 
Action: Mouse scrolled (688, 373) with delta (0, 0)
Screenshot: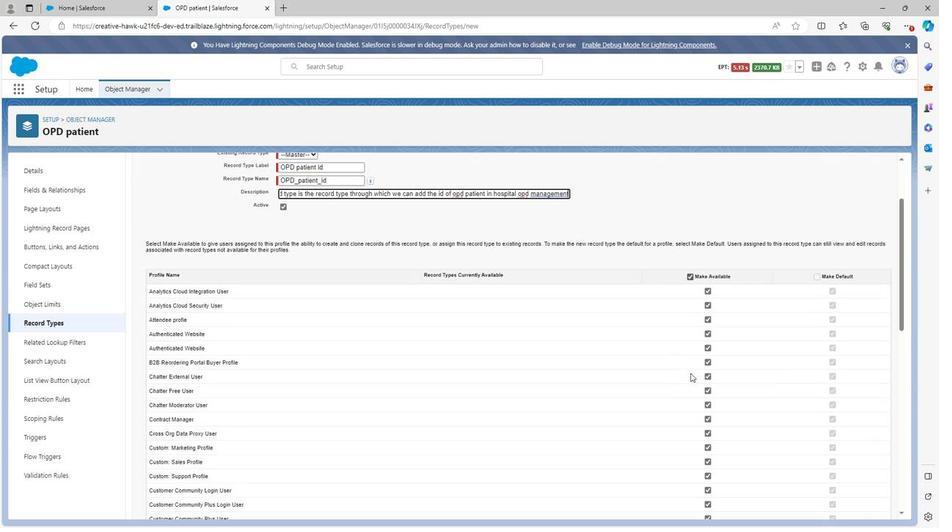 
Action: Mouse moved to (688, 374)
Screenshot: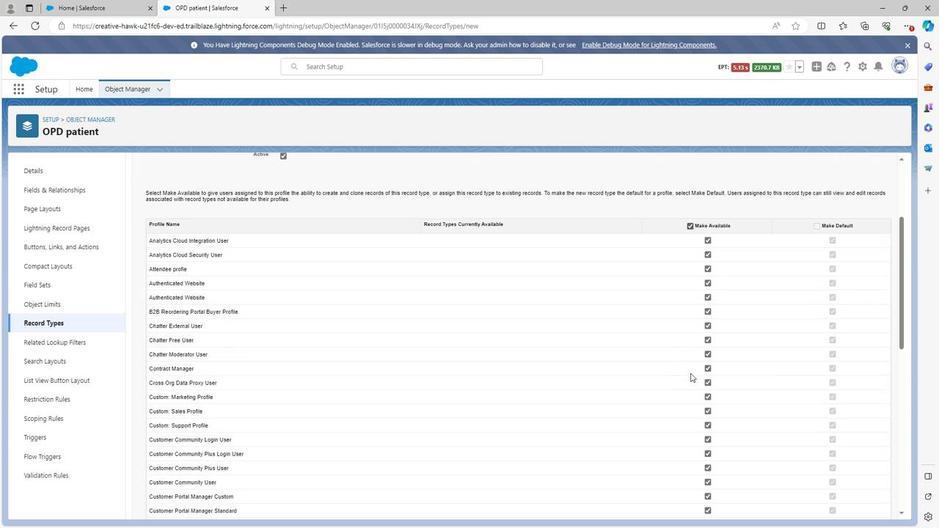 
Action: Mouse scrolled (688, 373) with delta (0, 0)
Screenshot: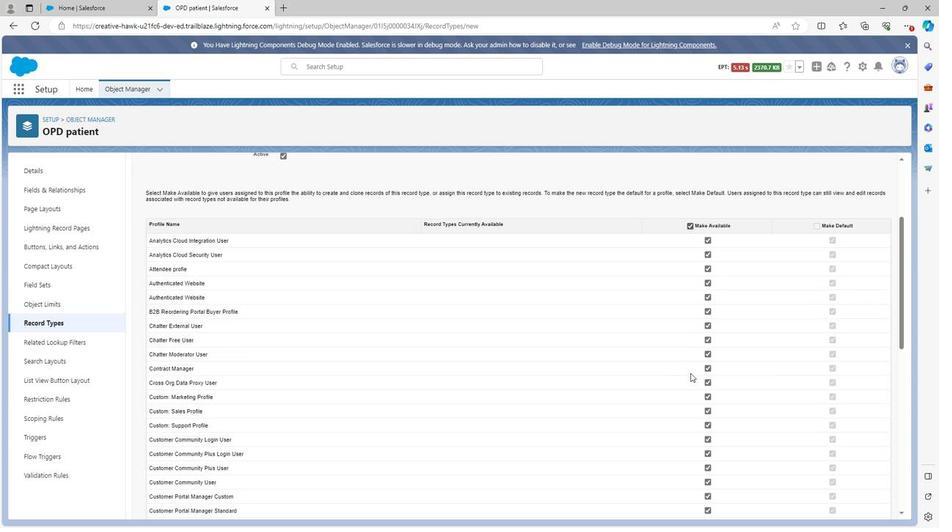 
Action: Mouse moved to (707, 221)
Screenshot: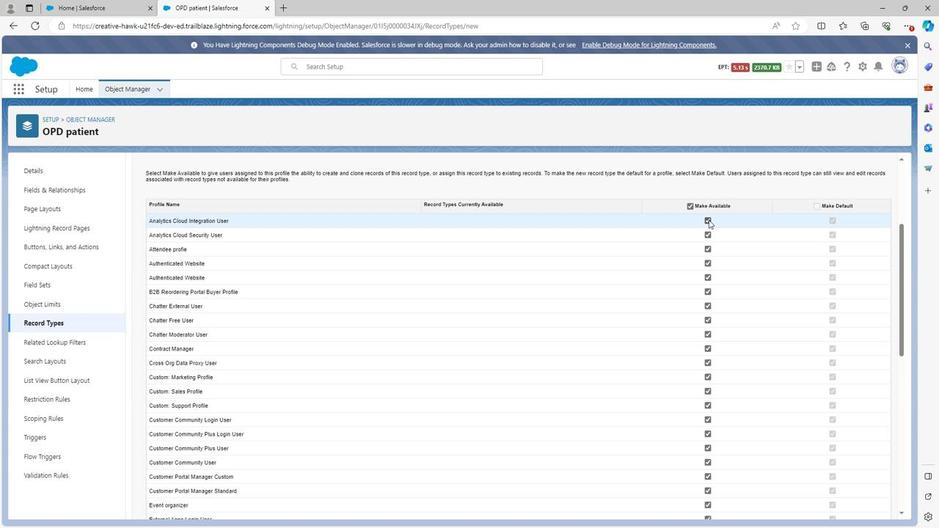
Action: Mouse pressed left at (707, 221)
Screenshot: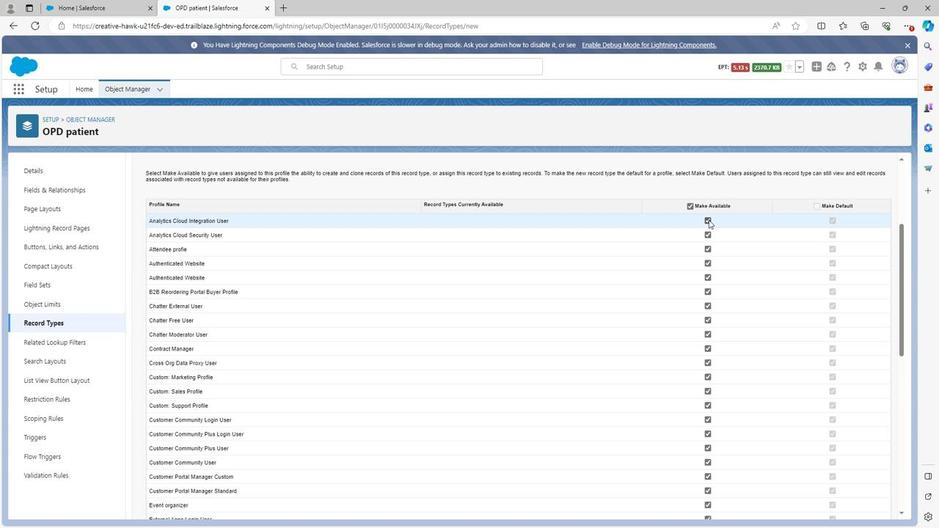 
Action: Mouse moved to (704, 233)
Screenshot: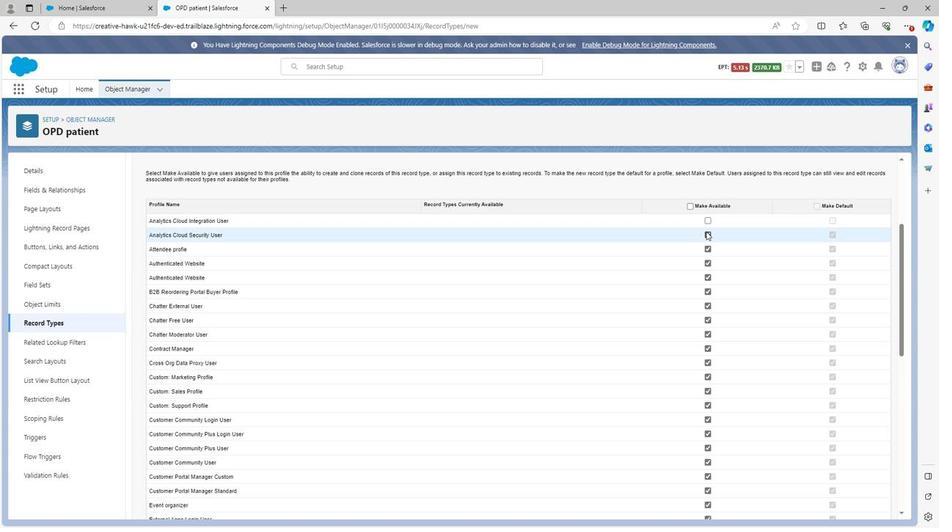 
Action: Mouse pressed left at (704, 233)
Screenshot: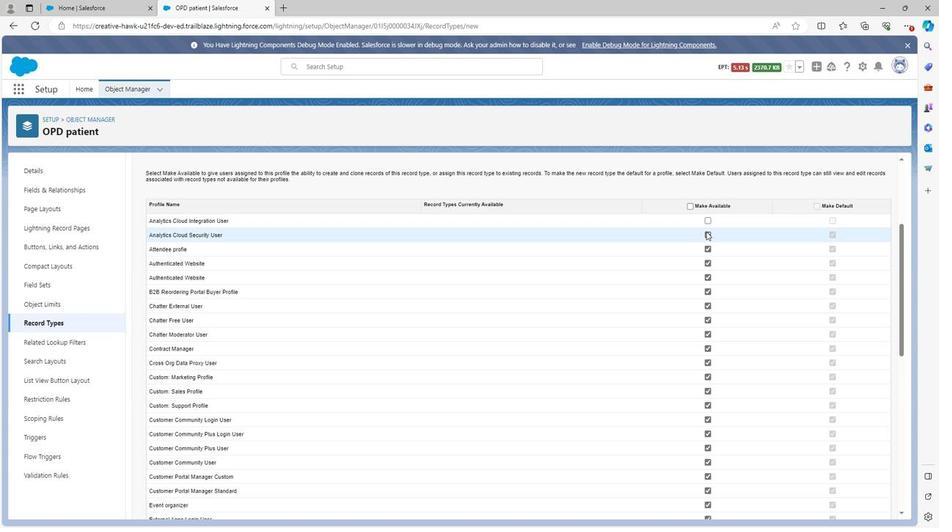
Action: Mouse moved to (707, 293)
Screenshot: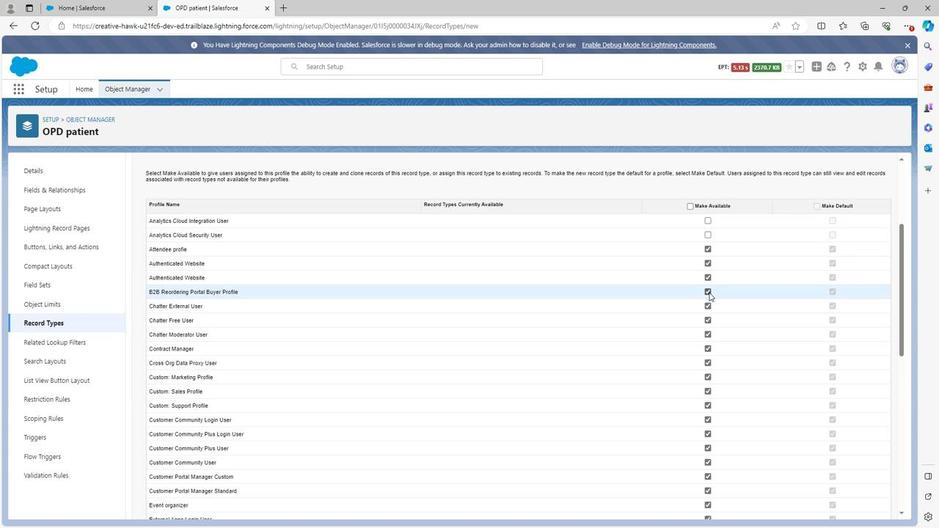
Action: Mouse pressed left at (707, 293)
Screenshot: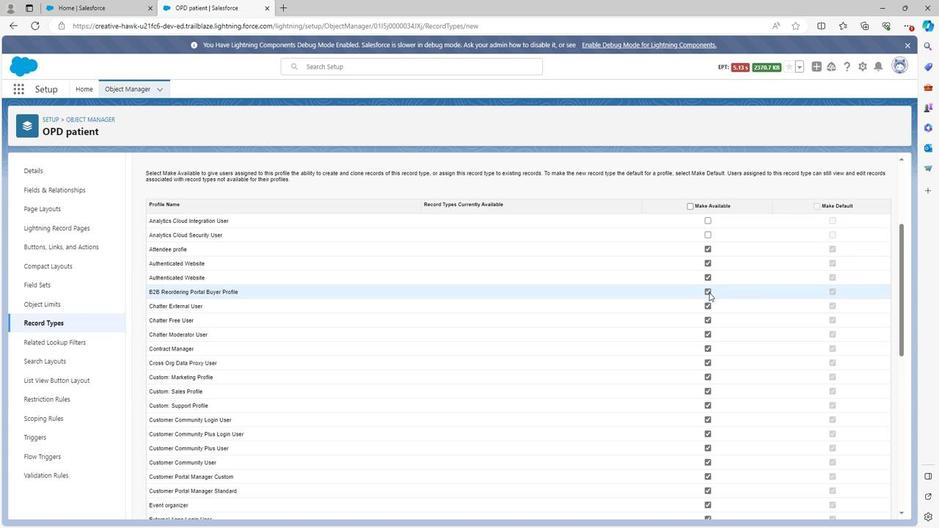 
Action: Mouse moved to (705, 317)
Screenshot: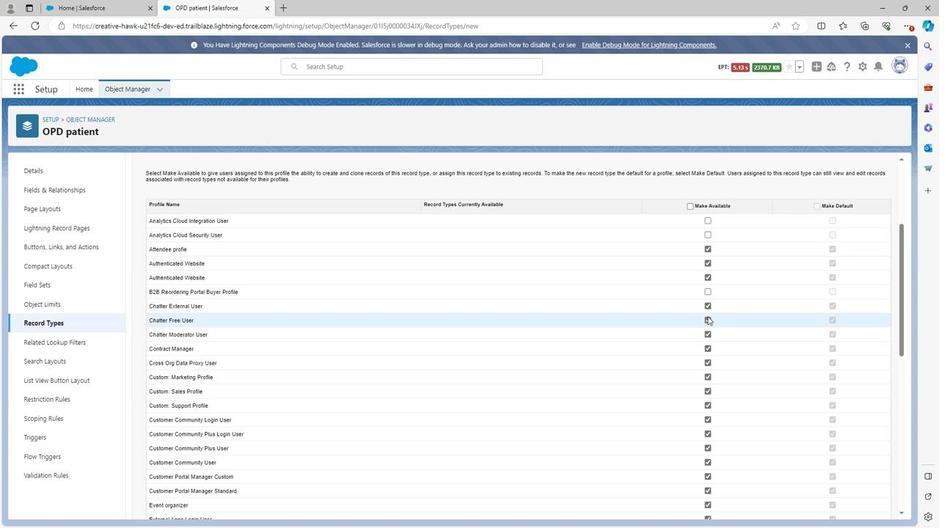 
Action: Mouse pressed left at (705, 317)
Screenshot: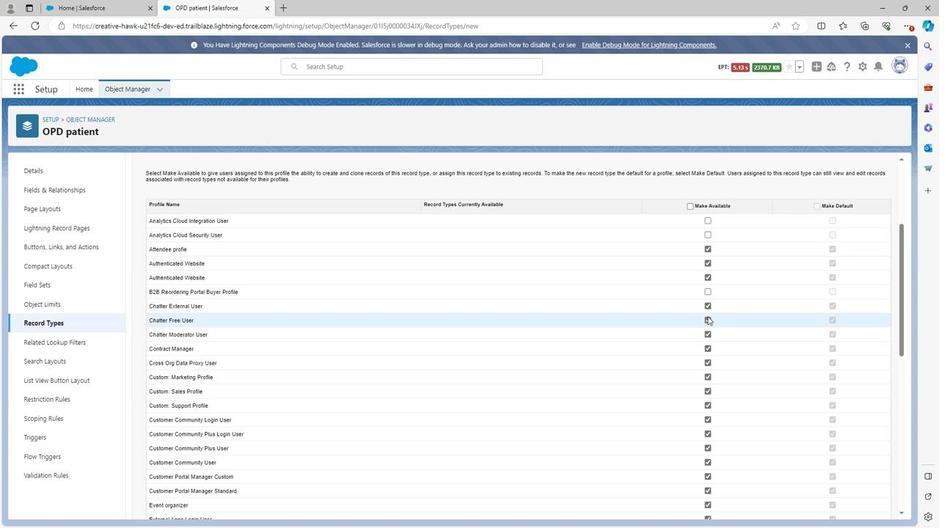 
Action: Mouse moved to (705, 319)
Screenshot: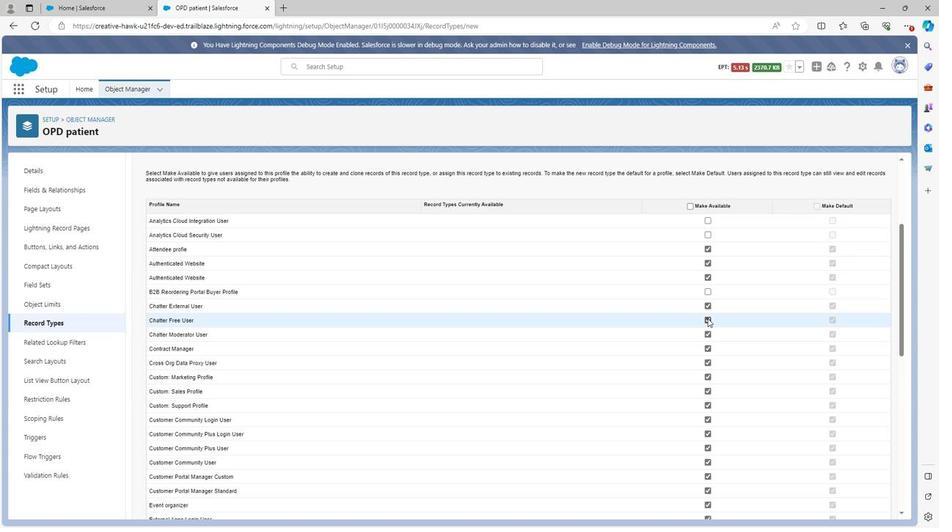 
Action: Mouse pressed left at (705, 319)
Screenshot: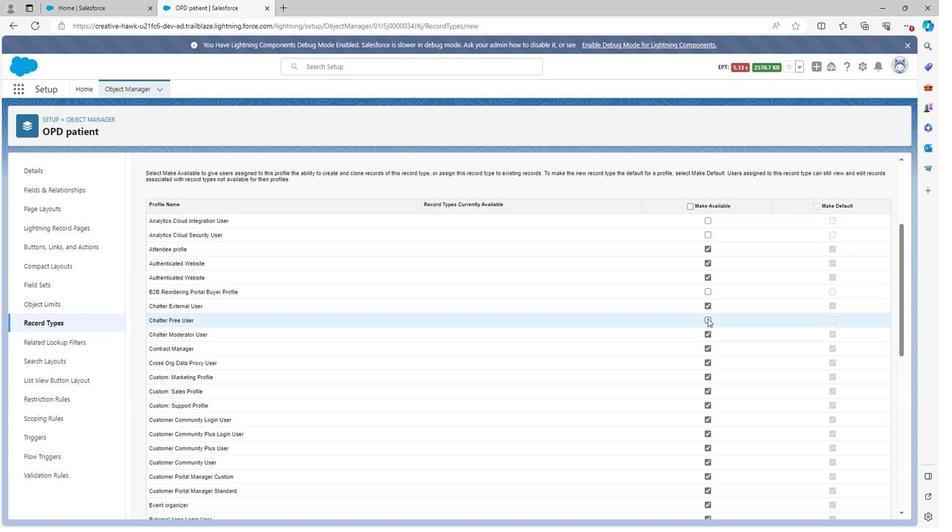 
Action: Mouse moved to (704, 364)
Screenshot: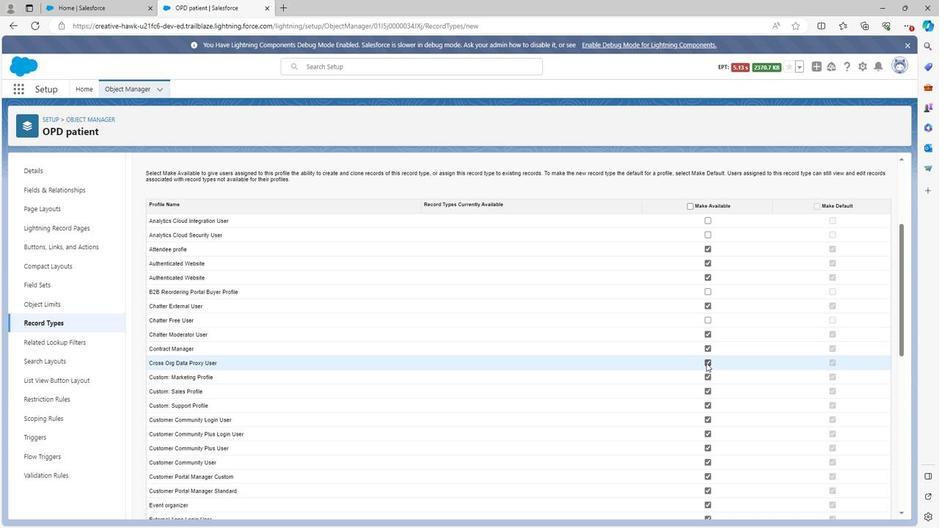 
Action: Mouse pressed left at (704, 364)
Screenshot: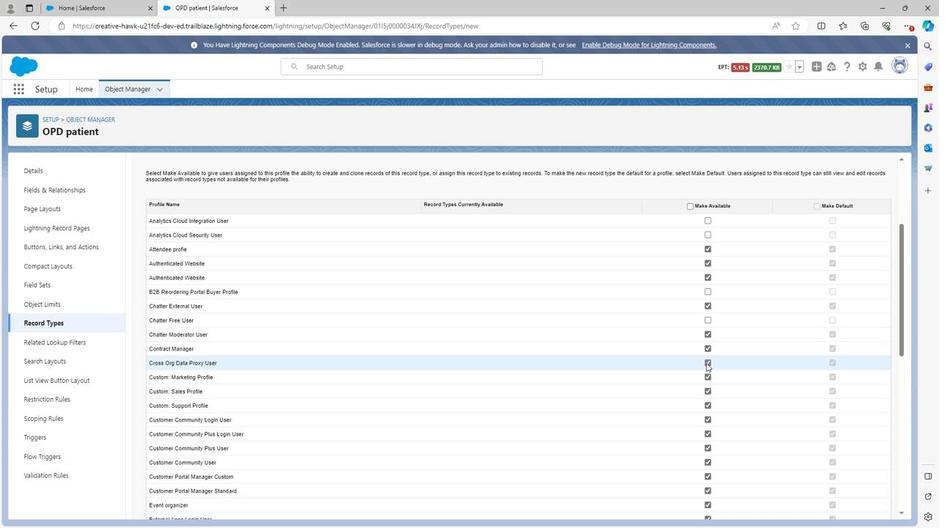 
Action: Mouse moved to (705, 444)
Screenshot: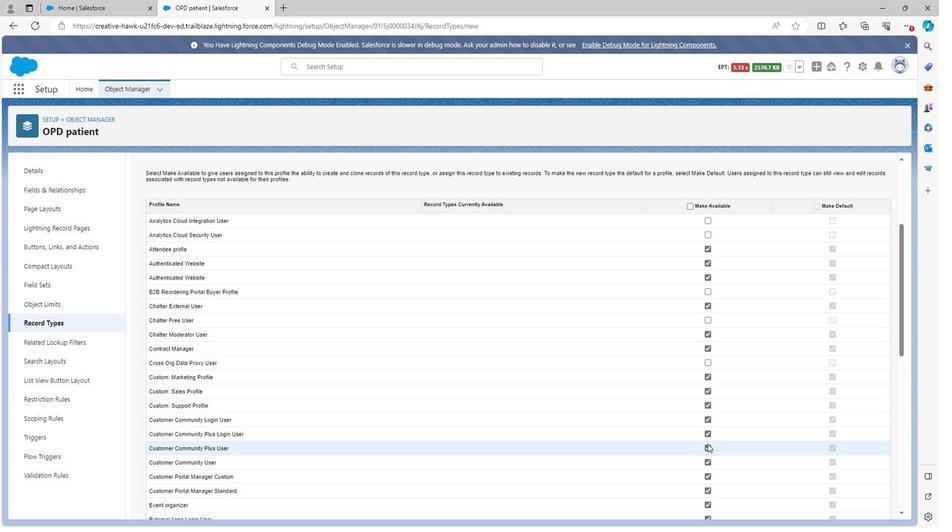 
Action: Mouse pressed left at (705, 444)
Screenshot: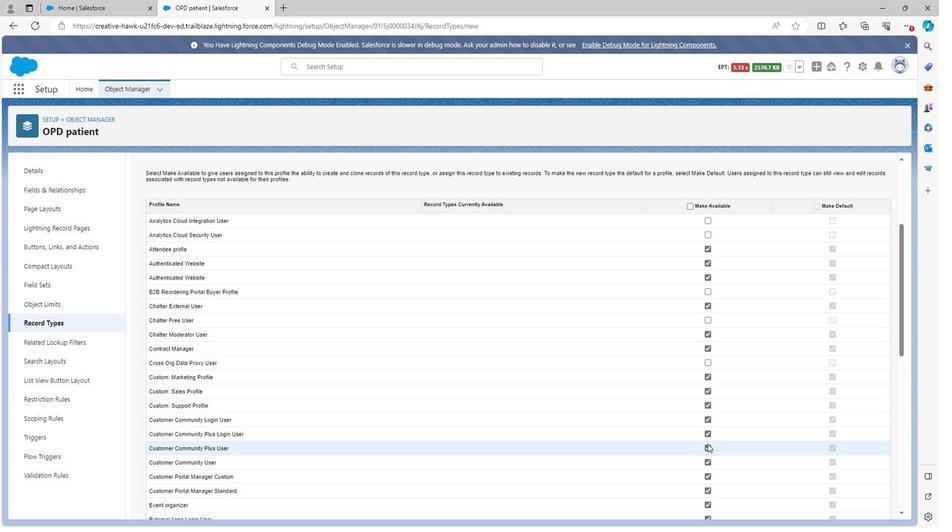 
Action: Mouse scrolled (705, 443) with delta (0, 0)
Screenshot: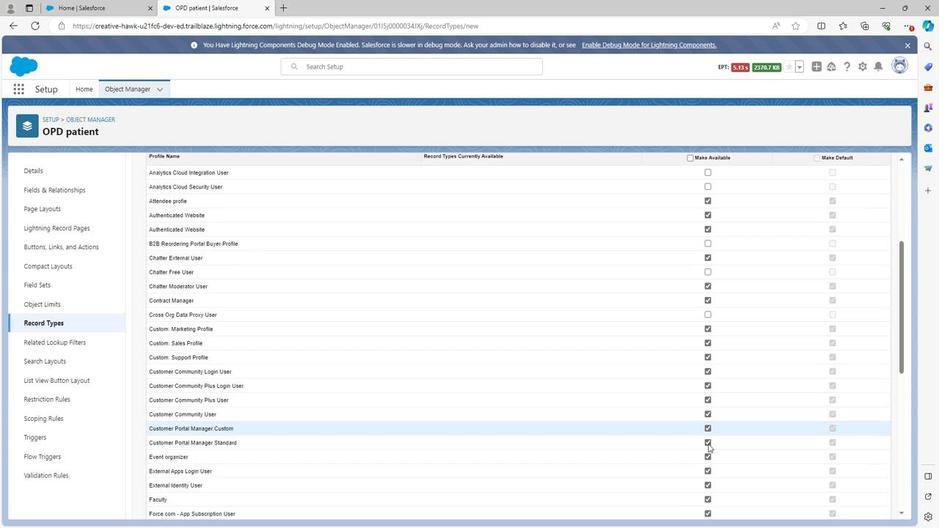 
Action: Mouse moved to (706, 394)
Screenshot: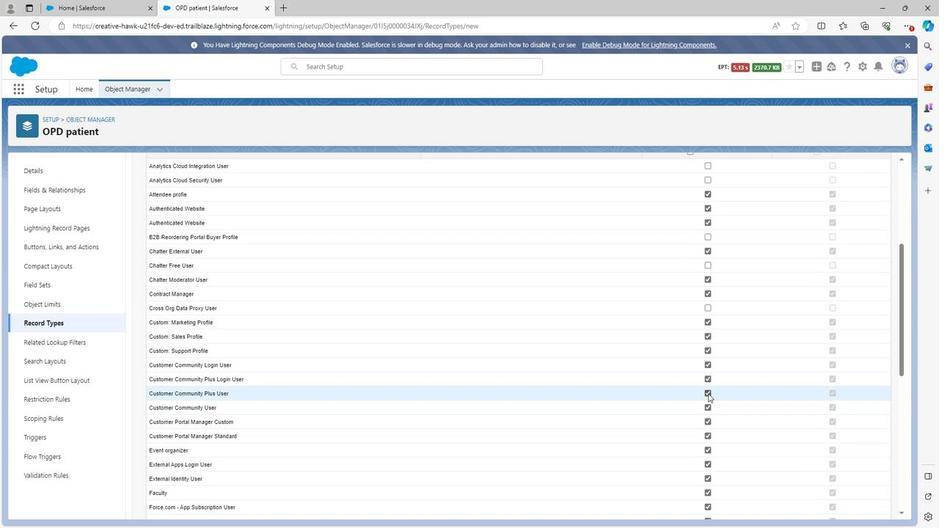 
Action: Mouse pressed left at (706, 394)
Screenshot: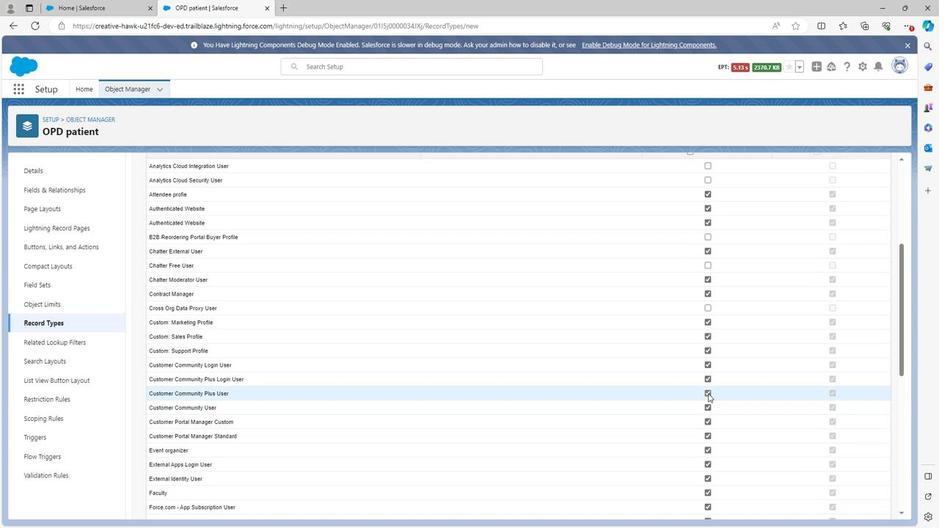 
Action: Mouse moved to (705, 448)
Screenshot: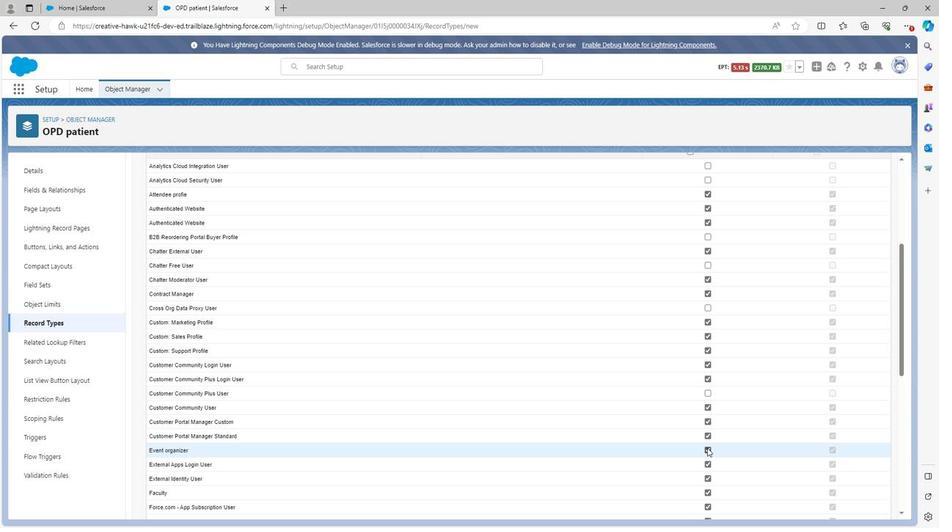 
Action: Mouse pressed left at (705, 448)
Screenshot: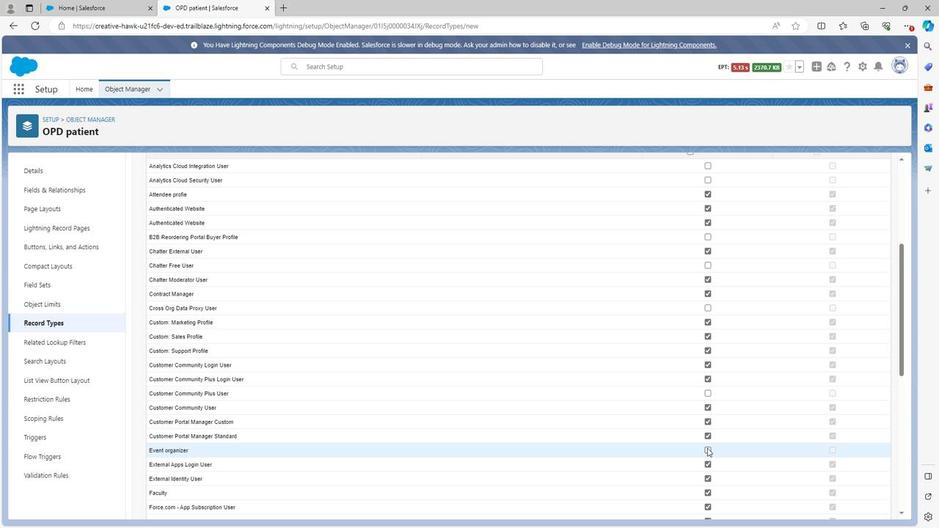 
Action: Mouse moved to (707, 467)
Screenshot: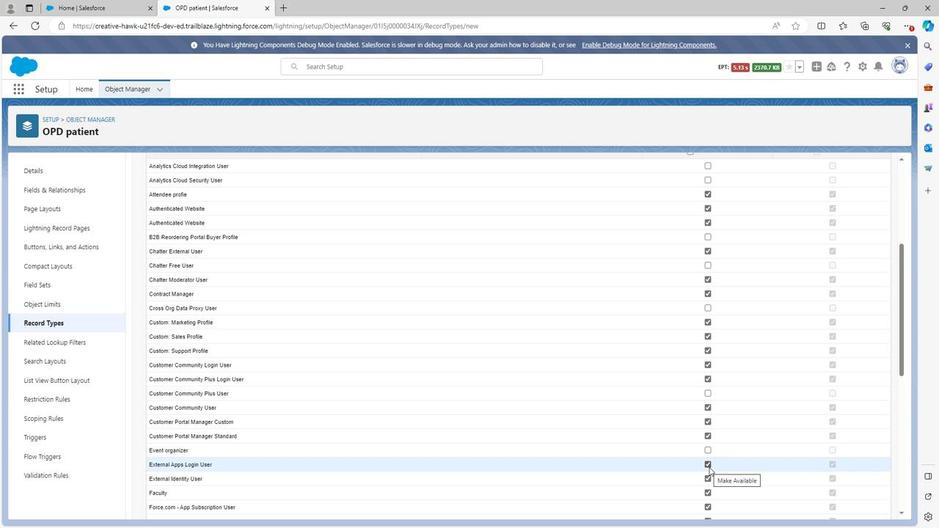 
Action: Mouse pressed left at (707, 467)
Screenshot: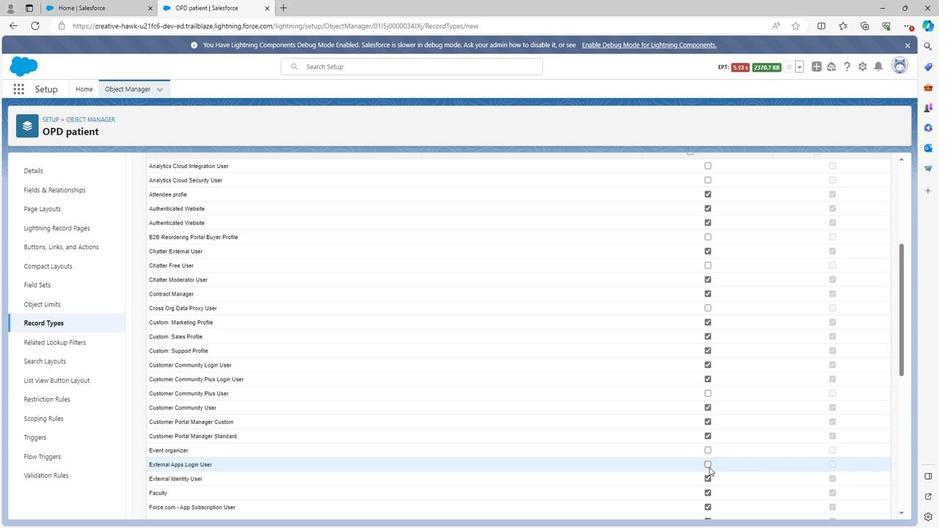 
Action: Mouse moved to (707, 480)
Screenshot: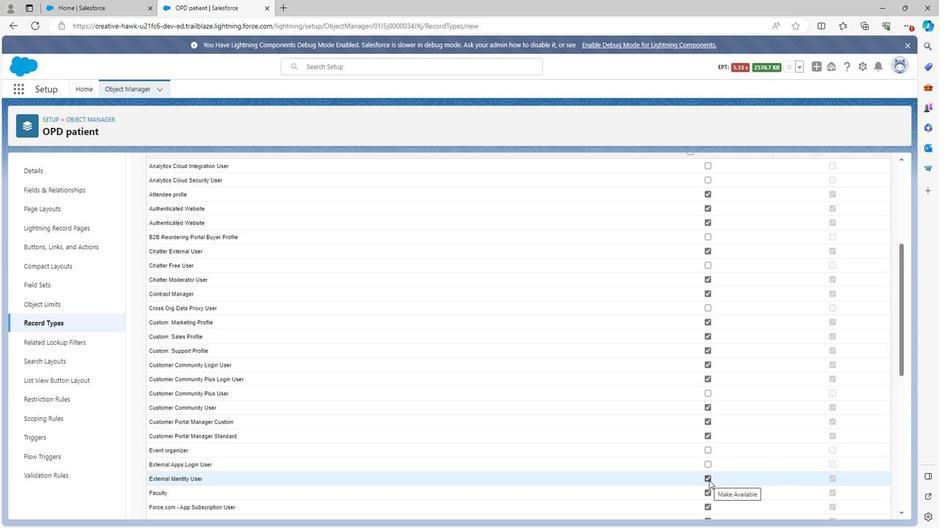 
Action: Mouse pressed left at (707, 480)
Screenshot: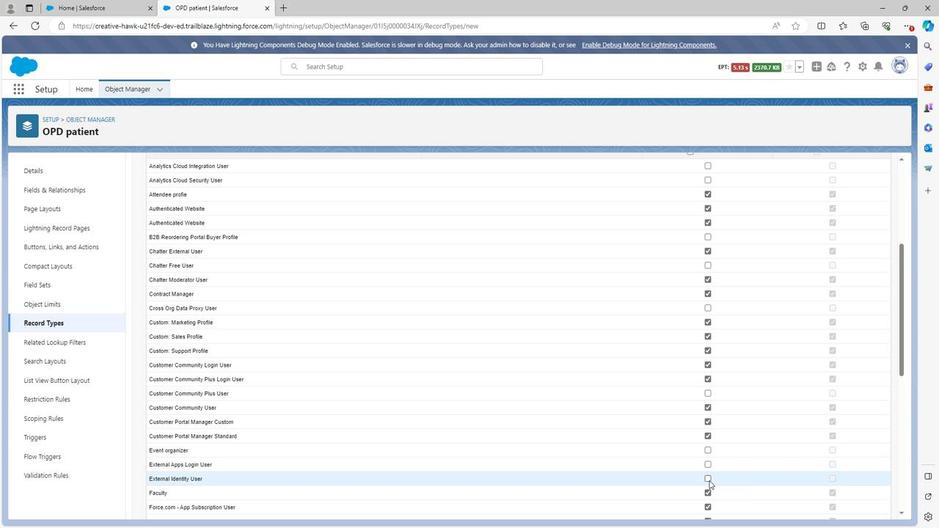 
Action: Mouse moved to (706, 491)
Screenshot: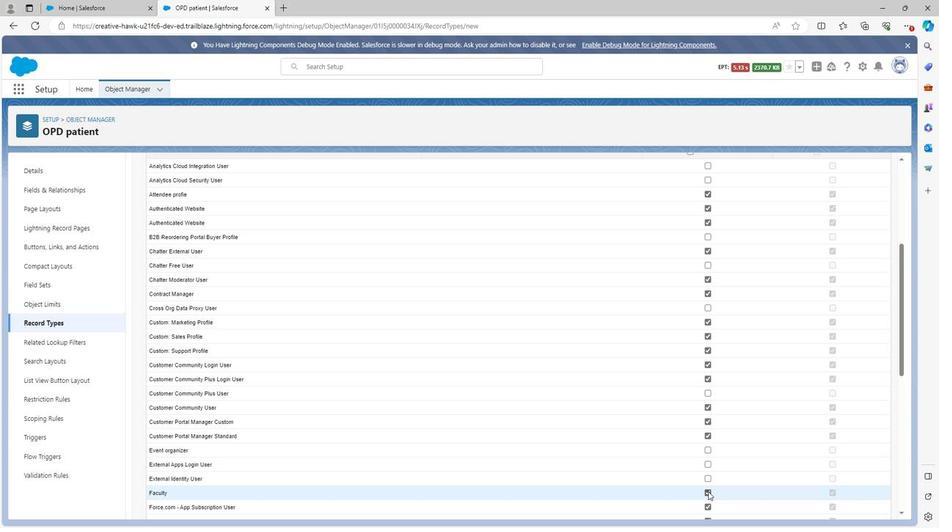 
Action: Mouse pressed left at (706, 491)
Screenshot: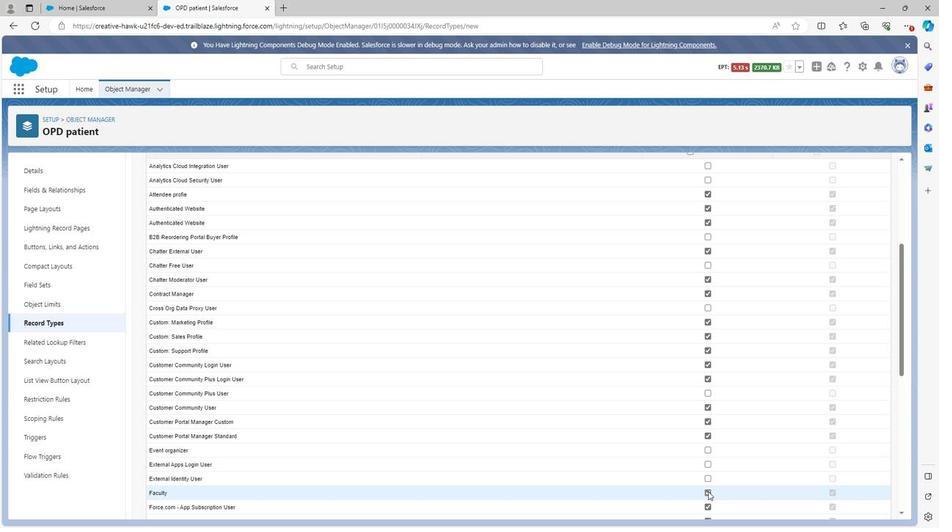 
Action: Mouse moved to (706, 491)
Screenshot: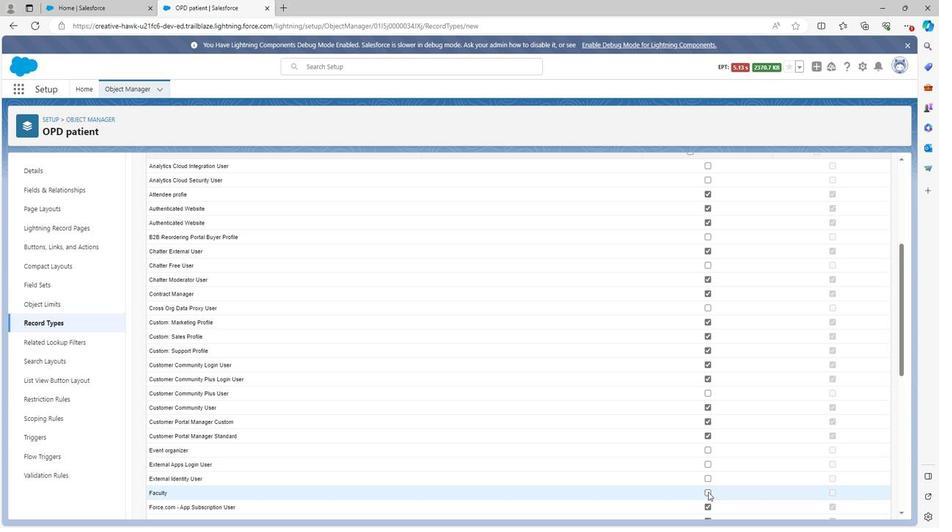 
Action: Mouse scrolled (706, 491) with delta (0, 0)
Screenshot: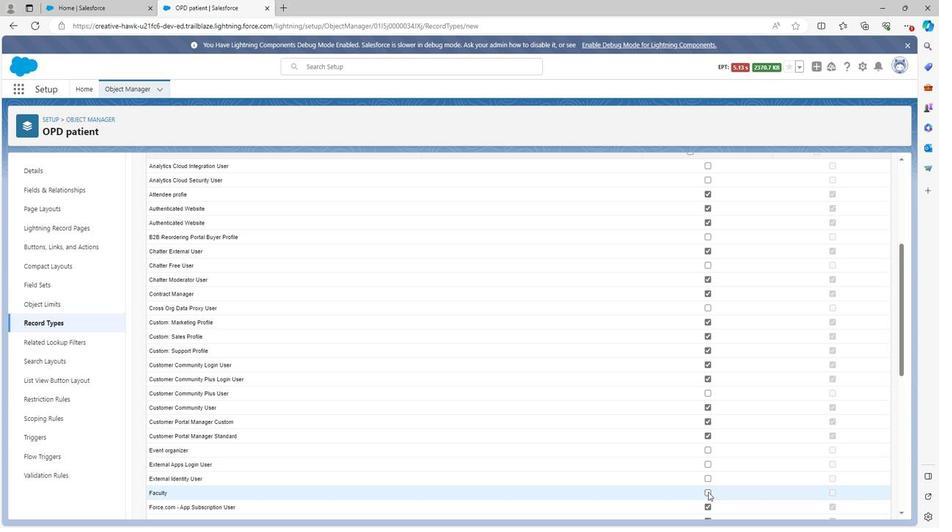
Action: Mouse moved to (707, 452)
Screenshot: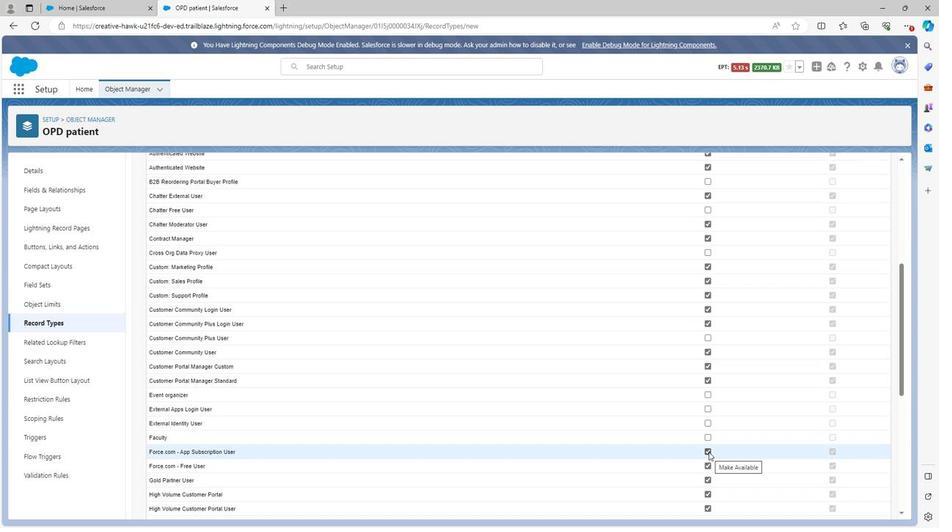 
Action: Mouse pressed left at (707, 452)
Screenshot: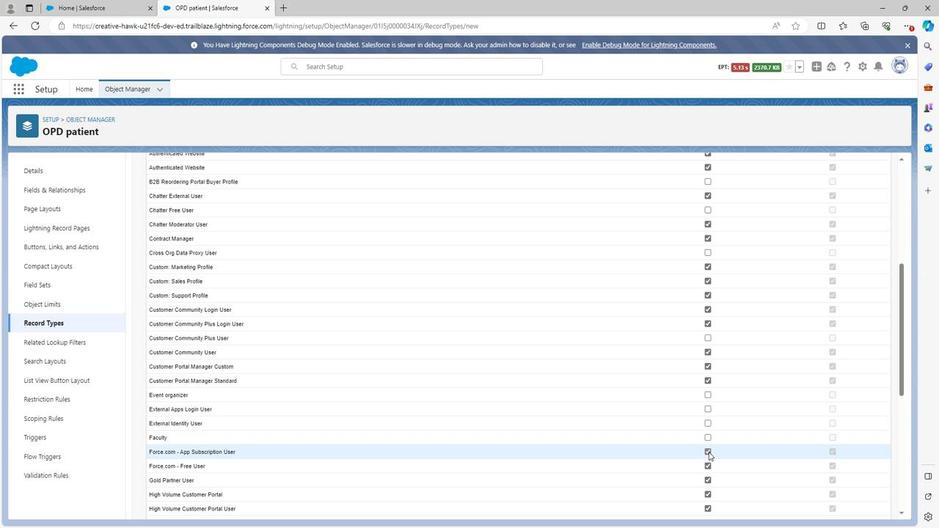 
Action: Mouse moved to (708, 480)
Screenshot: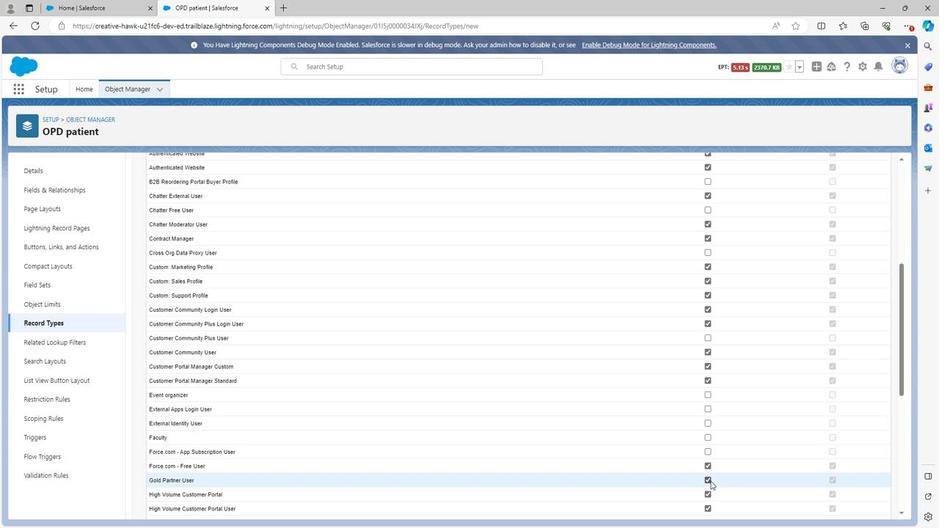 
Action: Mouse pressed left at (708, 480)
Screenshot: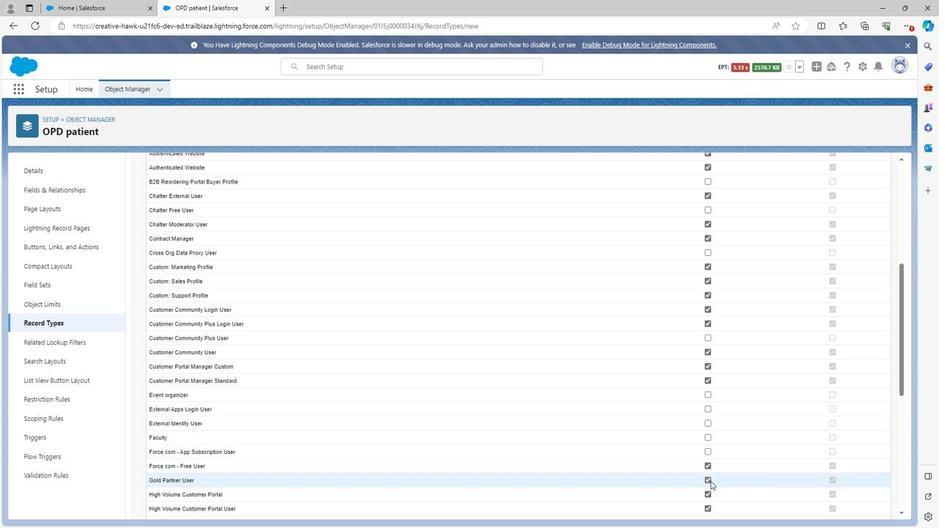 
Action: Mouse moved to (704, 495)
Screenshot: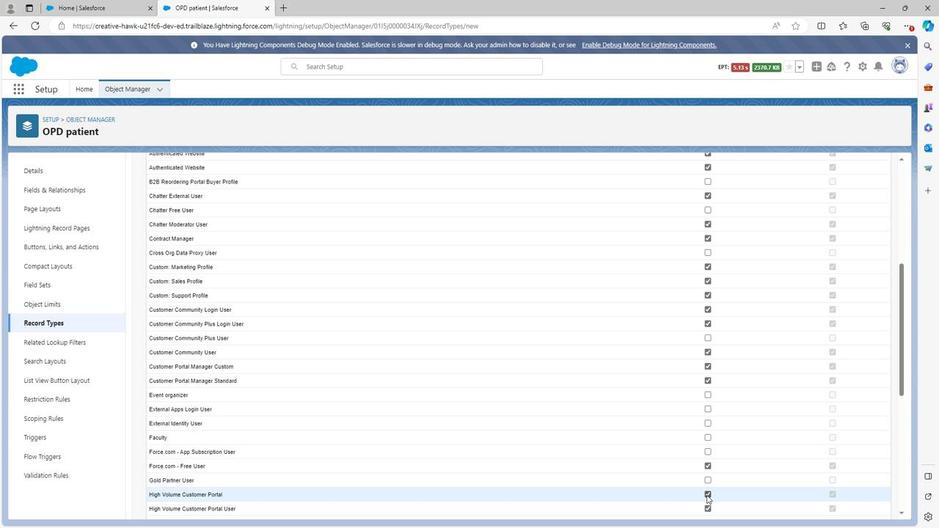 
Action: Mouse pressed left at (704, 495)
Screenshot: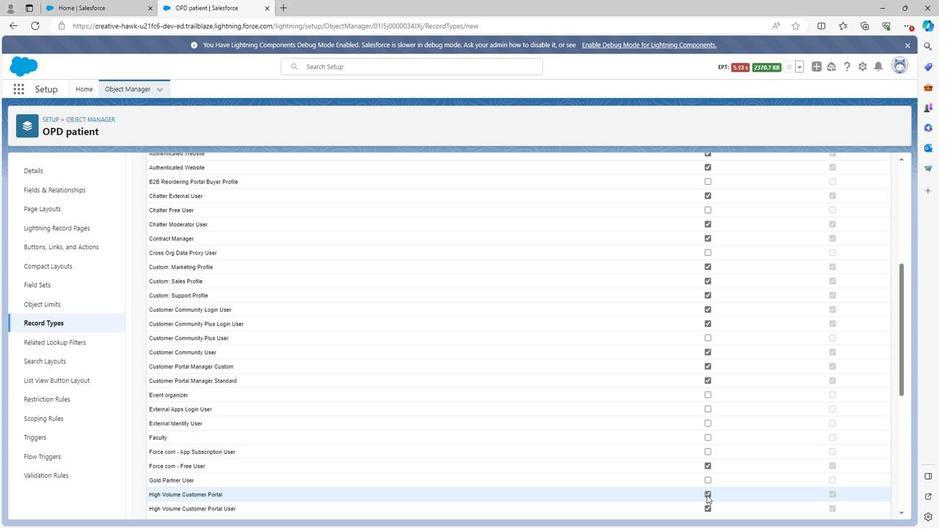 
Action: Mouse scrolled (704, 494) with delta (0, 0)
Screenshot: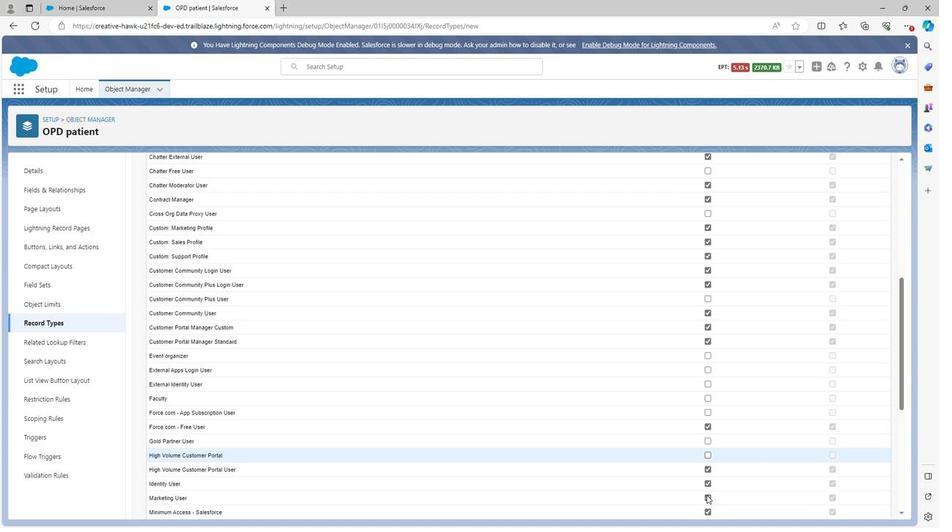 
Action: Mouse moved to (707, 455)
Screenshot: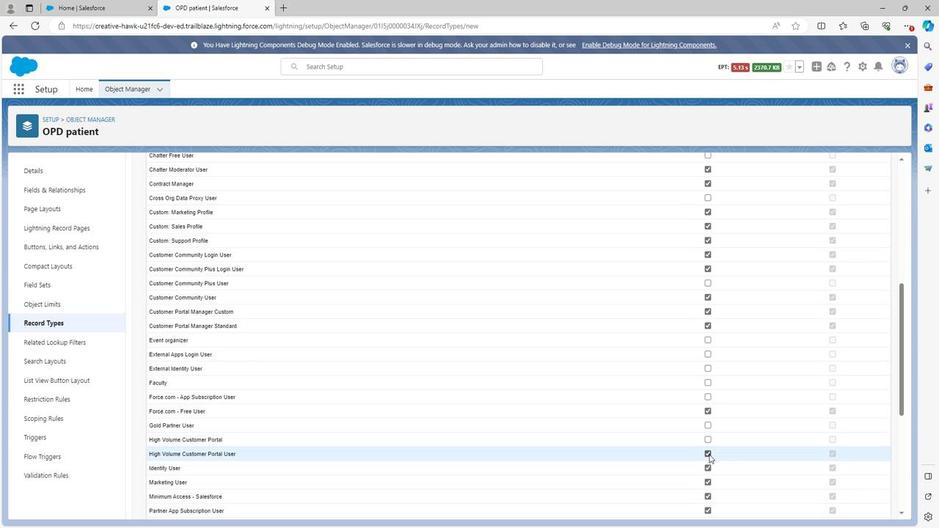 
Action: Mouse pressed left at (707, 455)
Screenshot: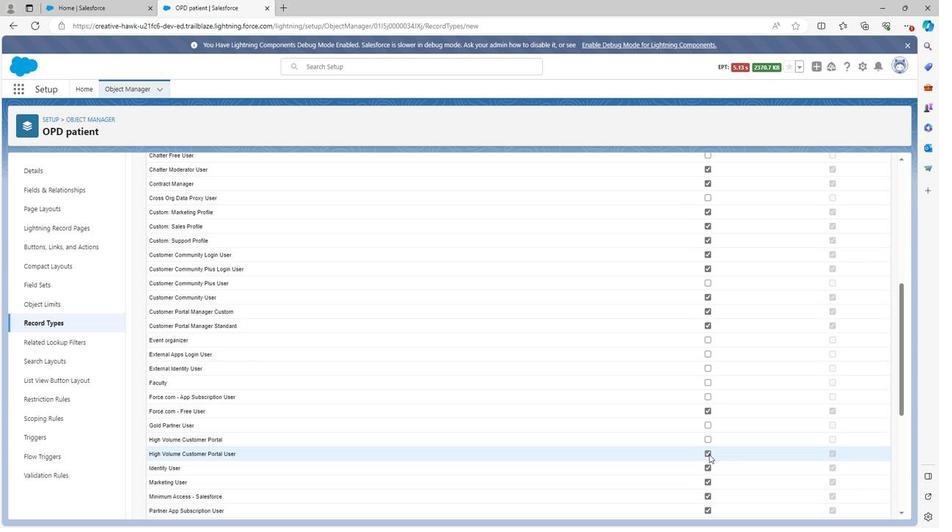 
Action: Mouse moved to (707, 455)
Screenshot: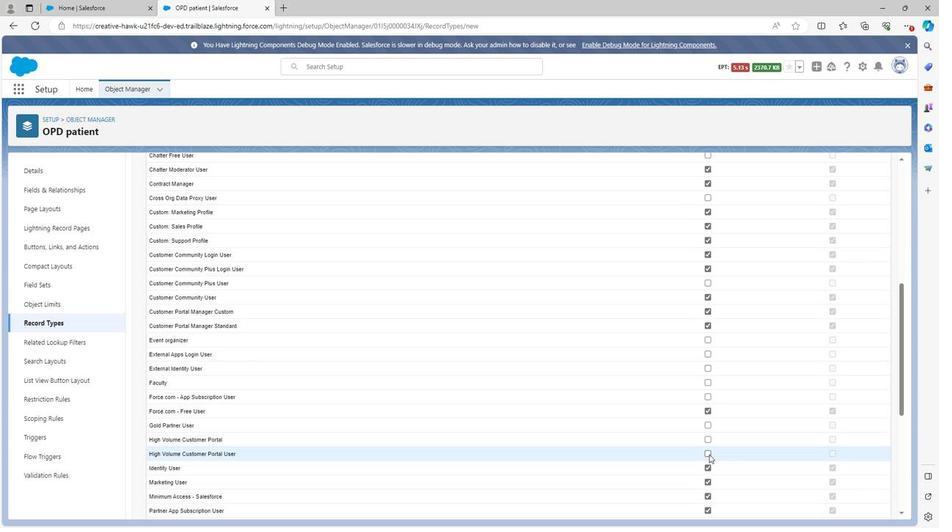 
Action: Mouse scrolled (707, 454) with delta (0, 0)
Screenshot: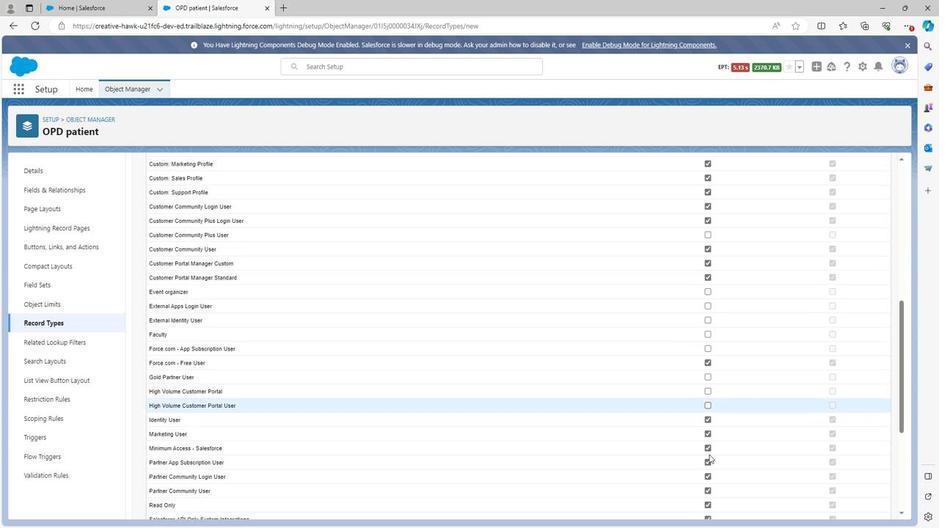 
Action: Mouse moved to (705, 455)
Screenshot: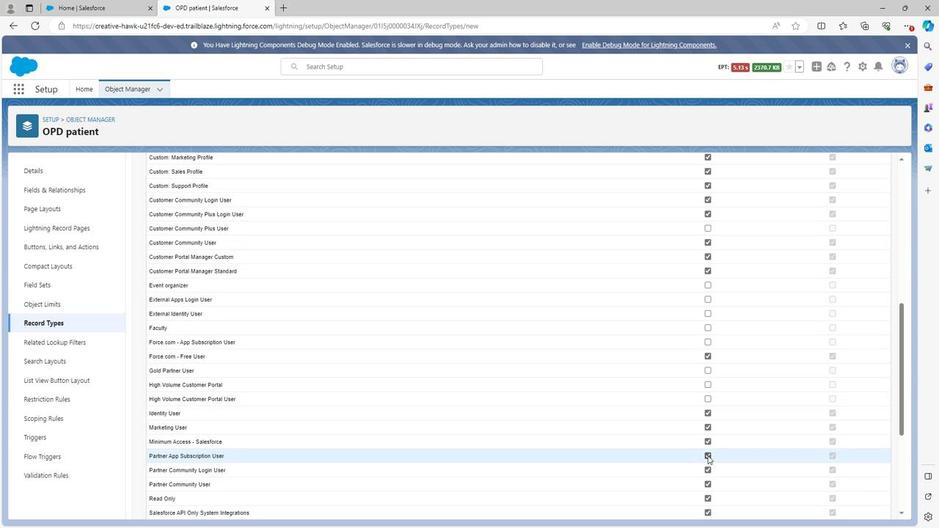 
Action: Mouse pressed left at (705, 455)
Screenshot: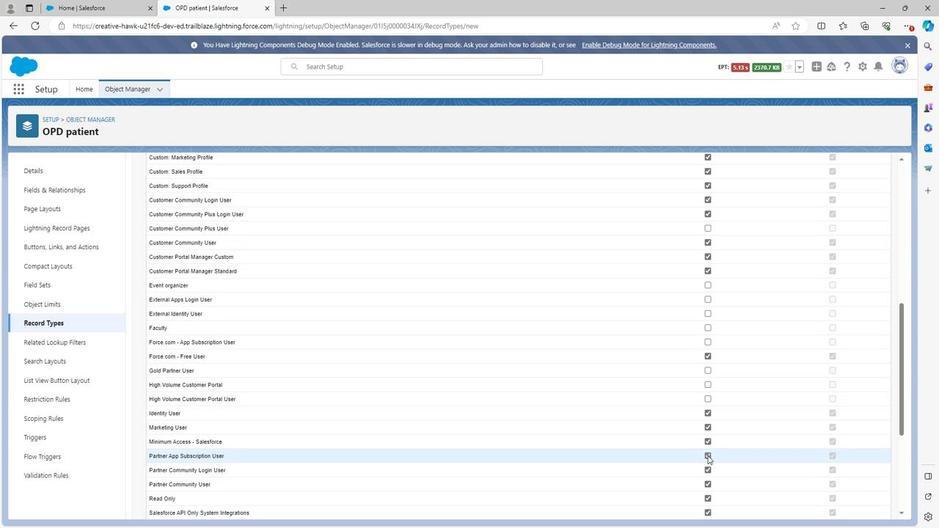 
Action: Mouse scrolled (705, 455) with delta (0, 0)
Screenshot: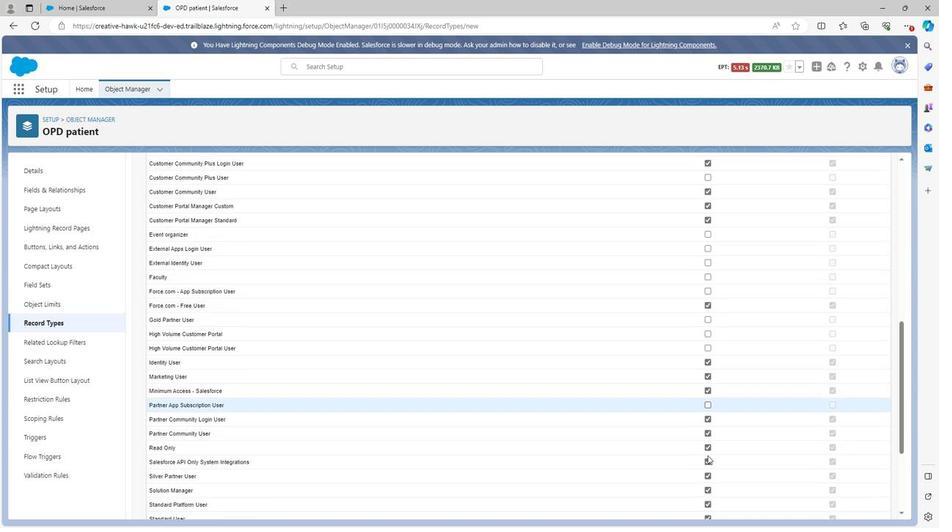 
Action: Mouse moved to (707, 456)
Screenshot: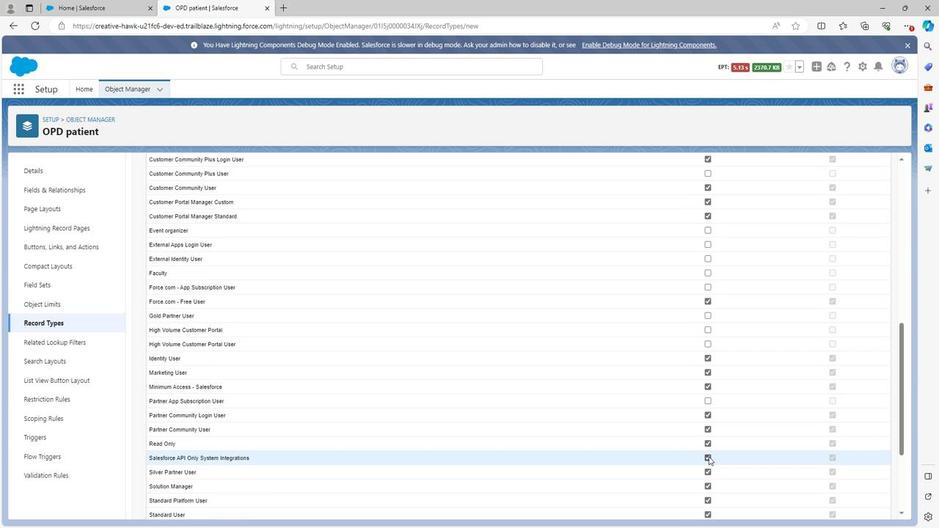 
Action: Mouse pressed left at (707, 456)
Screenshot: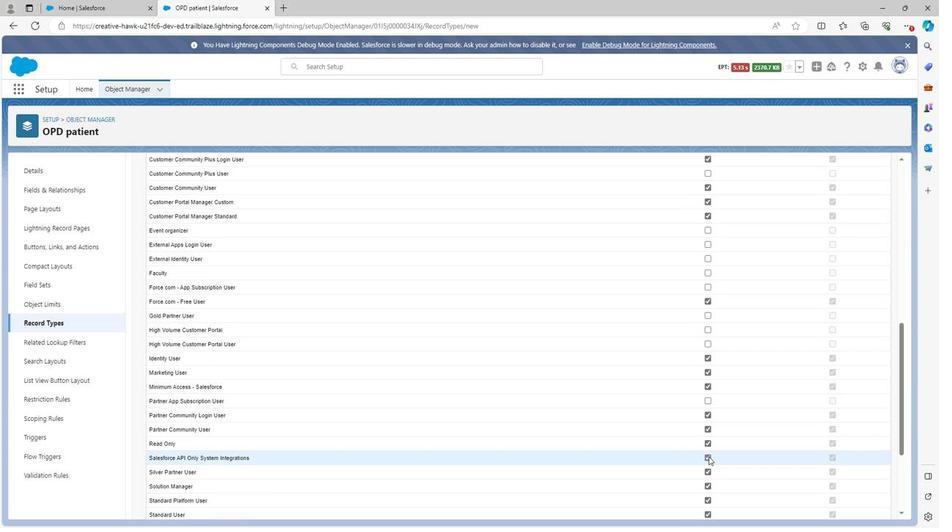
Action: Mouse moved to (704, 472)
Screenshot: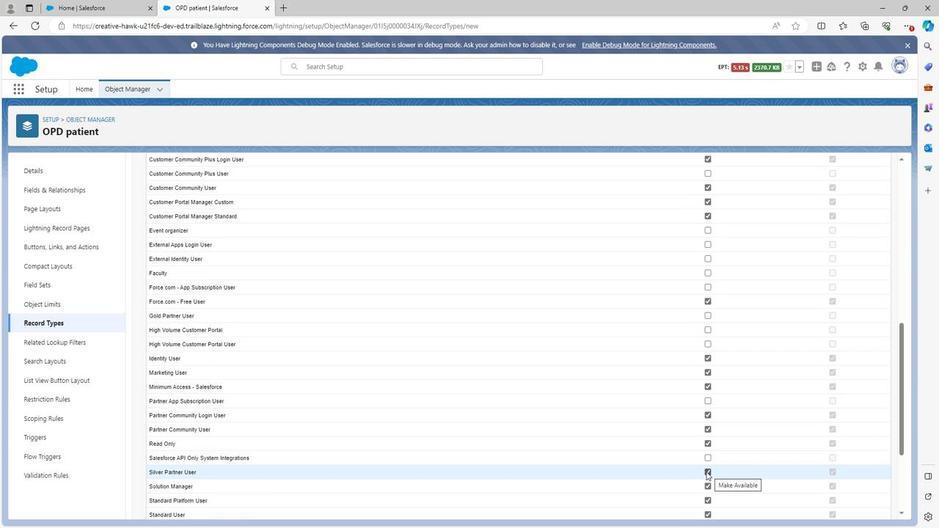 
Action: Mouse pressed left at (704, 472)
Screenshot: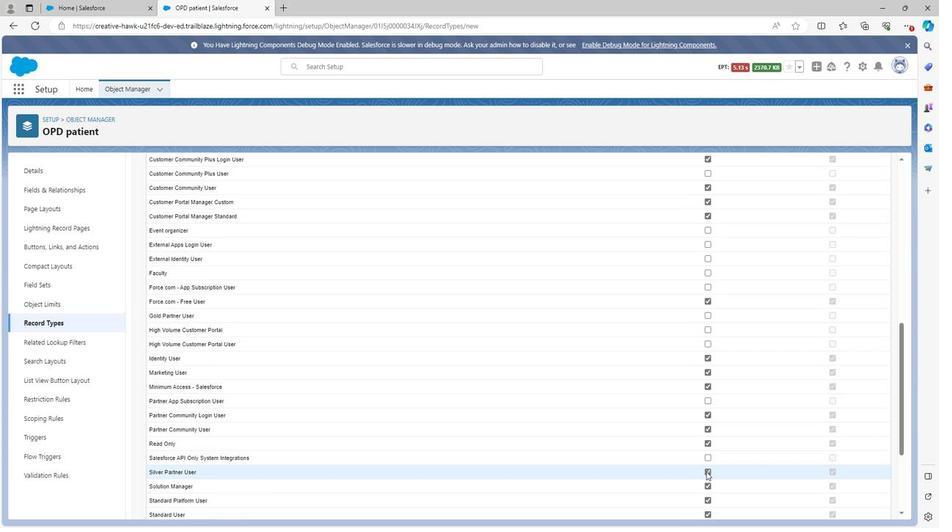 
Action: Mouse moved to (706, 487)
Screenshot: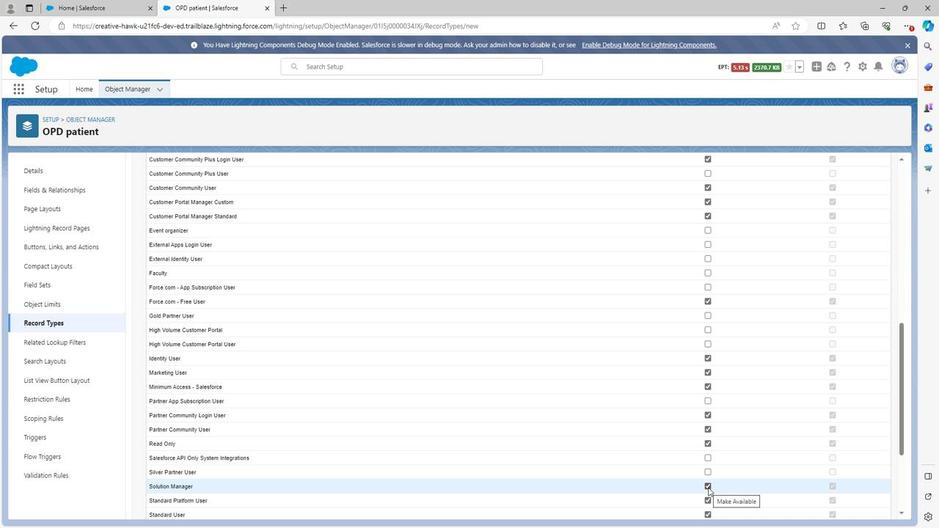 
Action: Mouse pressed left at (706, 487)
Screenshot: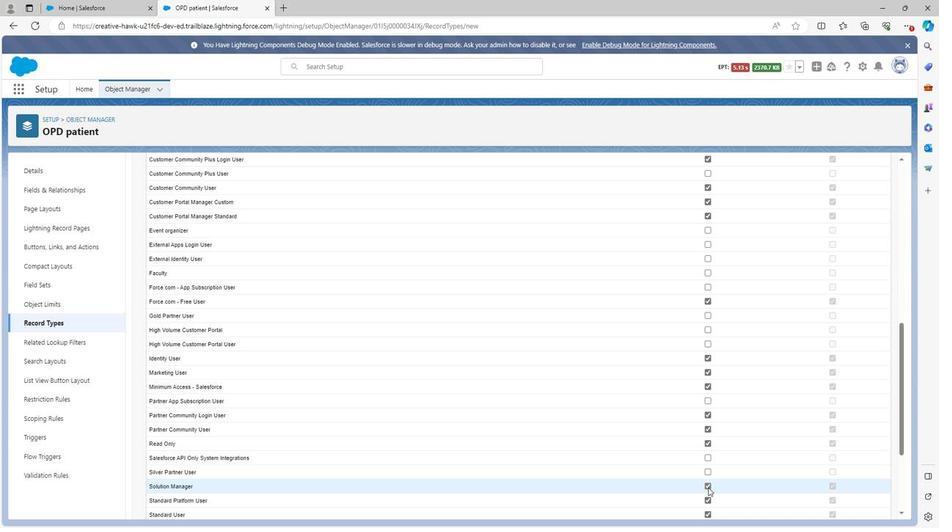 
Action: Mouse scrolled (706, 487) with delta (0, 0)
Screenshot: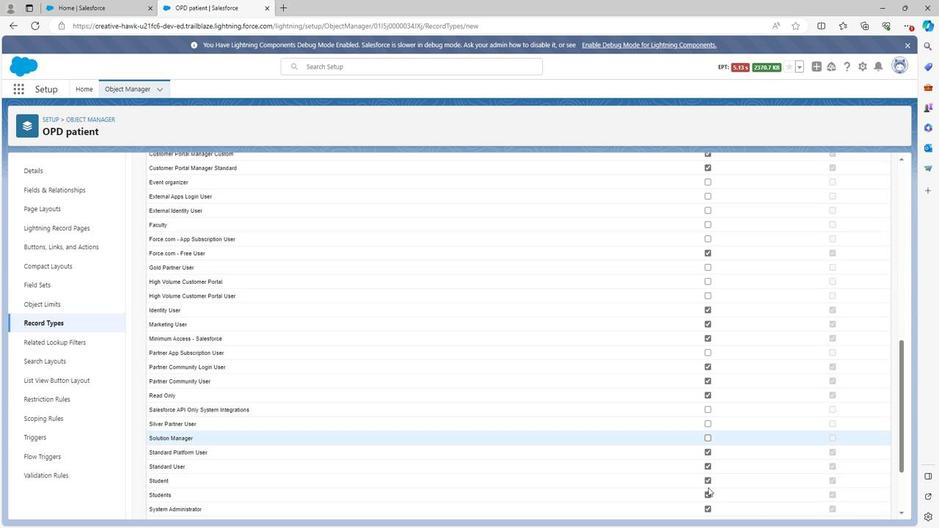
Action: Mouse moved to (709, 477)
Screenshot: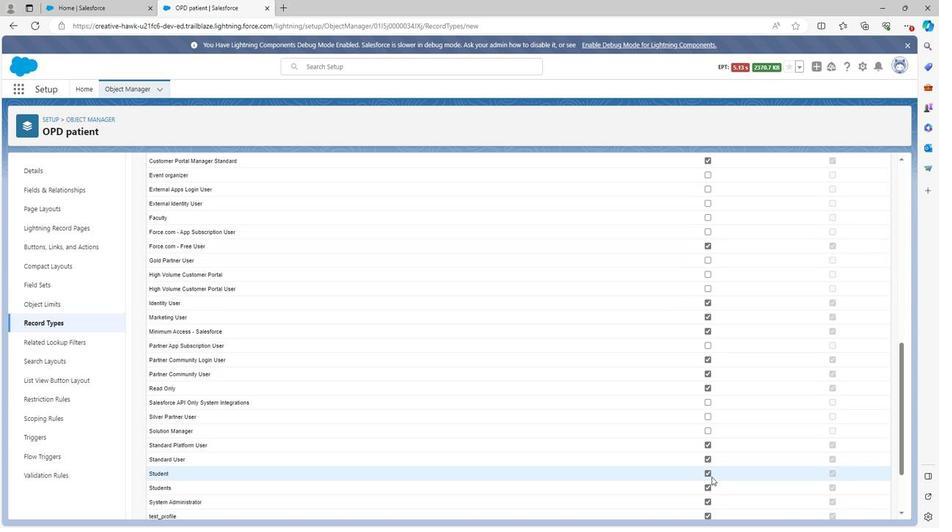 
Action: Mouse pressed left at (709, 477)
Screenshot: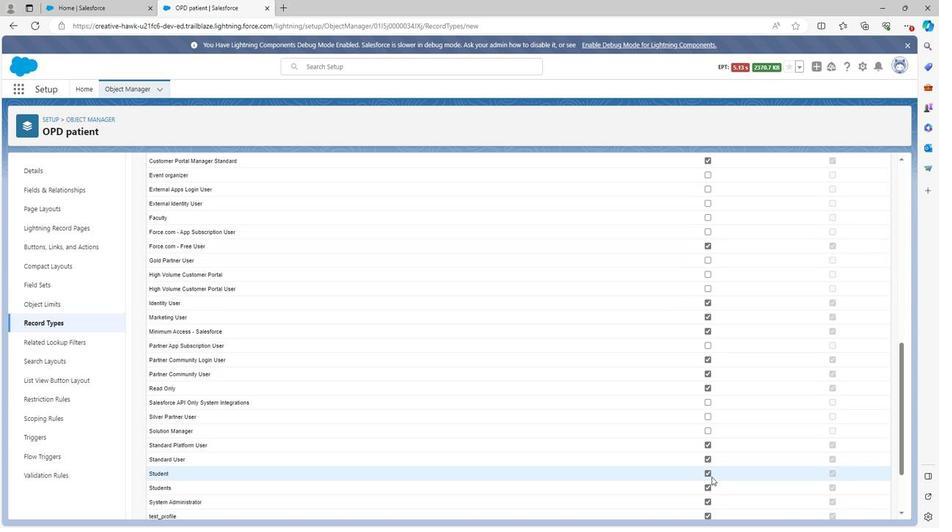 
Action: Mouse moved to (707, 473)
Screenshot: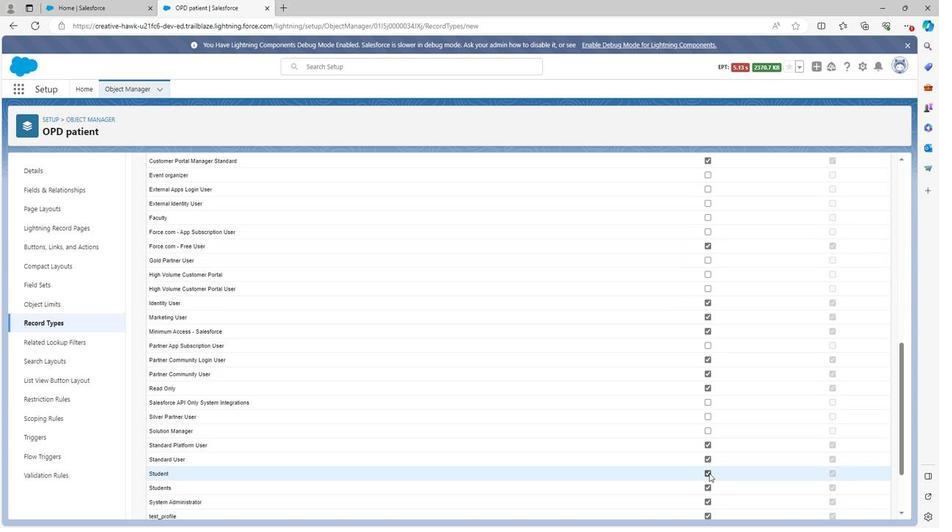 
Action: Mouse pressed left at (707, 473)
Screenshot: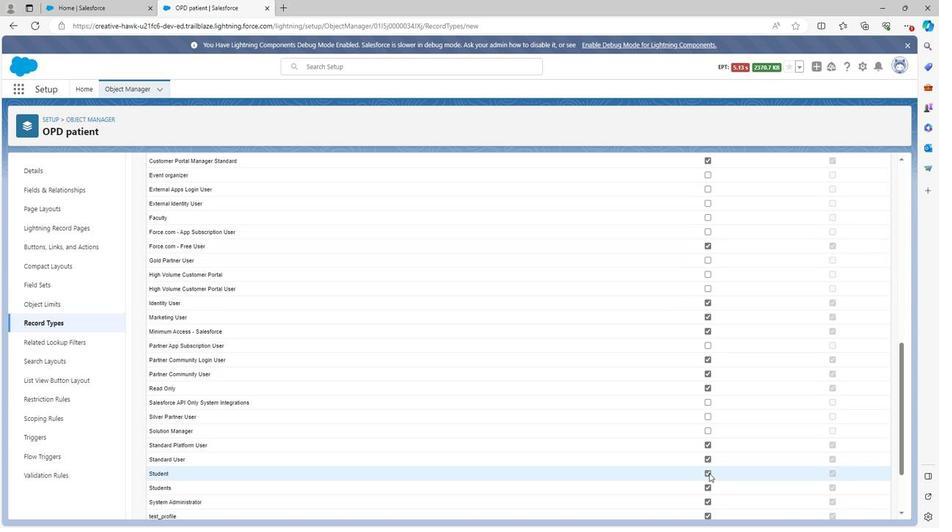 
Action: Mouse moved to (705, 486)
Screenshot: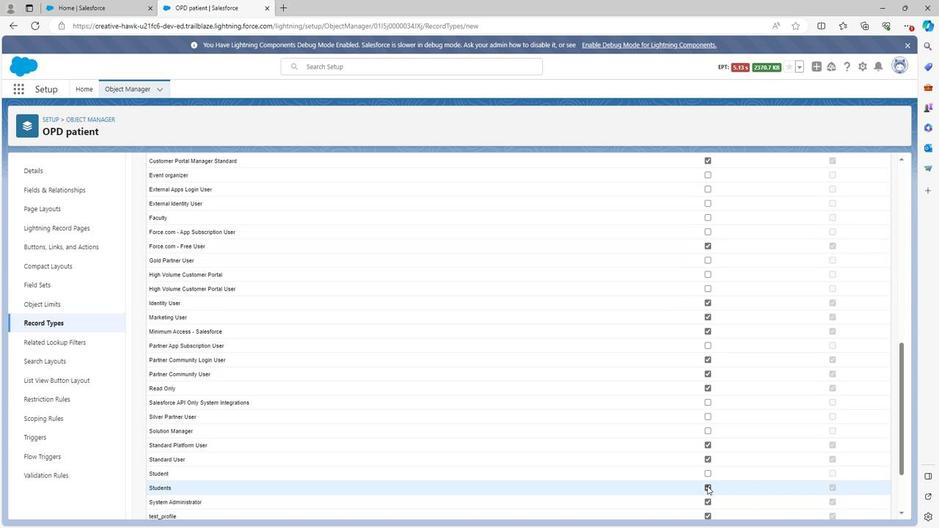 
Action: Mouse pressed left at (705, 486)
Screenshot: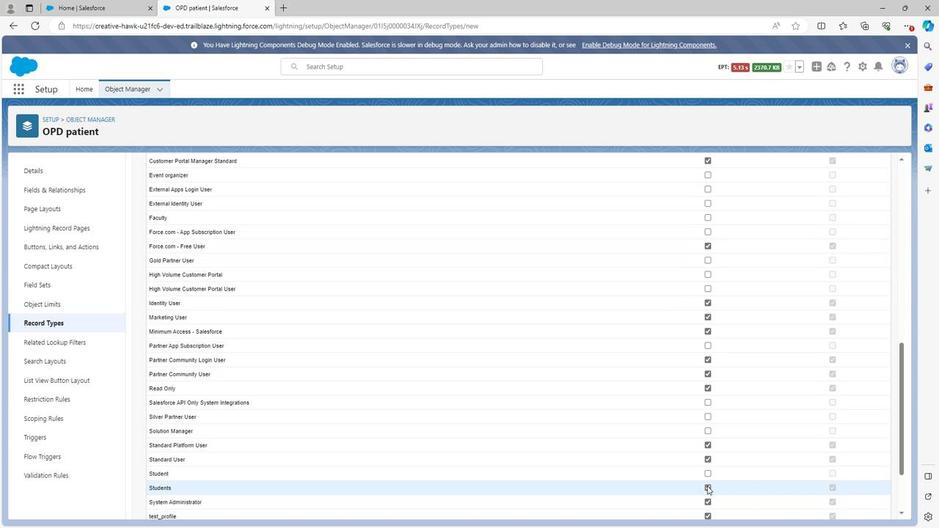 
Action: Mouse moved to (701, 458)
Screenshot: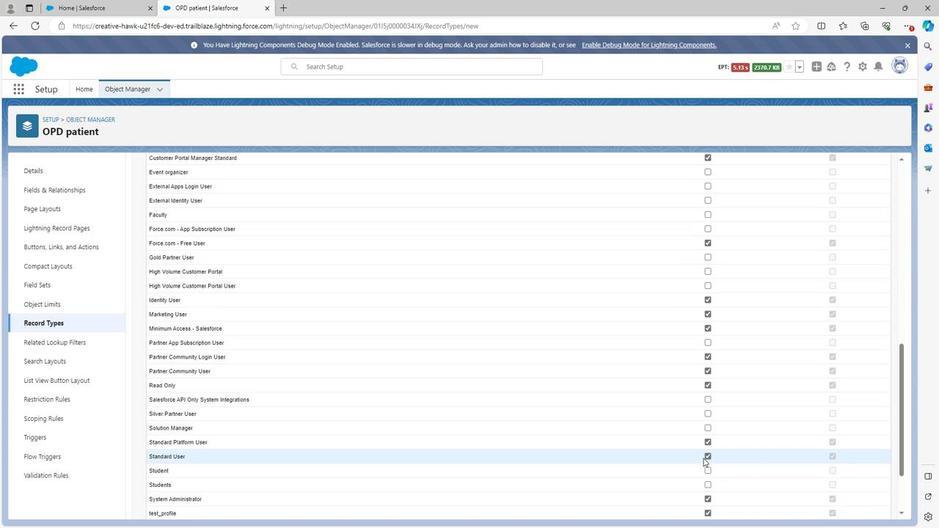
Action: Mouse scrolled (701, 458) with delta (0, 0)
Screenshot: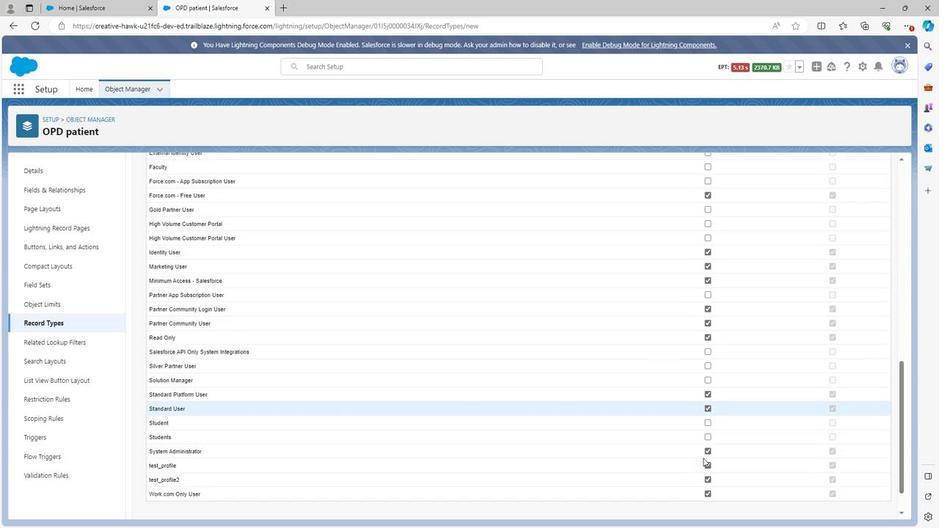 
Action: Mouse scrolled (701, 458) with delta (0, 0)
Screenshot: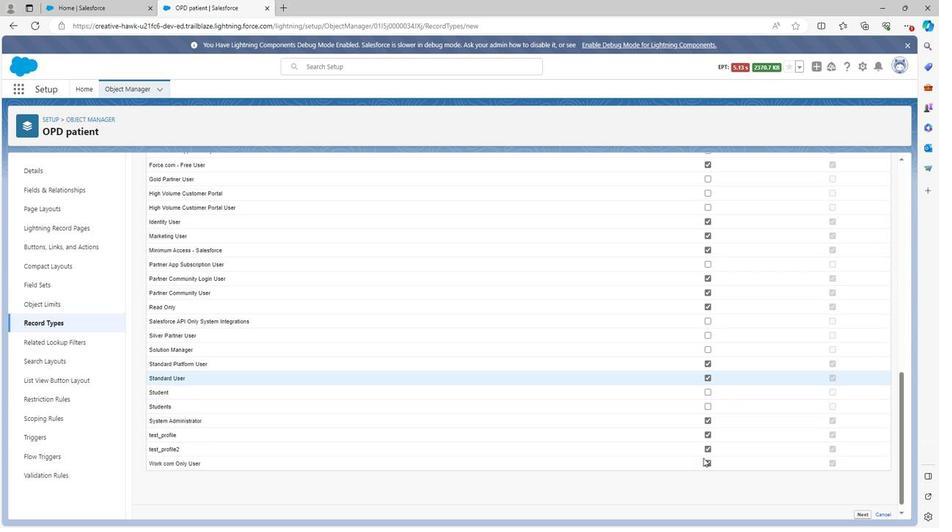 
Action: Mouse moved to (705, 424)
Screenshot: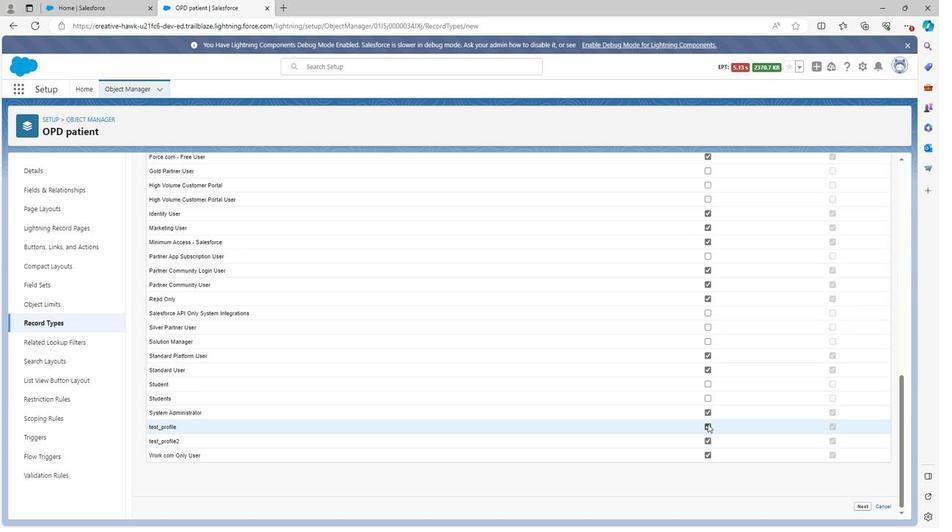 
Action: Mouse pressed left at (705, 424)
Screenshot: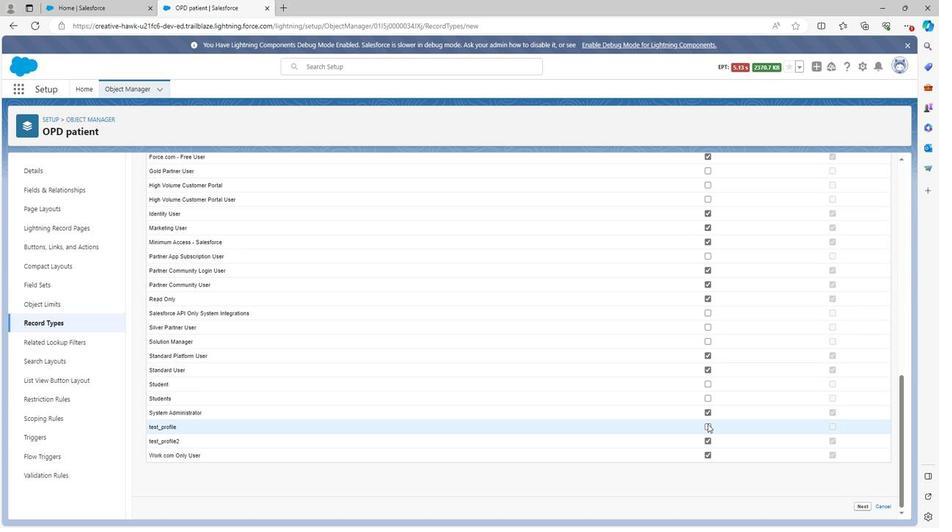 
Action: Mouse moved to (705, 440)
Screenshot: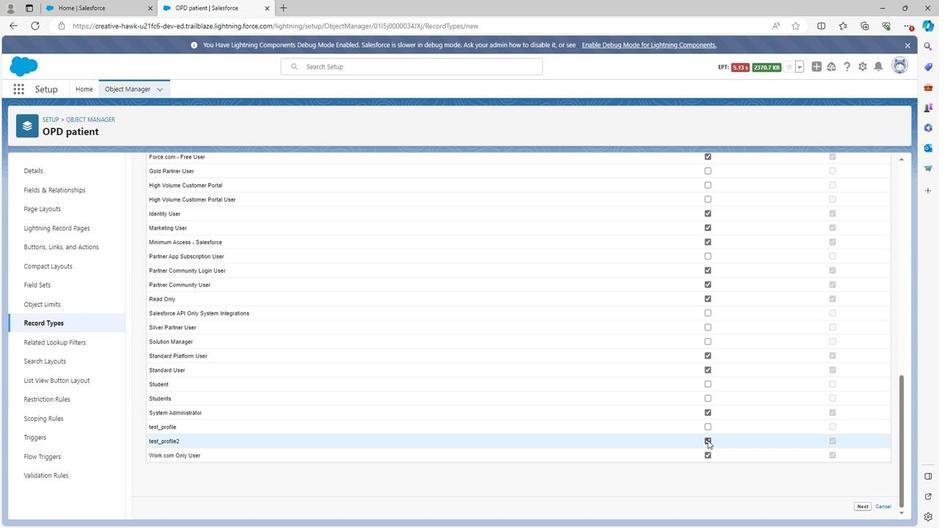 
Action: Mouse pressed left at (705, 440)
Screenshot: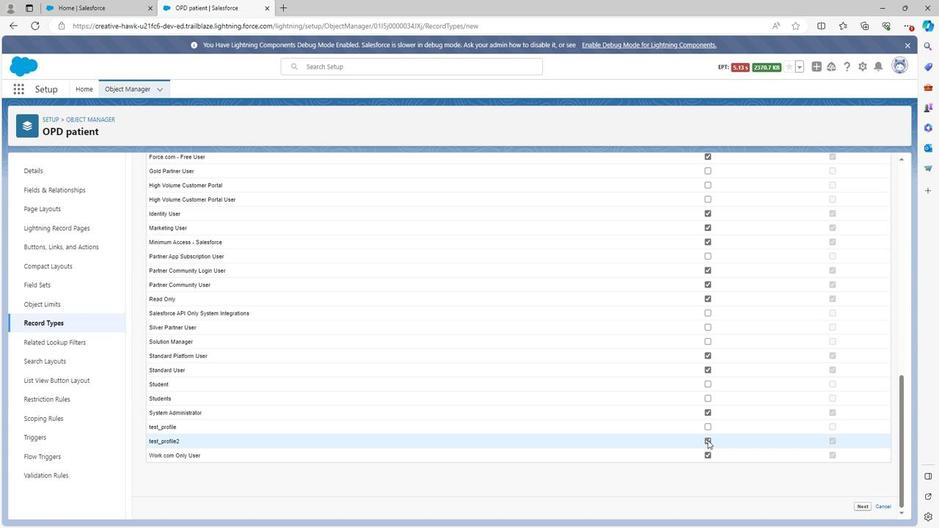 
Action: Mouse moved to (705, 455)
Screenshot: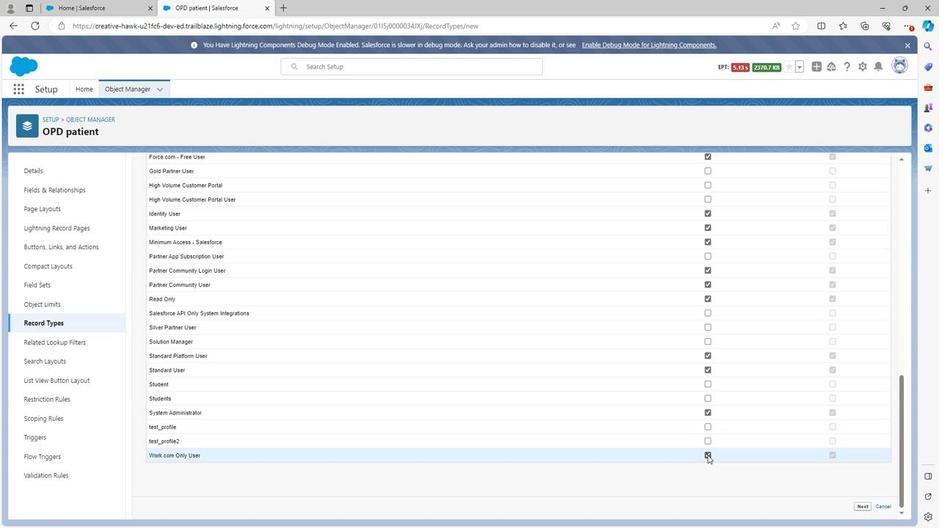 
Action: Mouse pressed left at (705, 455)
Screenshot: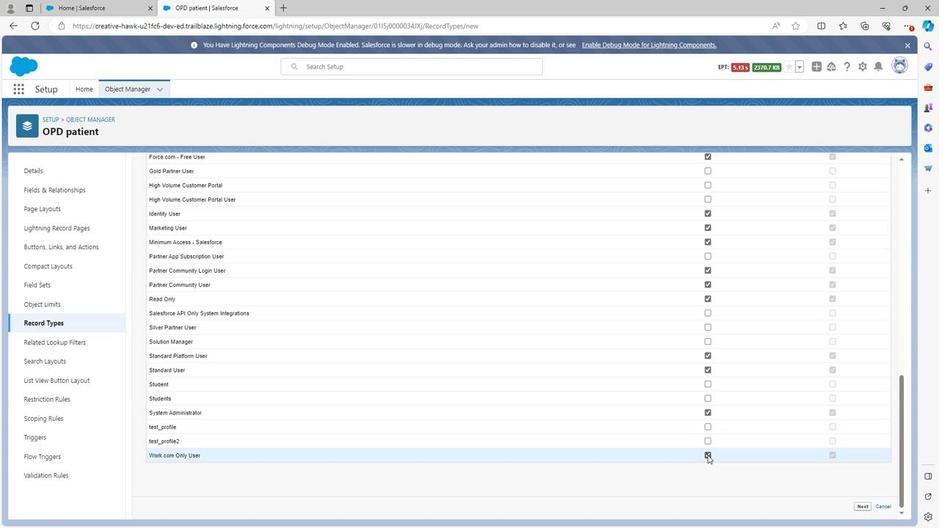 
Action: Mouse moved to (857, 505)
Screenshot: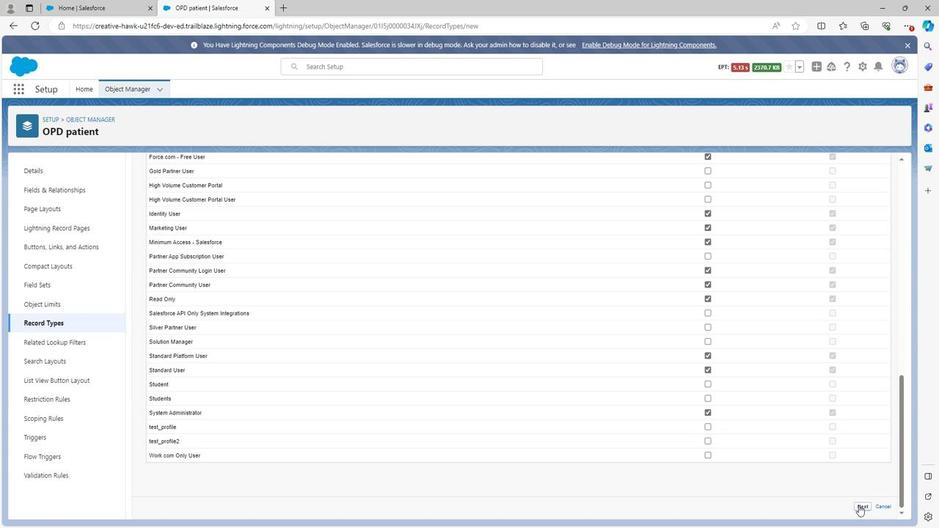 
Action: Mouse pressed left at (857, 505)
Screenshot: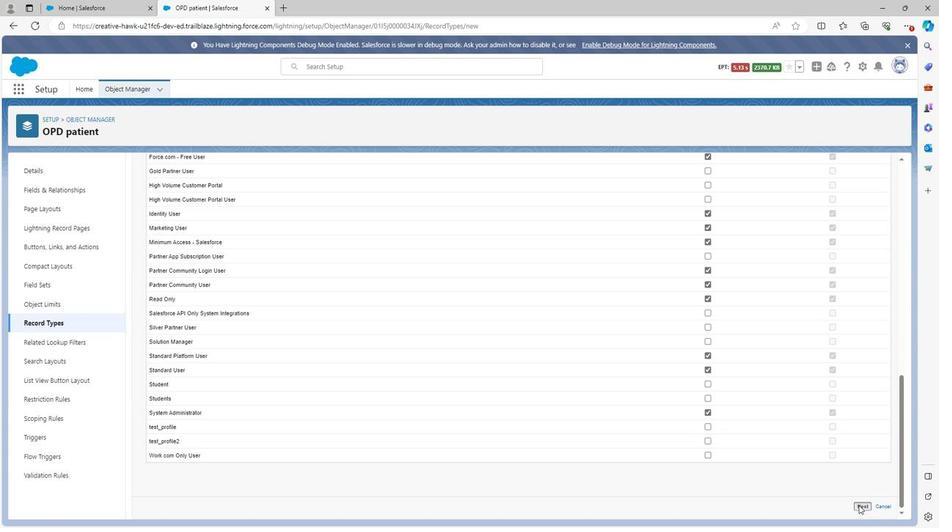 
Action: Mouse moved to (713, 417)
Screenshot: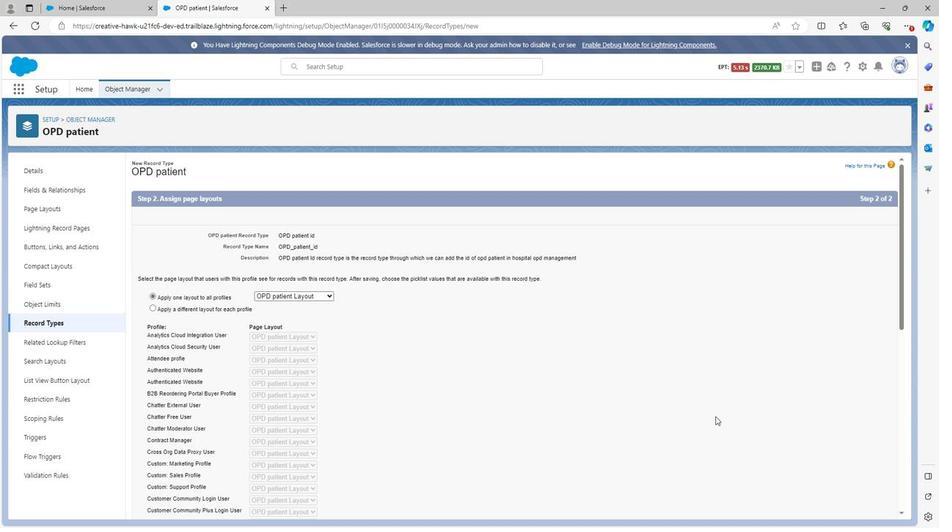 
Action: Mouse scrolled (713, 416) with delta (0, 0)
Screenshot: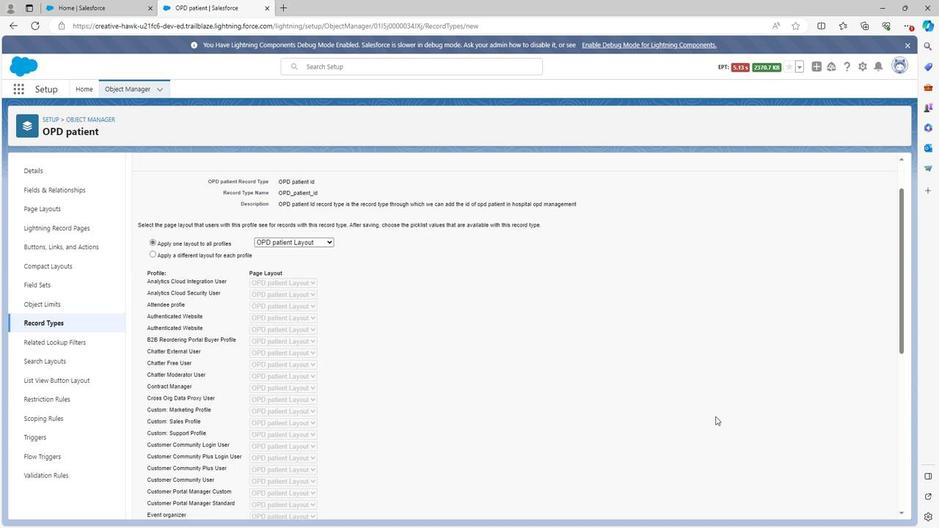 
Action: Mouse scrolled (713, 416) with delta (0, 0)
Screenshot: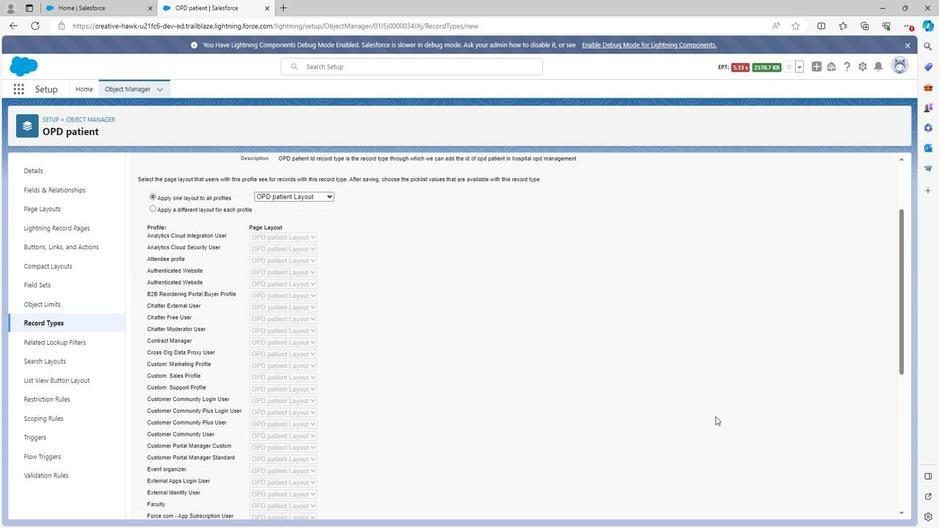 
Action: Mouse scrolled (713, 416) with delta (0, 0)
Screenshot: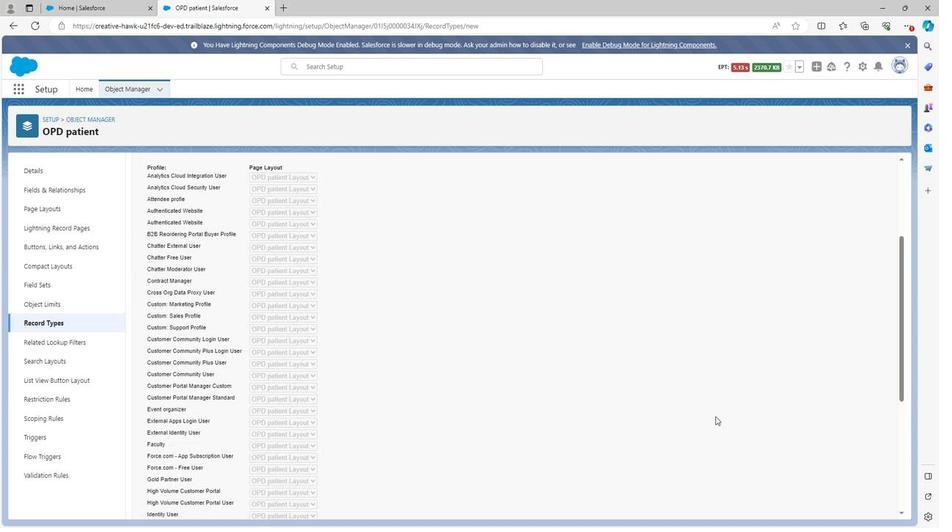 
Action: Mouse scrolled (713, 416) with delta (0, 0)
Screenshot: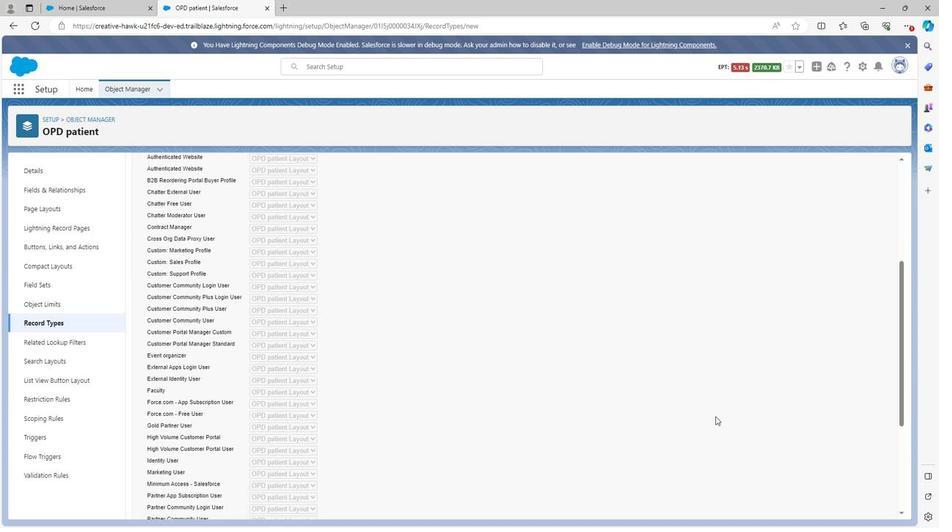 
Action: Mouse scrolled (713, 416) with delta (0, 0)
Screenshot: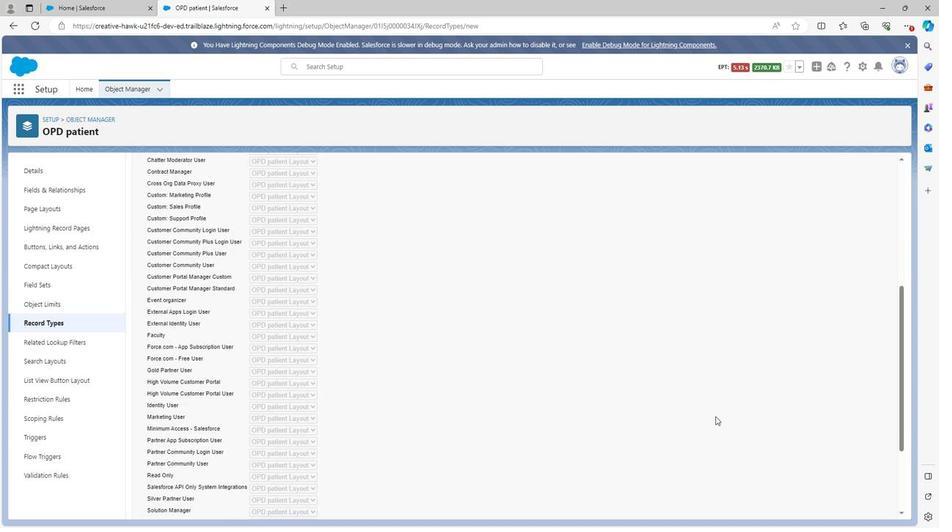 
Action: Mouse scrolled (713, 416) with delta (0, 0)
Screenshot: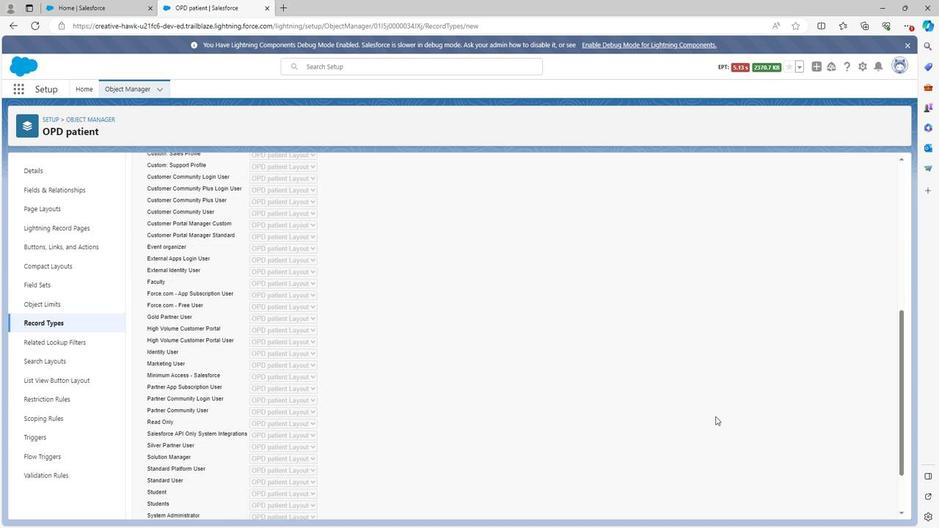 
Action: Mouse scrolled (713, 416) with delta (0, 0)
Screenshot: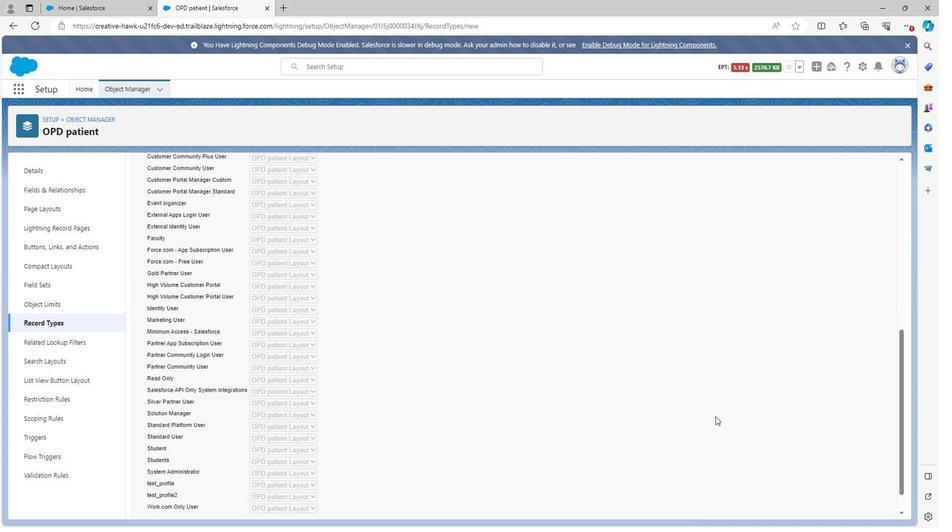 
Action: Mouse scrolled (713, 416) with delta (0, 0)
Screenshot: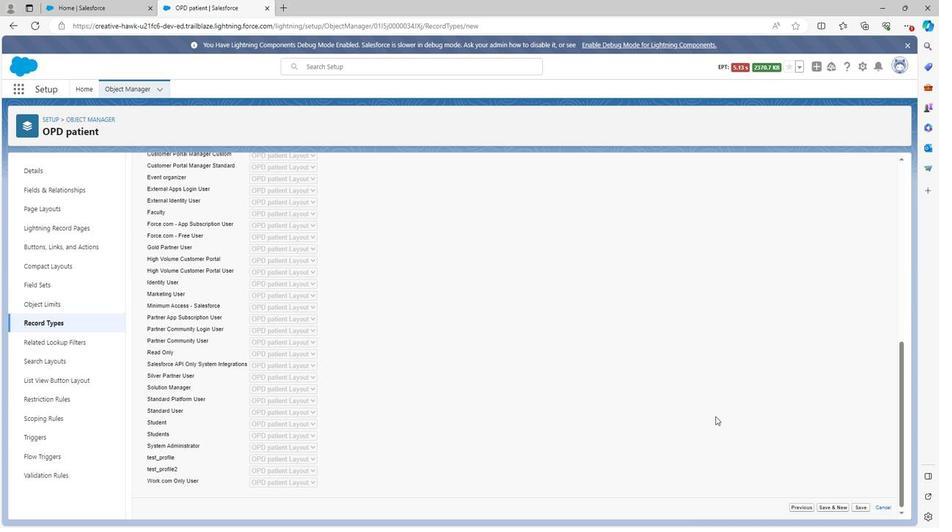 
Action: Mouse moved to (854, 504)
Screenshot: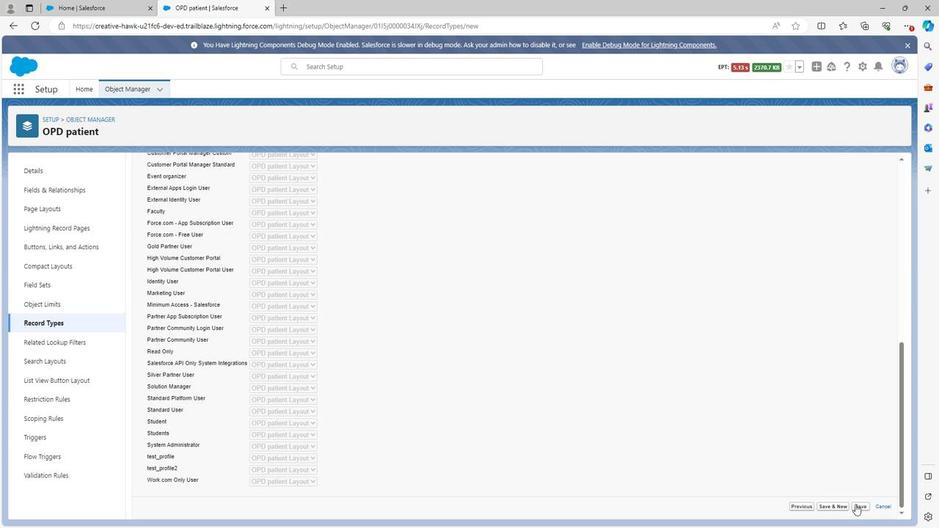 
Action: Mouse pressed left at (854, 504)
Screenshot: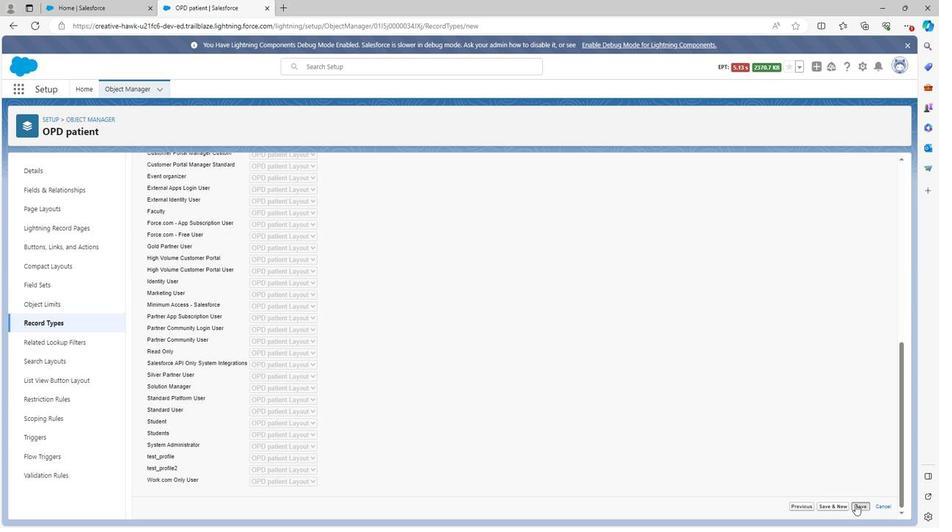 
Action: Mouse moved to (37, 324)
Screenshot: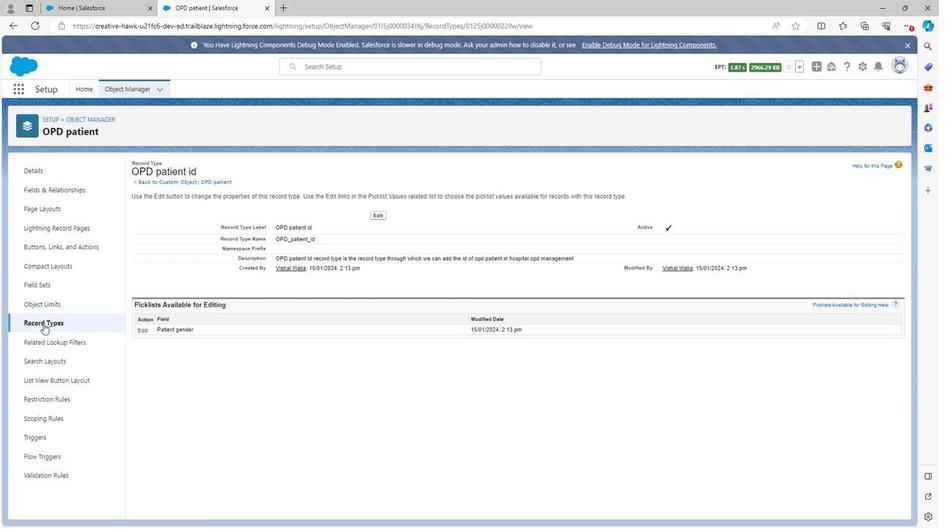 
Action: Mouse pressed left at (37, 324)
Screenshot: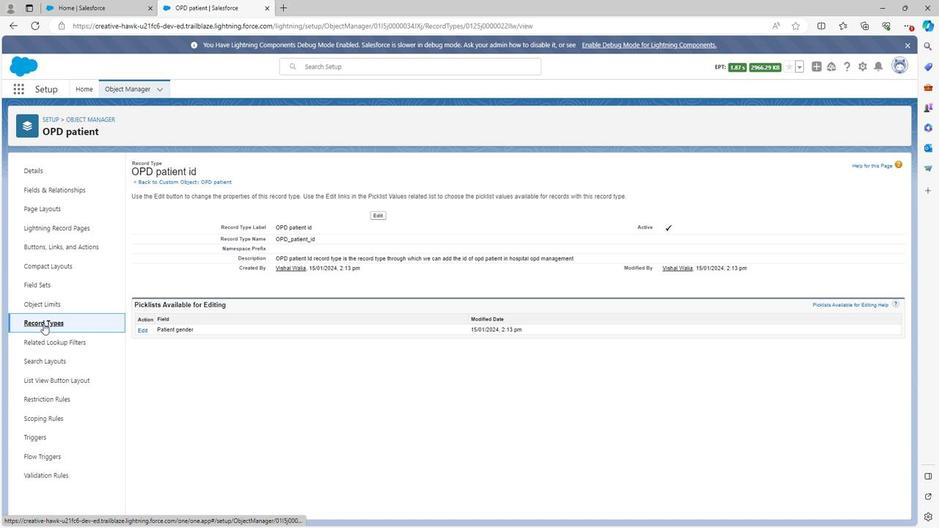 
Action: Mouse moved to (805, 172)
Screenshot: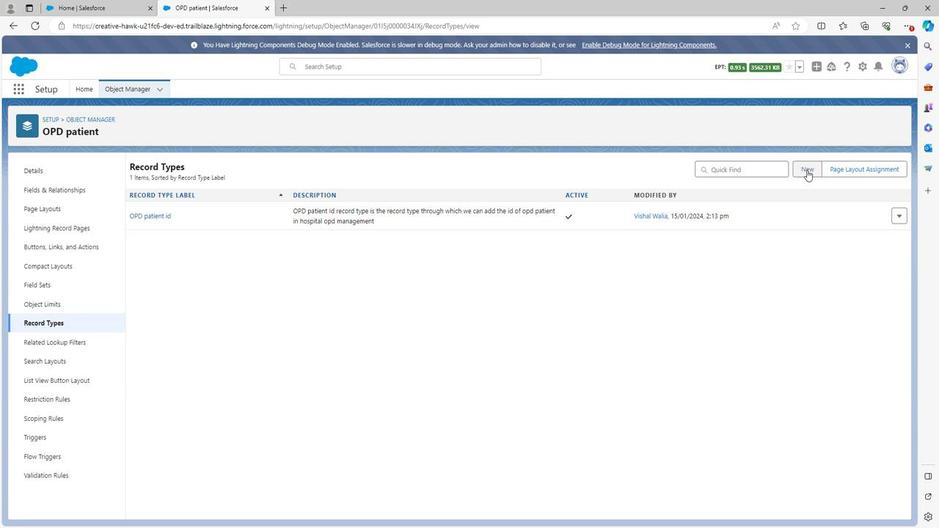 
Action: Mouse pressed left at (805, 172)
Screenshot: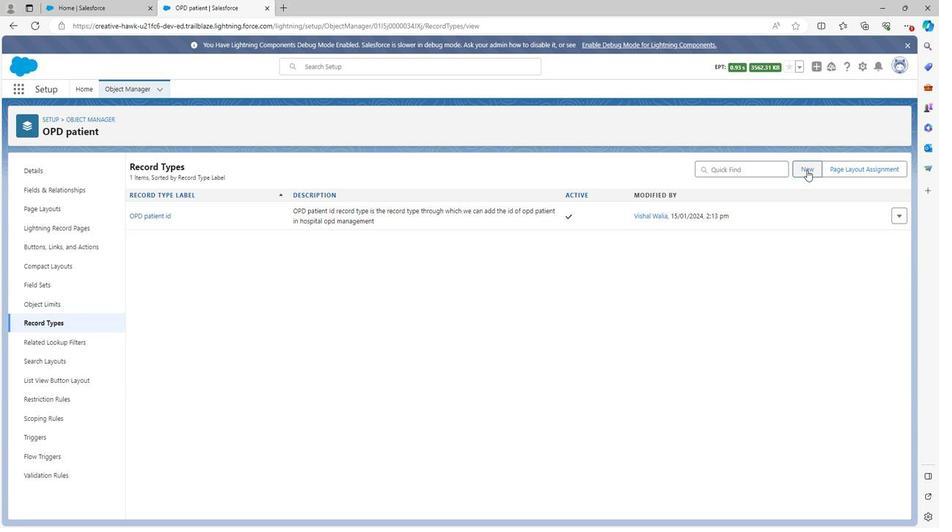 
Action: Mouse moved to (284, 264)
Screenshot: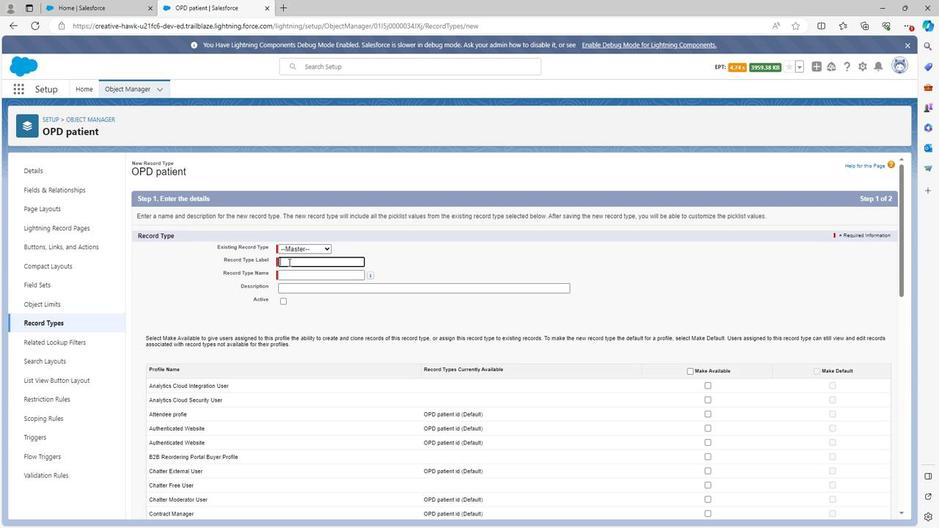 
Action: Key pressed <Key.shift>OPD<Key.space>patient<Key.space>first<Key.space>name
Screenshot: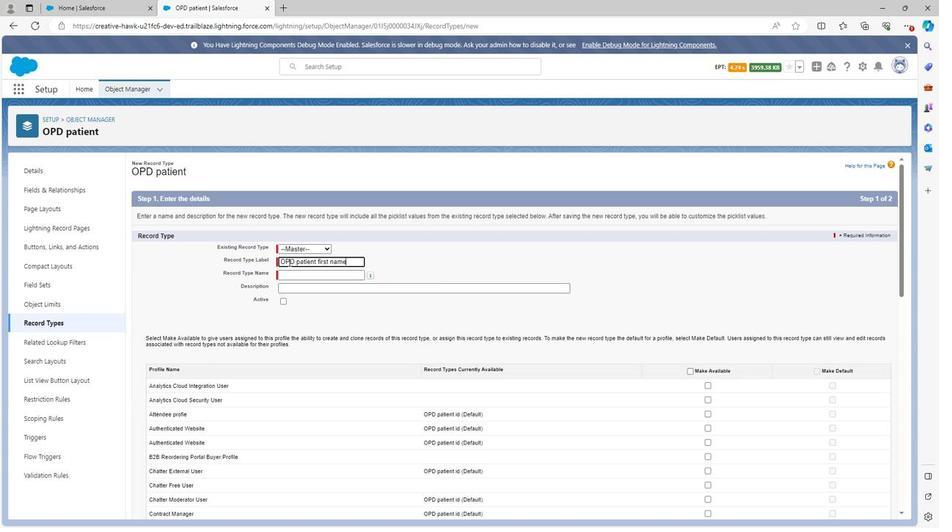 
Action: Mouse moved to (444, 274)
Screenshot: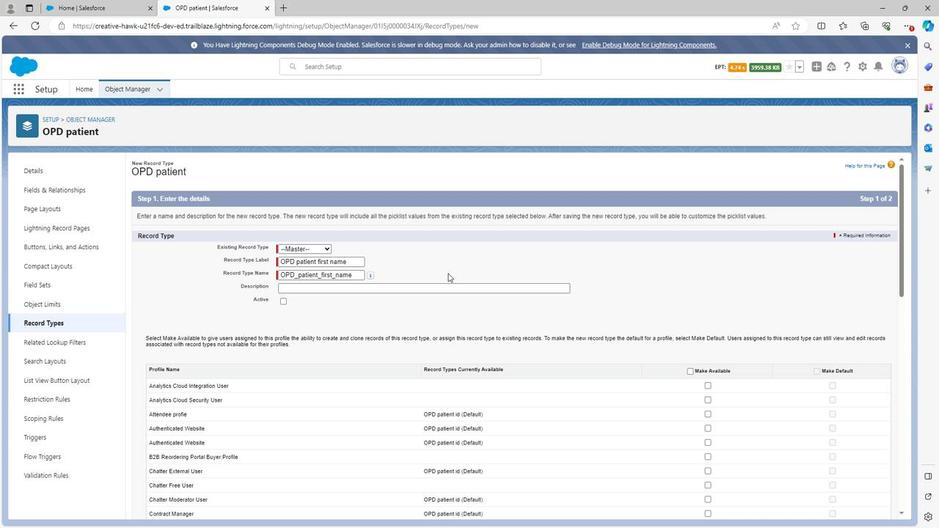 
Action: Mouse pressed left at (444, 274)
Screenshot: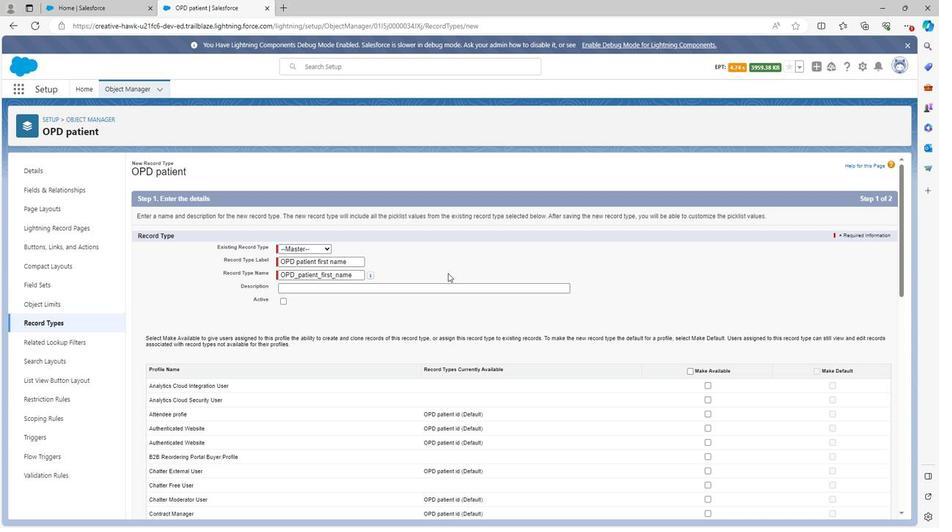 
Action: Mouse moved to (321, 289)
Screenshot: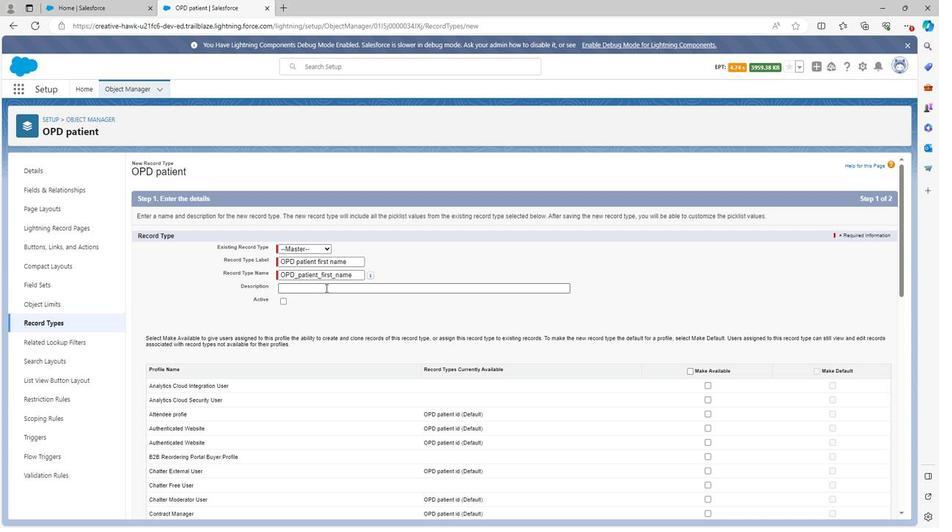 
Action: Mouse pressed left at (321, 289)
Screenshot: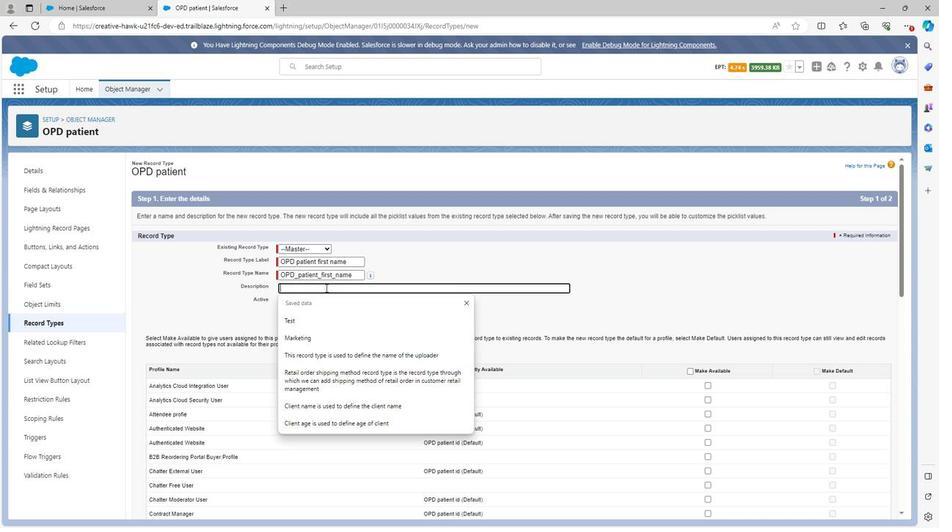 
Action: Key pressed <Key.shift>OPD<Key.space>patient<Key.space>first<Key.space>name<Key.space>record<Key.space>type<Key.space>is<Key.space>the<Key.space>record<Key.space>type<Key.space>through<Key.space>which<Key.space>we<Key.space>can<Key.space>add<Key.space>first<Key.space>name<Key.space>of<Key.space>opd<Key.space>patient<Key.space>in<Key.space>hospital<Key.space>opd<Key.space>management
Screenshot: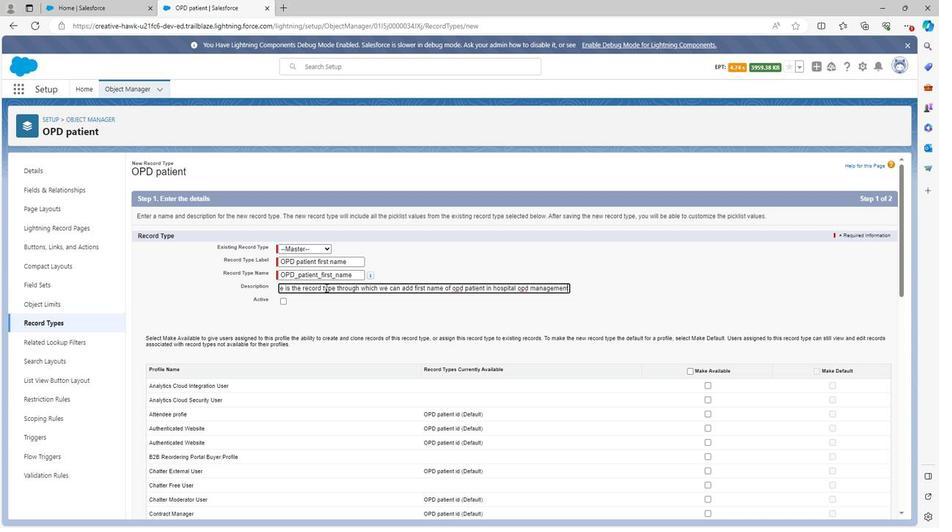 
Action: Mouse moved to (281, 303)
Screenshot: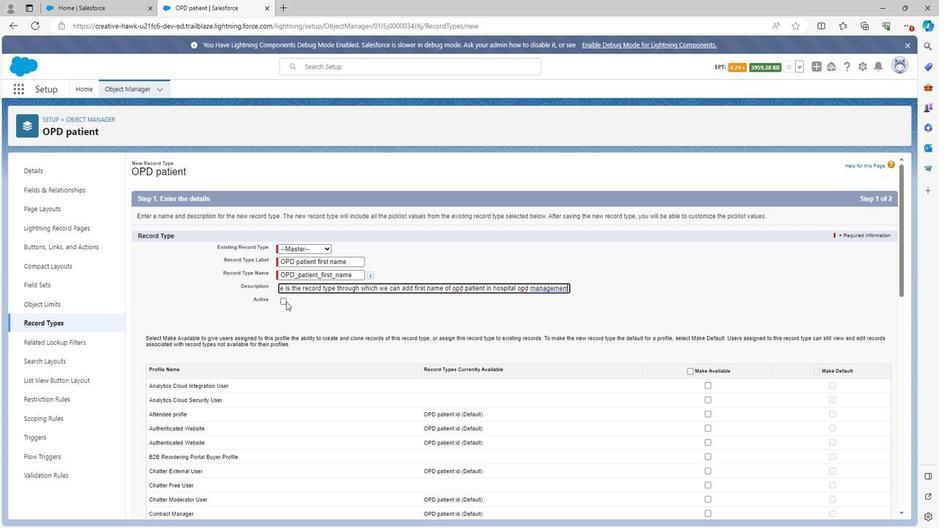 
Action: Mouse pressed left at (281, 303)
Screenshot: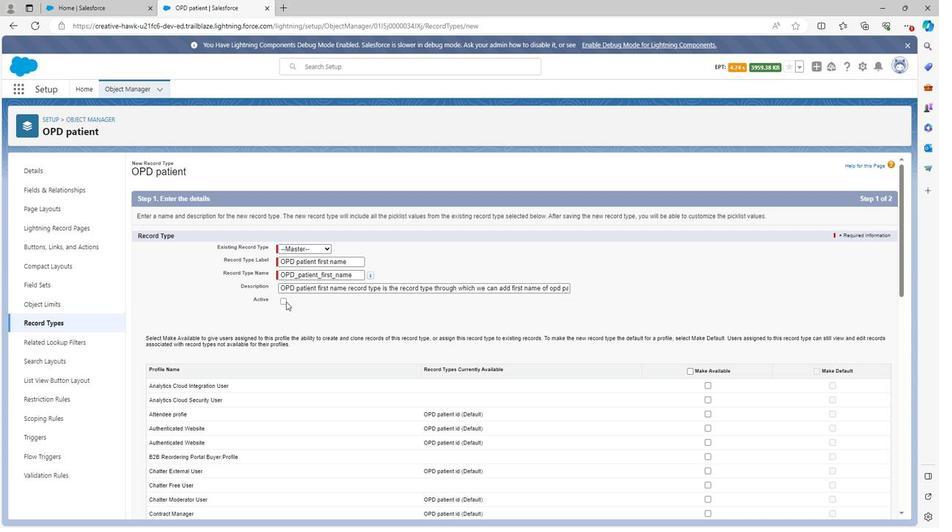 
Action: Mouse moved to (689, 372)
Screenshot: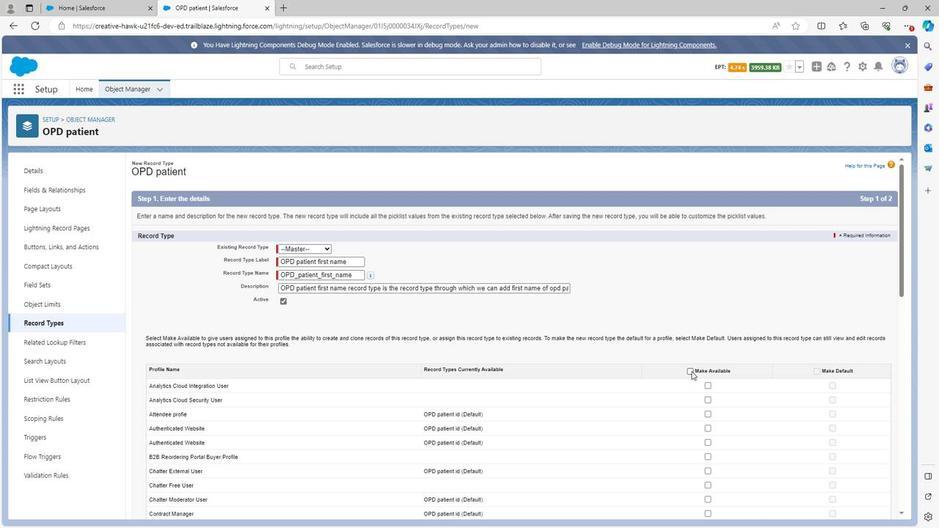 
Action: Mouse pressed left at (689, 372)
Screenshot: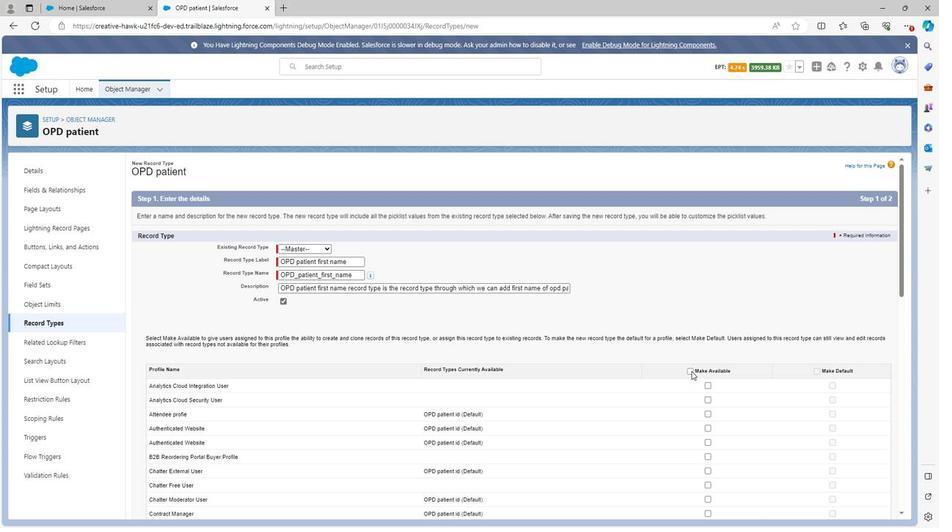 
Action: Mouse moved to (815, 370)
Screenshot: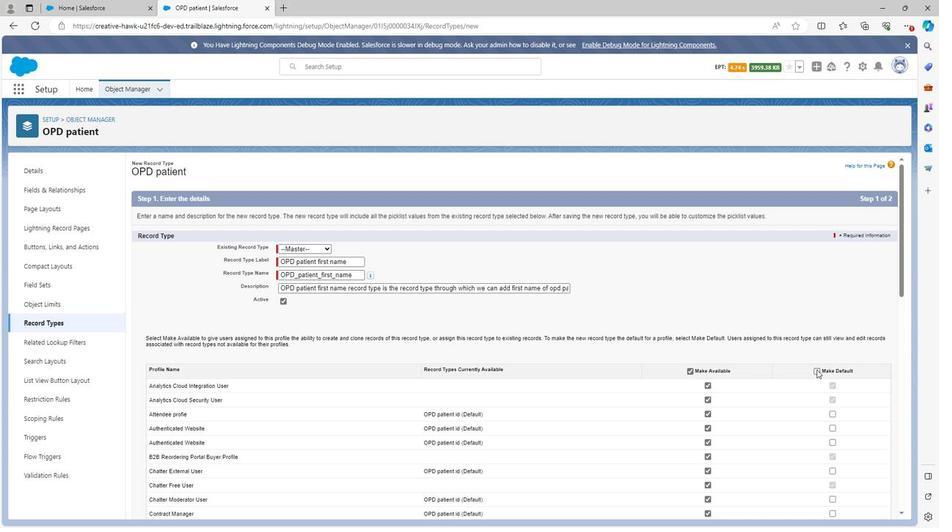 
Action: Mouse pressed left at (815, 370)
Screenshot: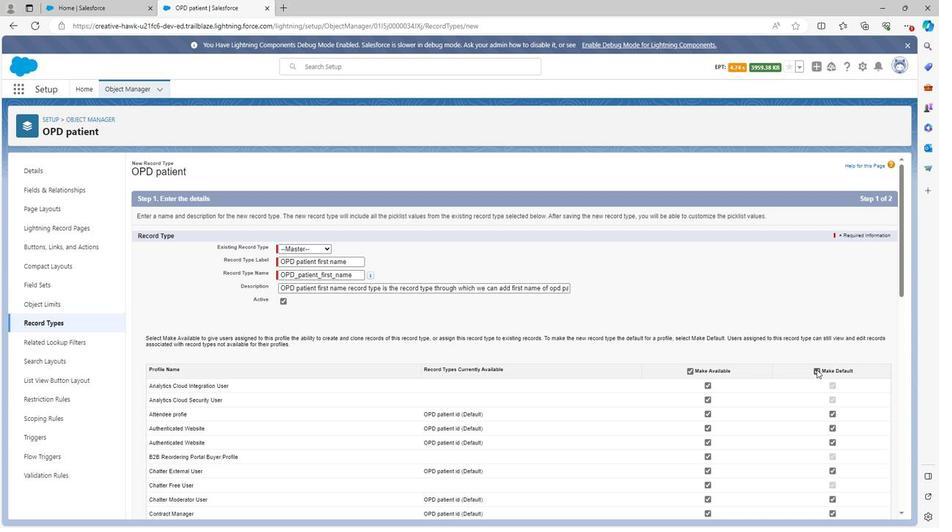 
Action: Mouse scrolled (815, 370) with delta (0, 0)
Screenshot: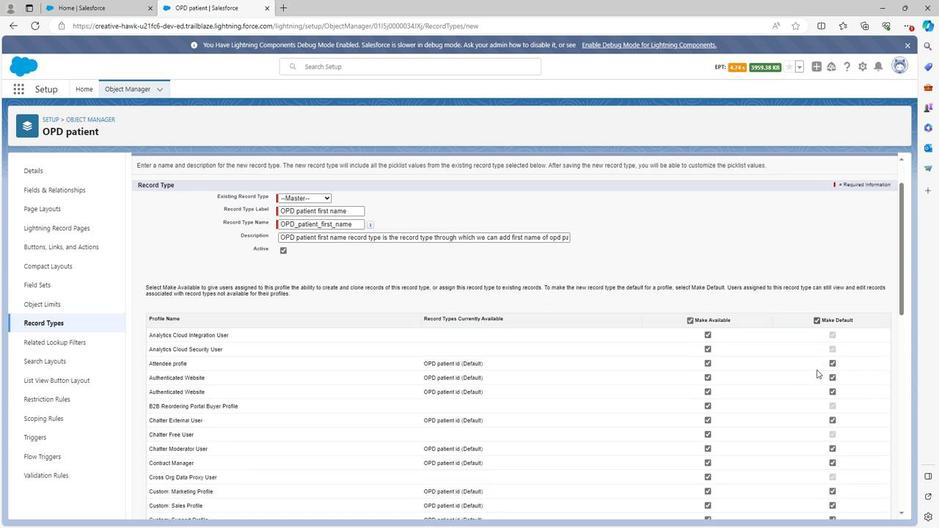 
Action: Mouse scrolled (815, 370) with delta (0, 0)
Screenshot: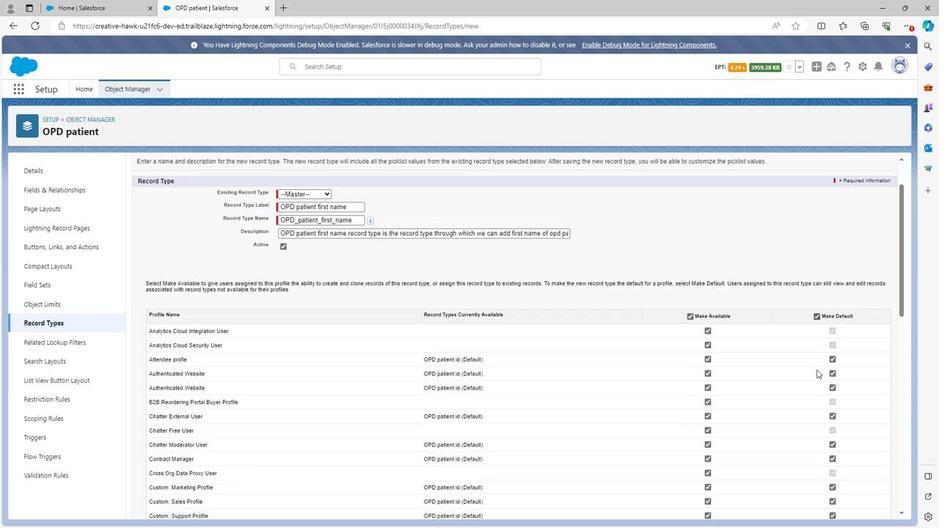 
Action: Mouse moved to (707, 276)
Screenshot: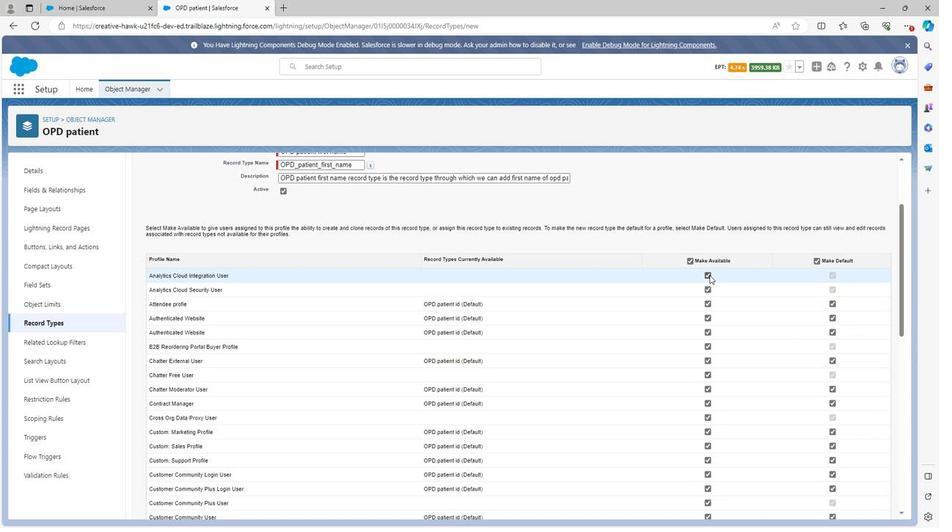
Action: Mouse pressed left at (707, 276)
Screenshot: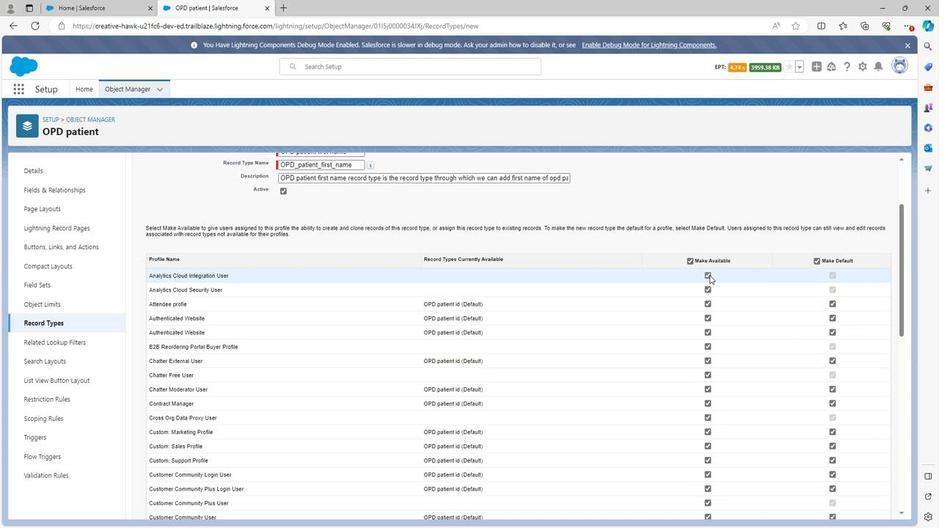 
Action: Mouse moved to (707, 288)
Screenshot: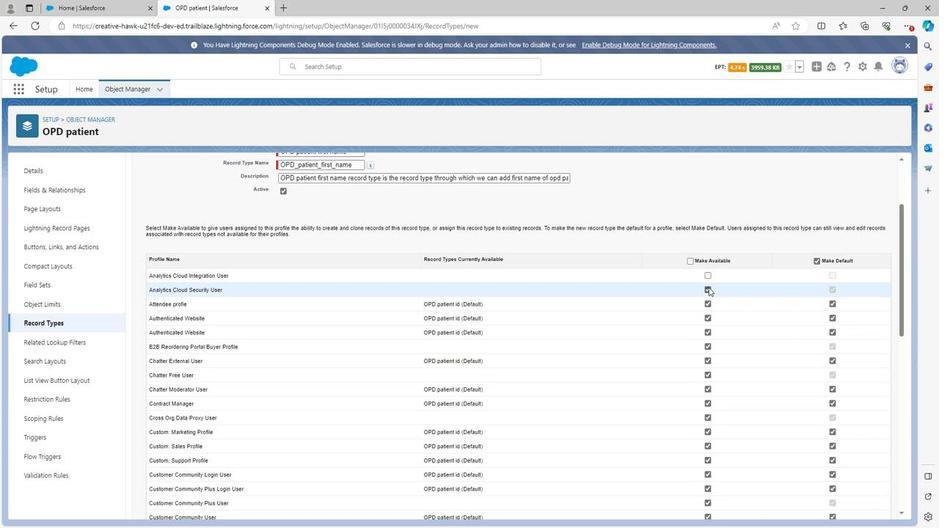 
Action: Mouse pressed left at (707, 288)
Screenshot: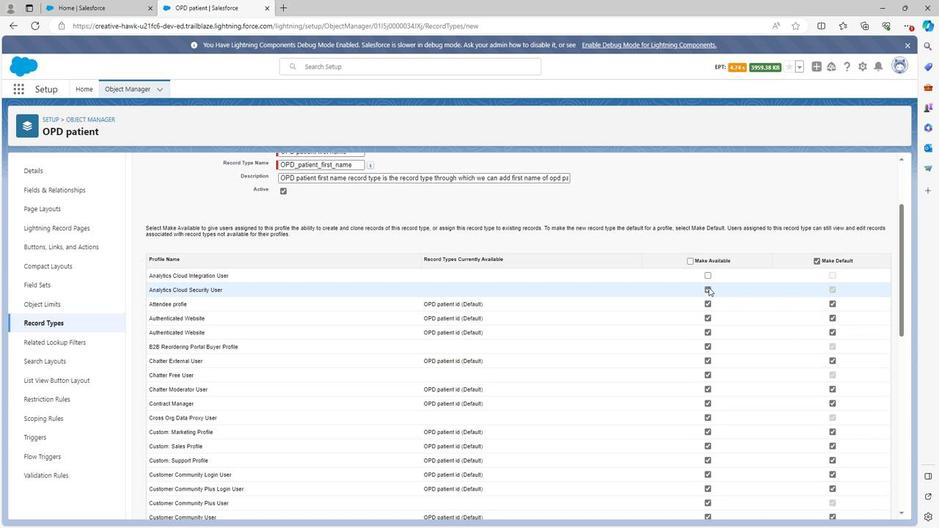 
Action: Mouse moved to (707, 348)
Screenshot: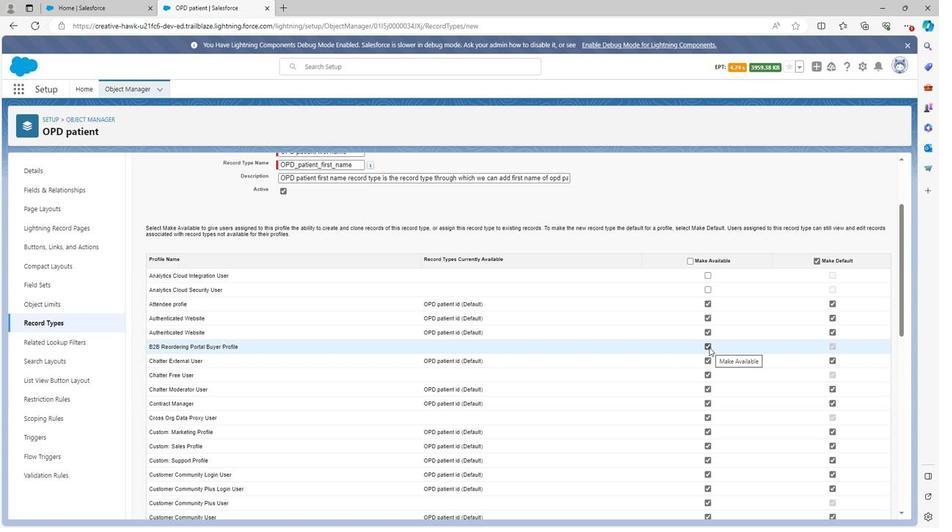
Action: Mouse pressed left at (707, 348)
Screenshot: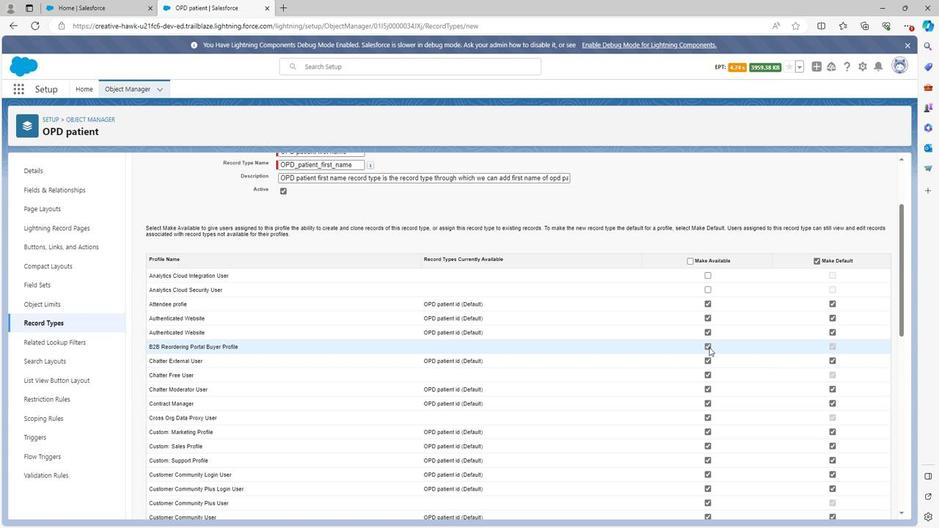 
Action: Mouse moved to (705, 362)
Screenshot: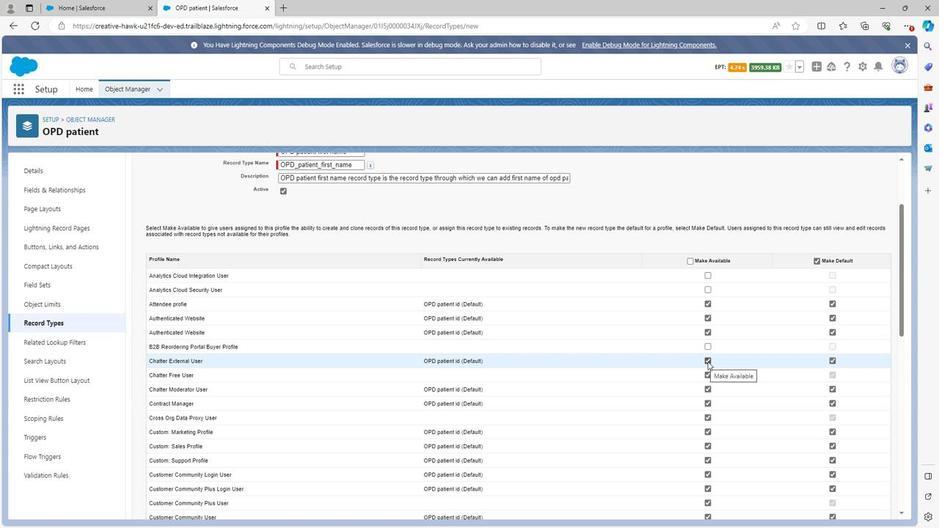 
Action: Mouse pressed left at (705, 362)
Screenshot: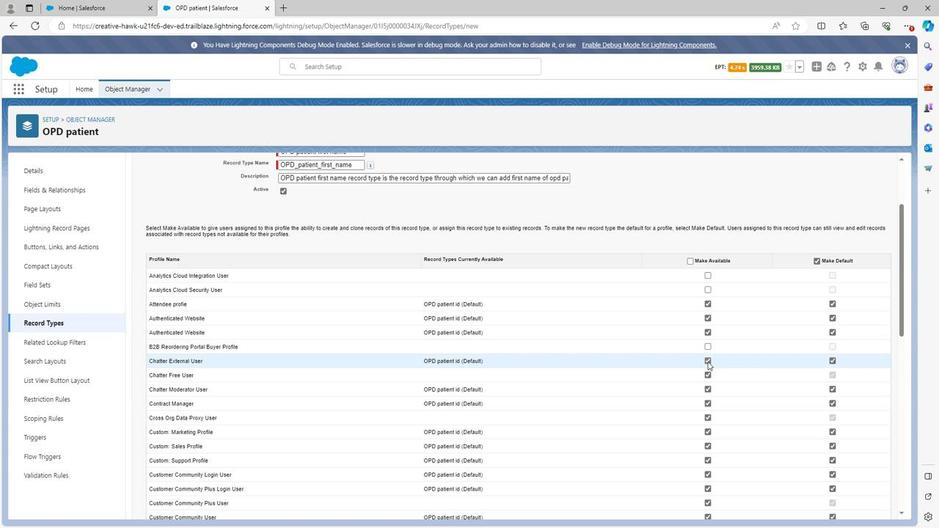 
Action: Mouse moved to (704, 417)
Screenshot: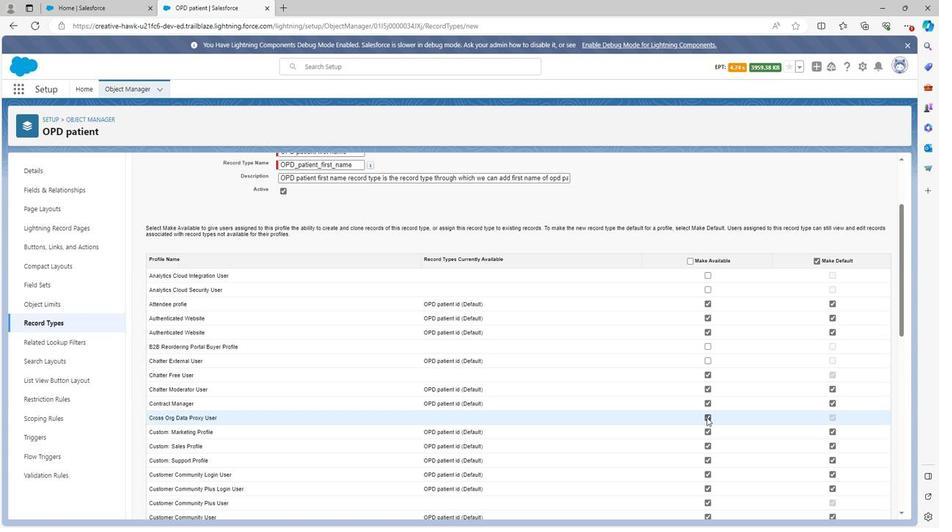 
Action: Mouse pressed left at (704, 417)
Screenshot: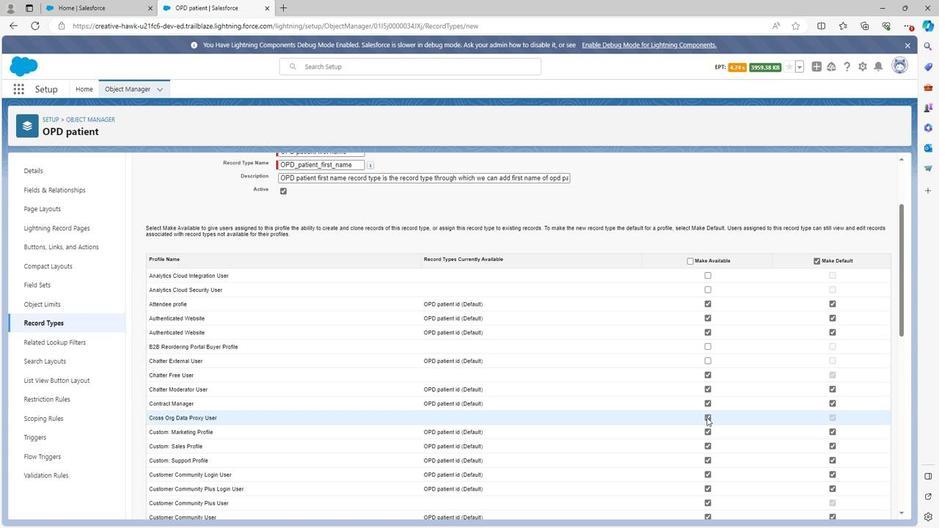 
Action: Mouse moved to (707, 491)
Screenshot: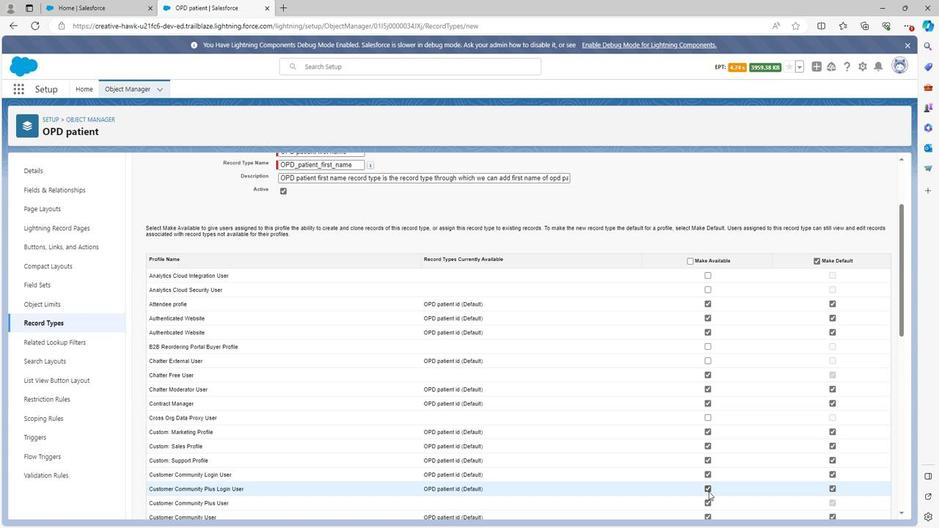 
Action: Mouse pressed left at (707, 491)
Screenshot: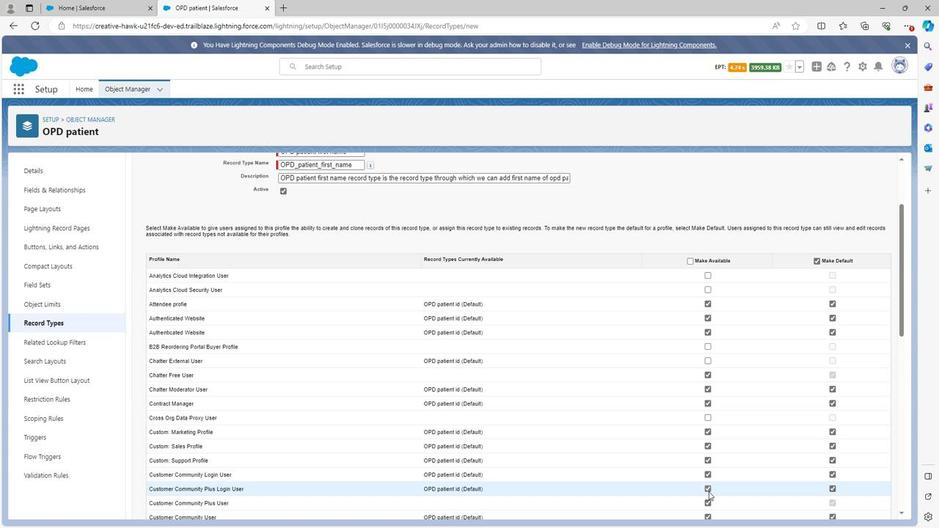 
Action: Mouse scrolled (707, 491) with delta (0, 0)
Screenshot: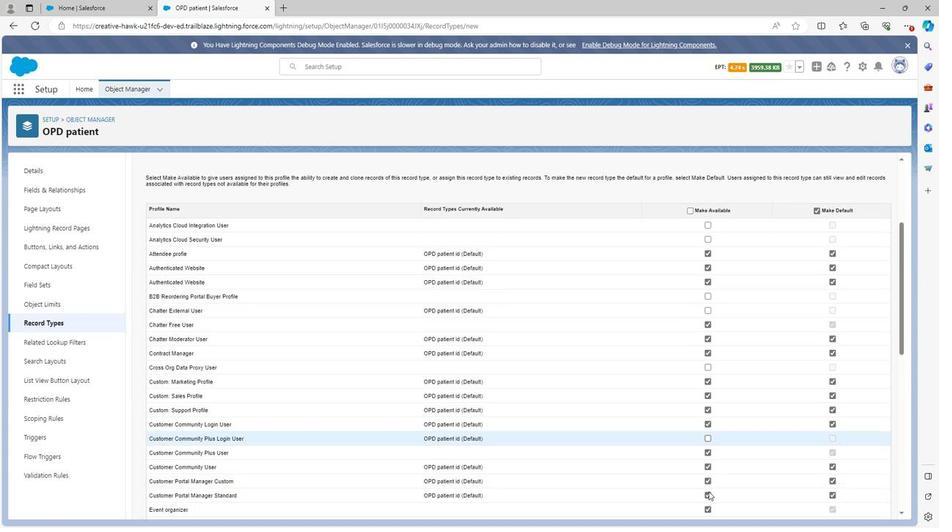 
Action: Mouse moved to (708, 491)
Screenshot: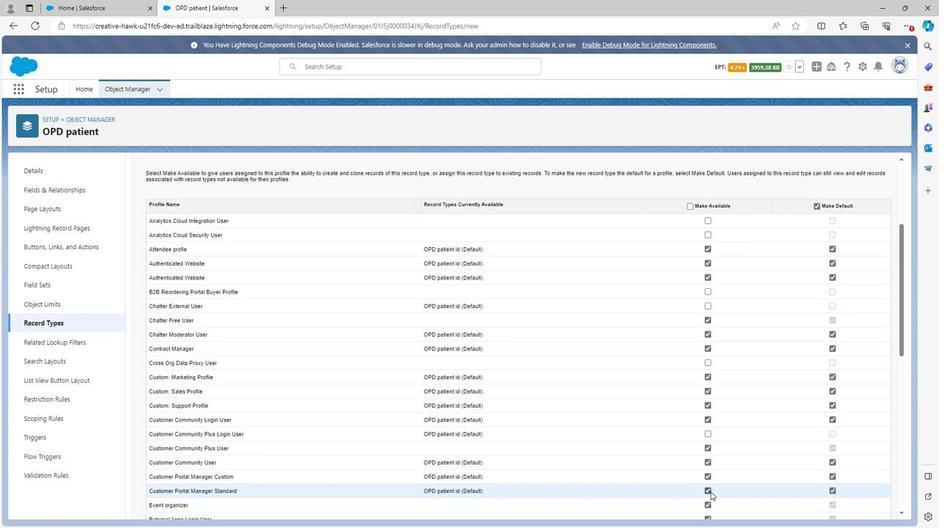 
Action: Mouse pressed left at (708, 491)
Screenshot: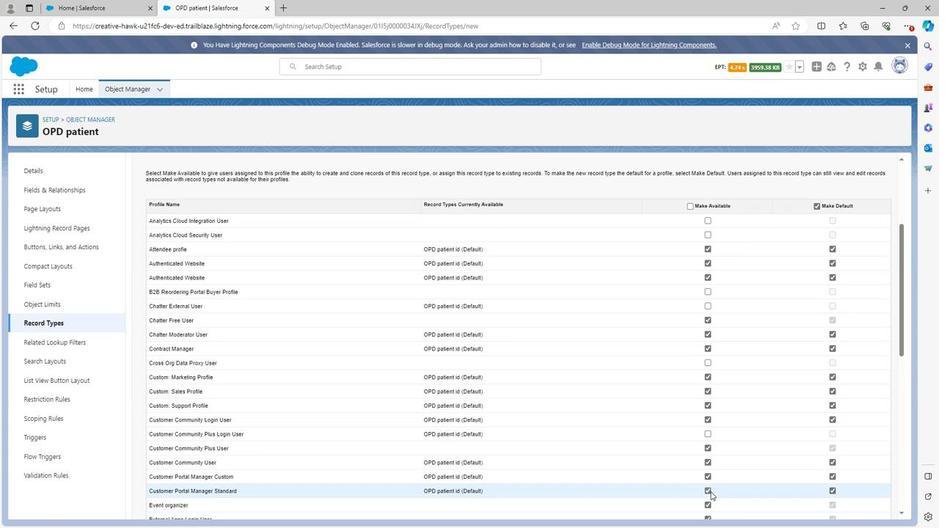 
Action: Mouse moved to (705, 506)
Screenshot: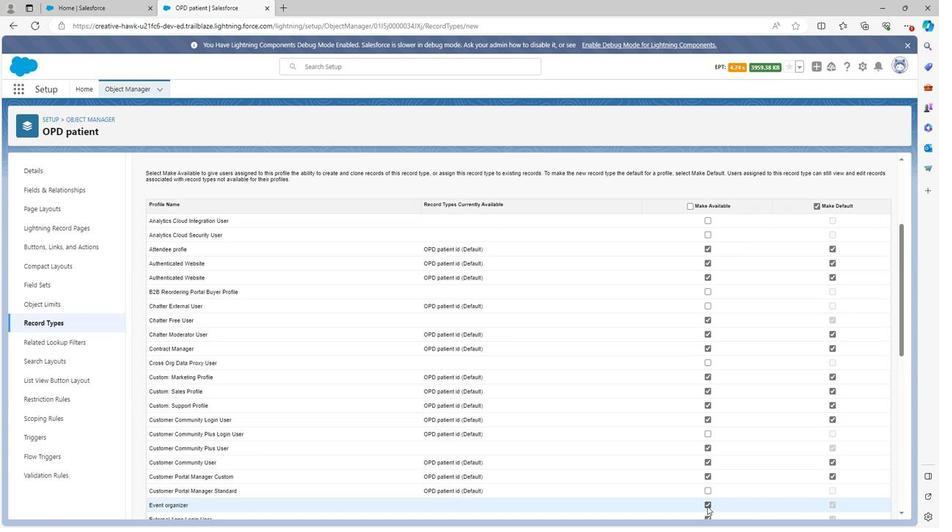 
Action: Mouse pressed left at (705, 506)
Screenshot: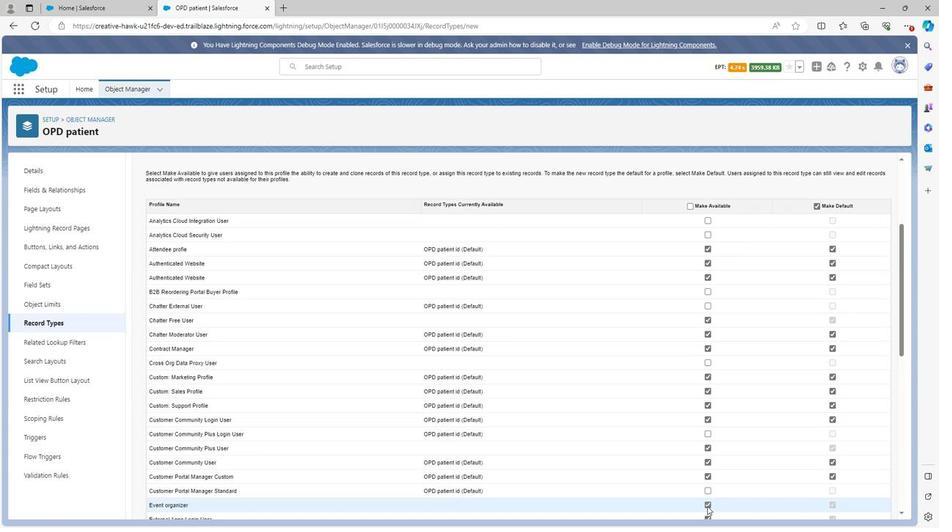 
Action: Mouse scrolled (705, 505) with delta (0, 0)
Screenshot: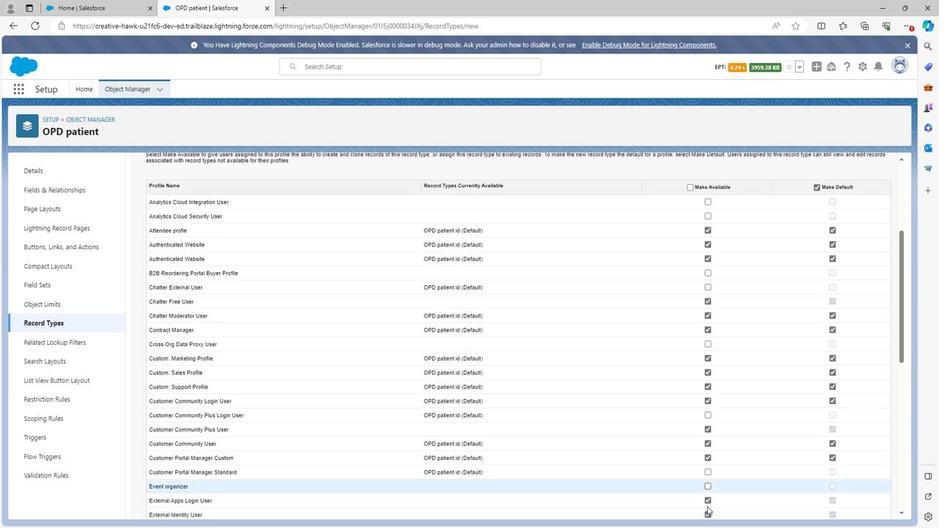 
Action: Mouse moved to (705, 464)
Screenshot: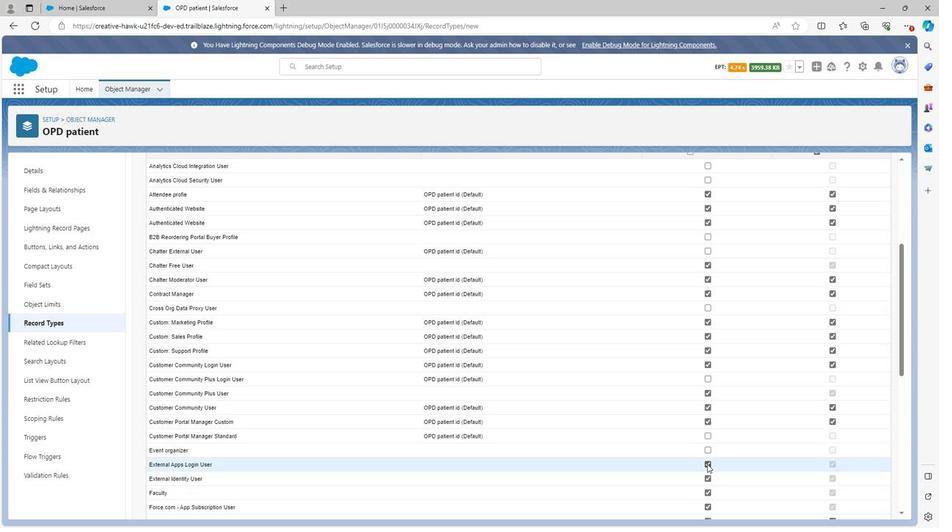 
Action: Mouse pressed left at (705, 464)
Screenshot: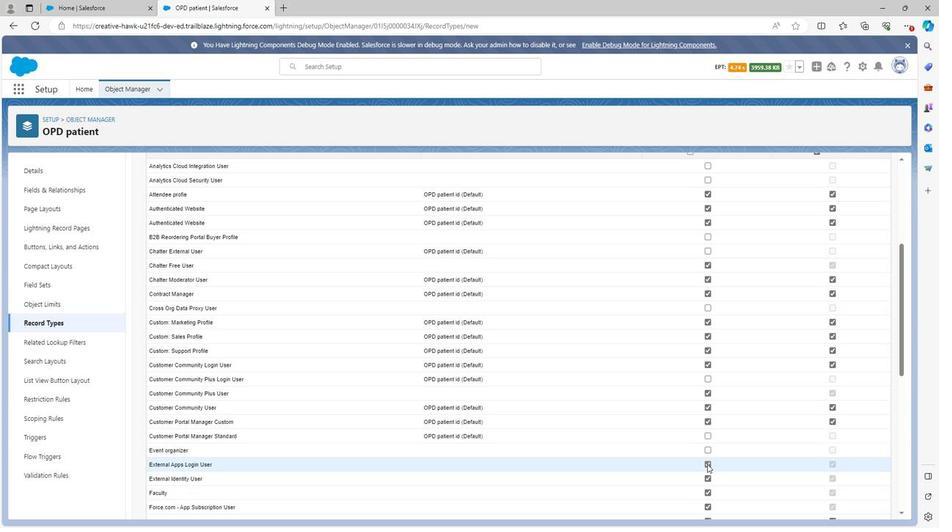 
Action: Mouse moved to (705, 477)
